 Task: Find connections with filter location Viveiro with filter topic #economicswith filter profile language Spanish with filter current company GlobalLogic with filter school Bhartiya Vidya Bhavans Sardar Patel Institute of Technology Munshi Nagar Andheri Mumbai with filter industry Electric Lighting Equipment Manufacturing with filter service category Market Research with filter keywords title Phone Survey Conductor
Action: Mouse moved to (537, 71)
Screenshot: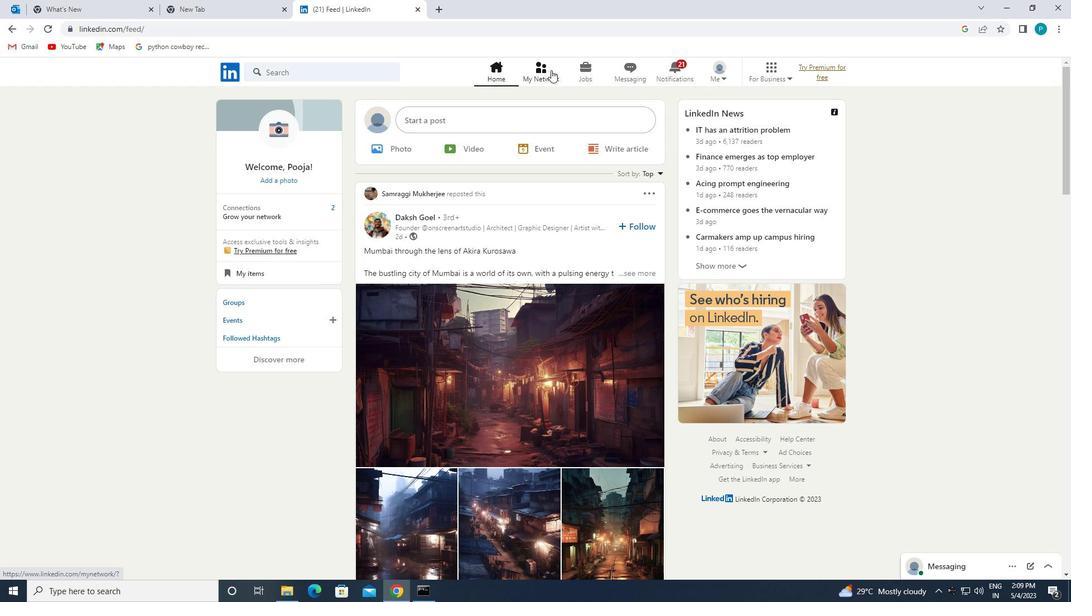 
Action: Mouse pressed left at (537, 71)
Screenshot: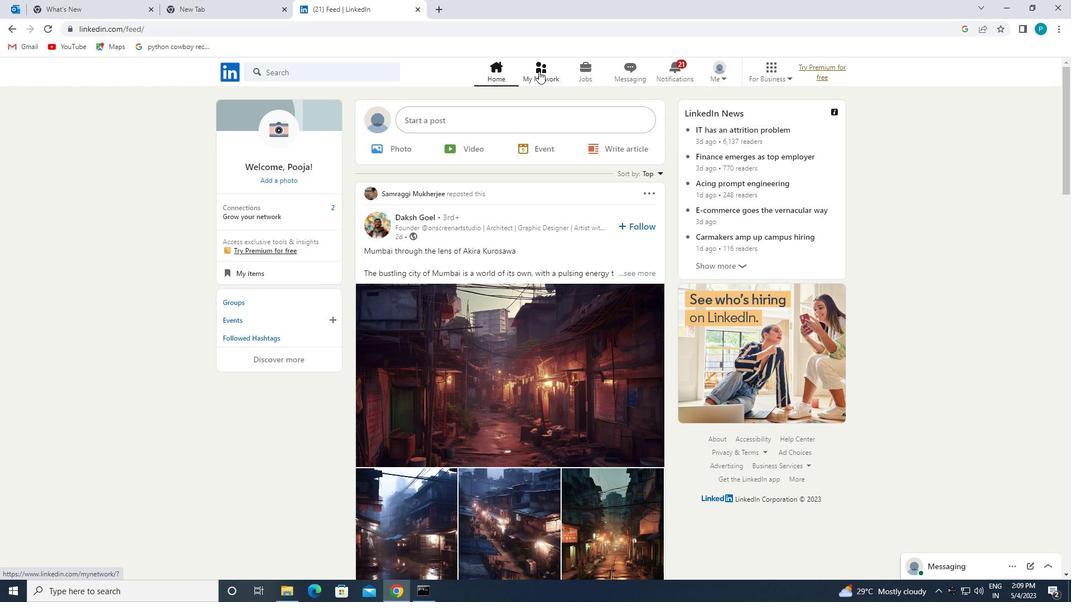 
Action: Mouse moved to (345, 128)
Screenshot: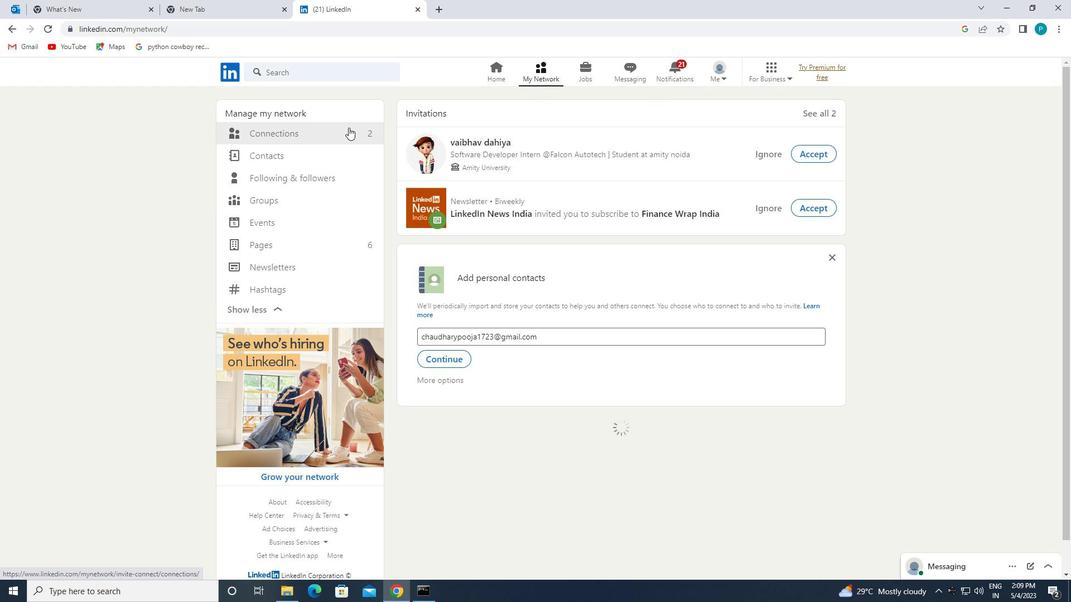 
Action: Mouse pressed left at (345, 128)
Screenshot: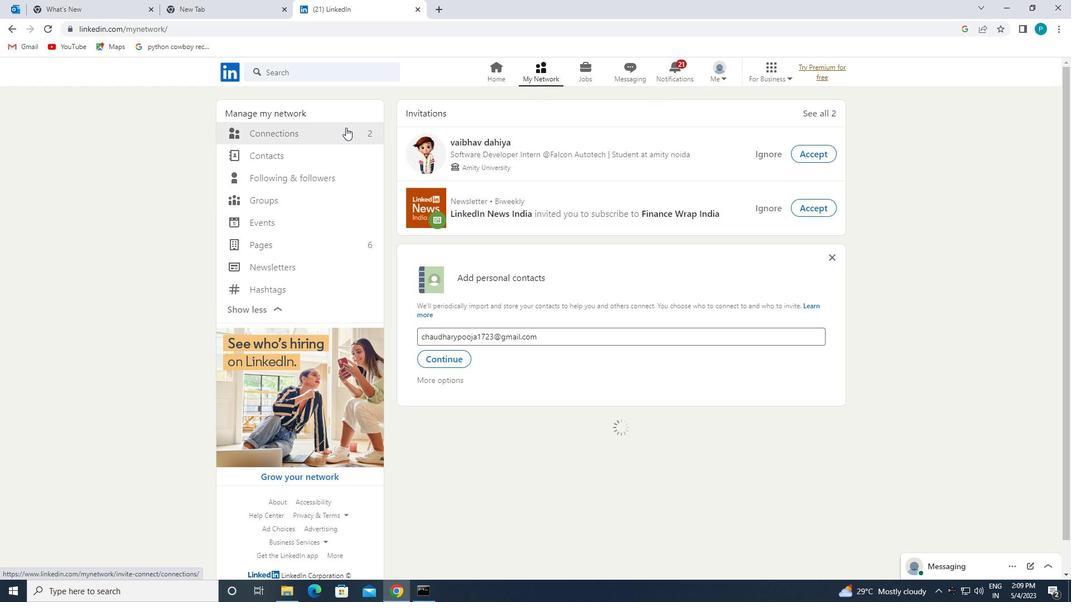 
Action: Mouse moved to (612, 133)
Screenshot: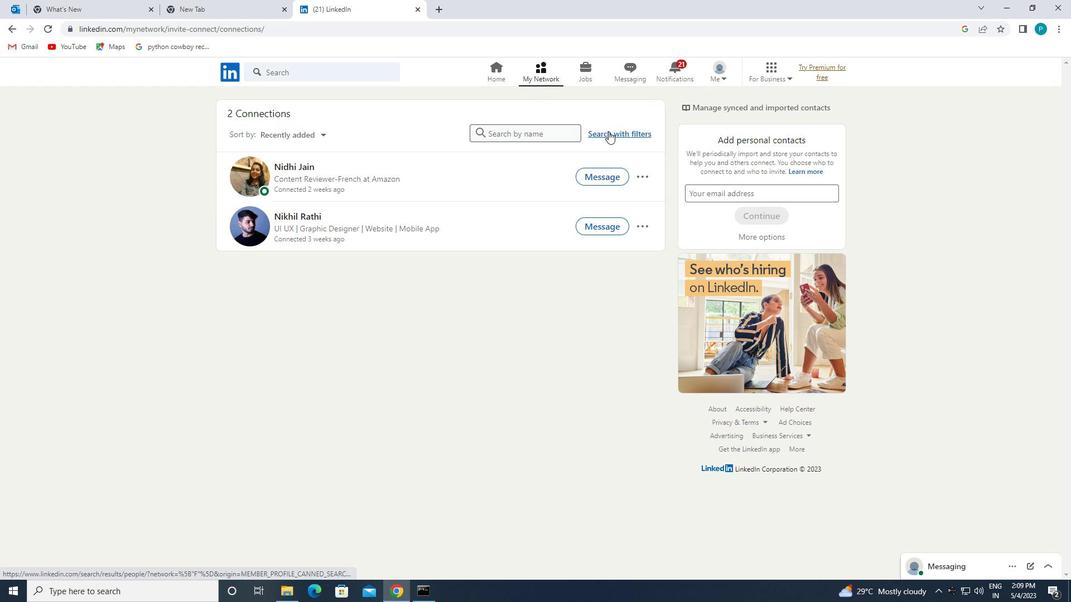 
Action: Mouse pressed left at (612, 133)
Screenshot: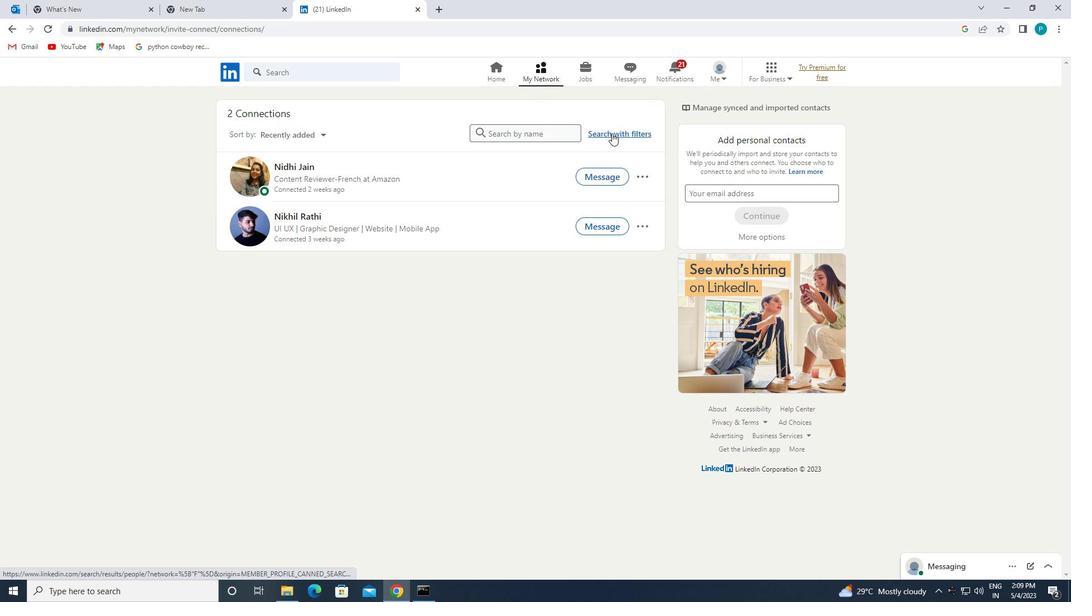 
Action: Mouse moved to (561, 105)
Screenshot: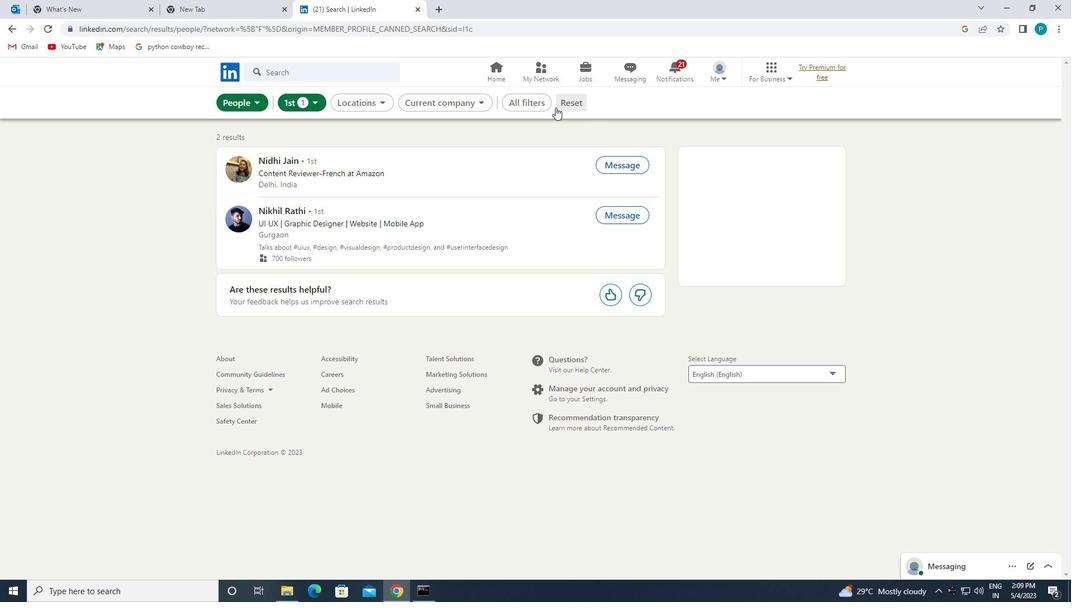 
Action: Mouse pressed left at (561, 105)
Screenshot: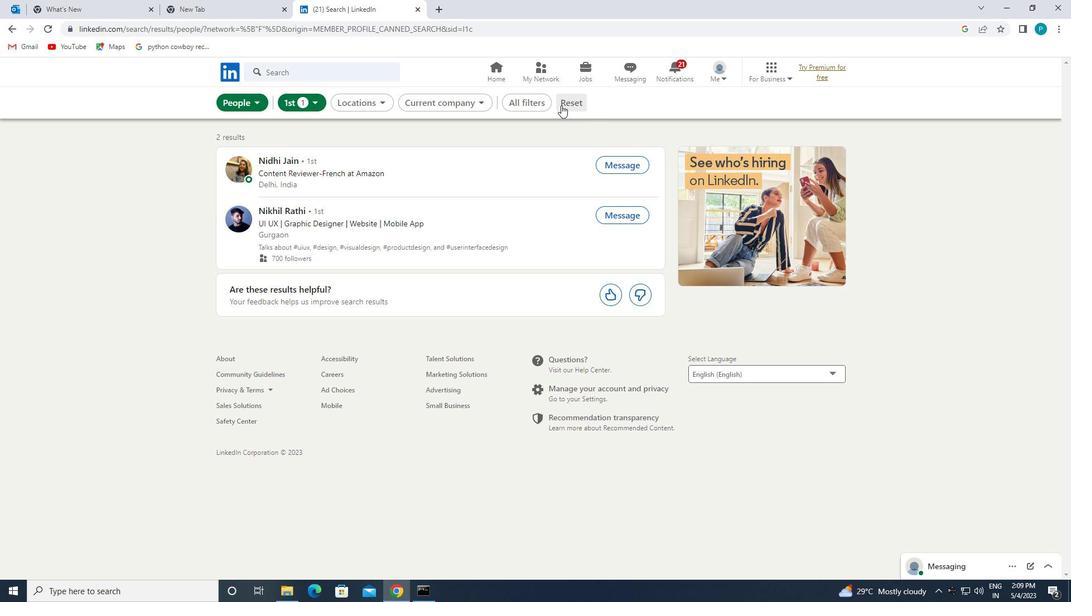 
Action: Mouse moved to (554, 101)
Screenshot: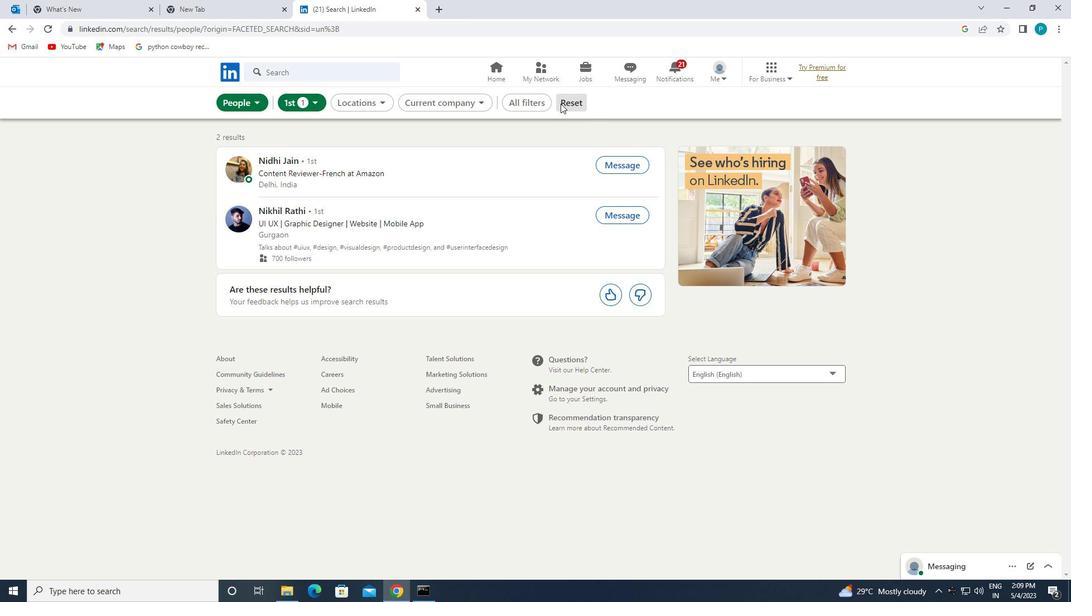 
Action: Mouse pressed left at (554, 101)
Screenshot: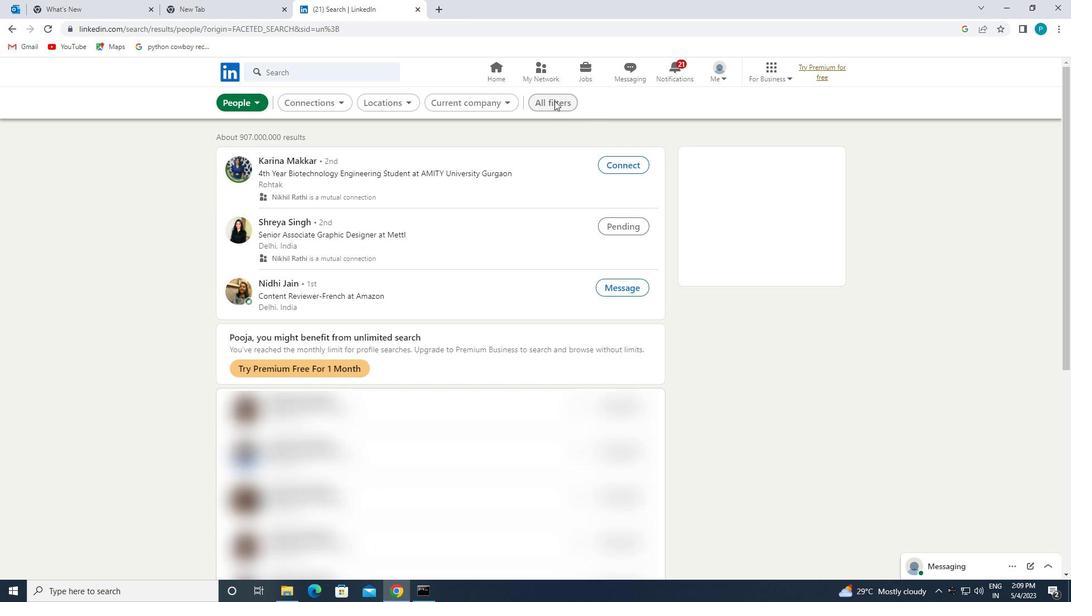 
Action: Mouse moved to (989, 409)
Screenshot: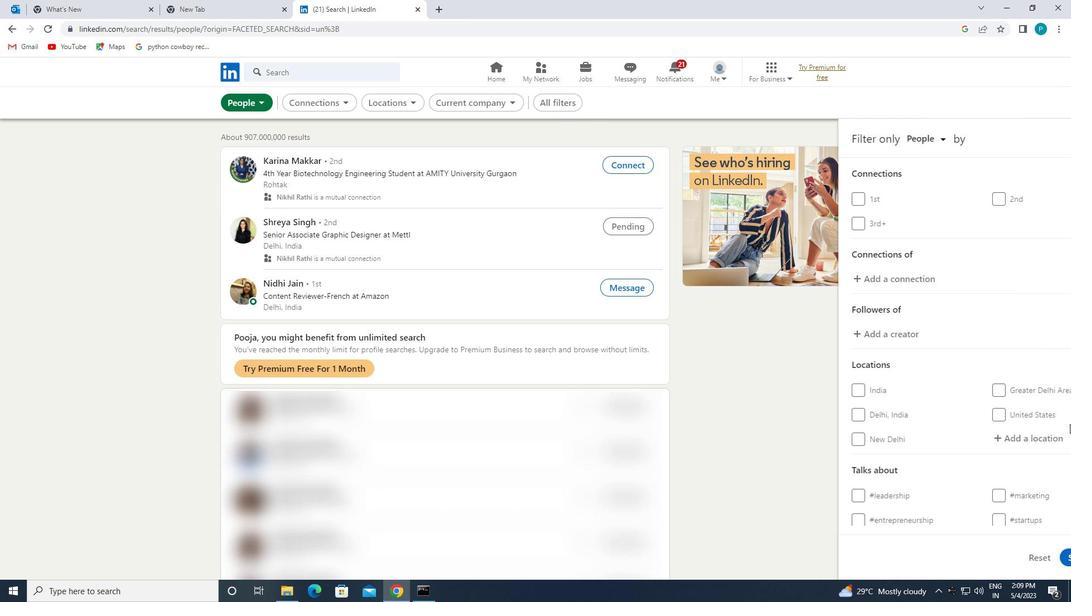
Action: Mouse scrolled (989, 409) with delta (0, 0)
Screenshot: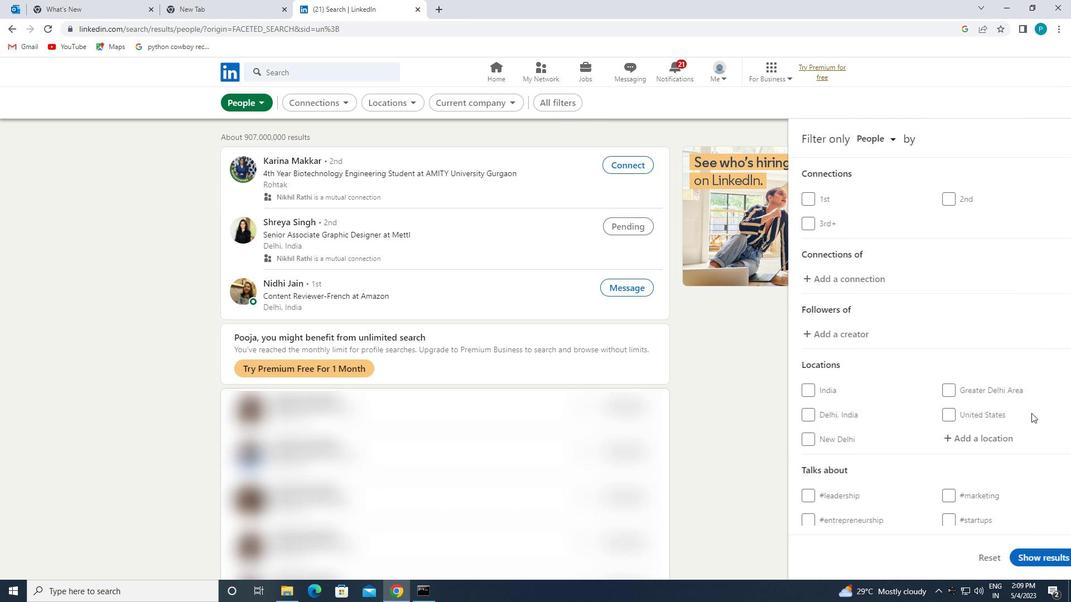 
Action: Mouse moved to (988, 409)
Screenshot: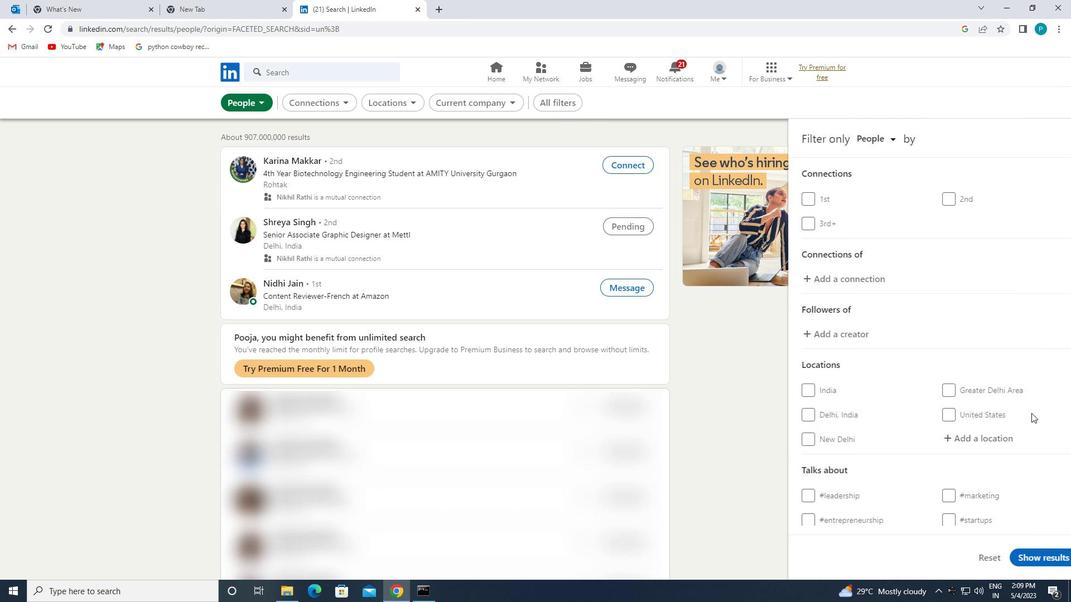 
Action: Mouse scrolled (988, 409) with delta (0, 0)
Screenshot: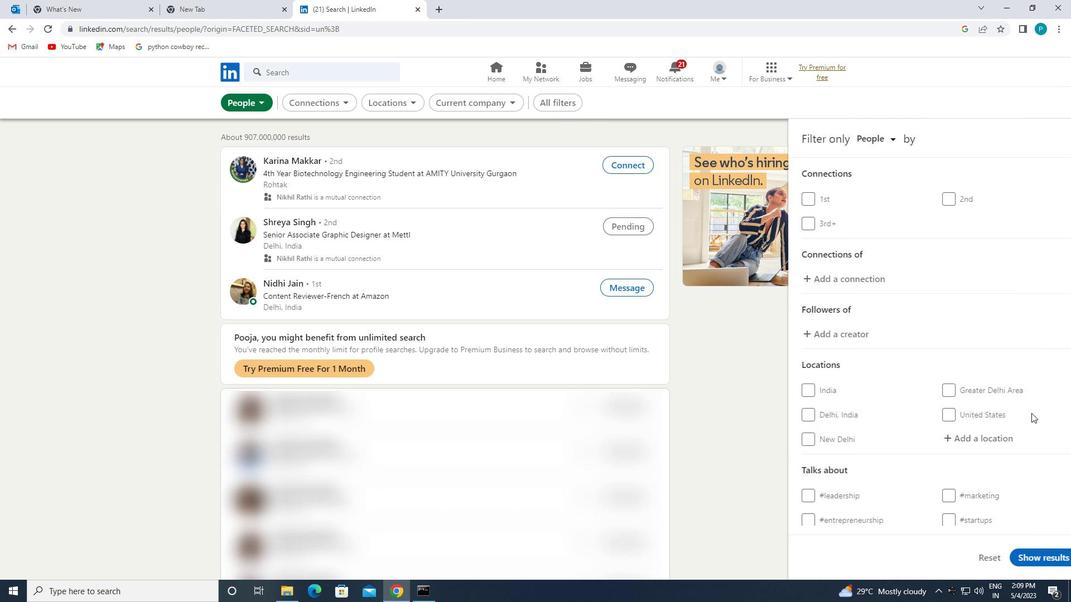 
Action: Mouse moved to (987, 409)
Screenshot: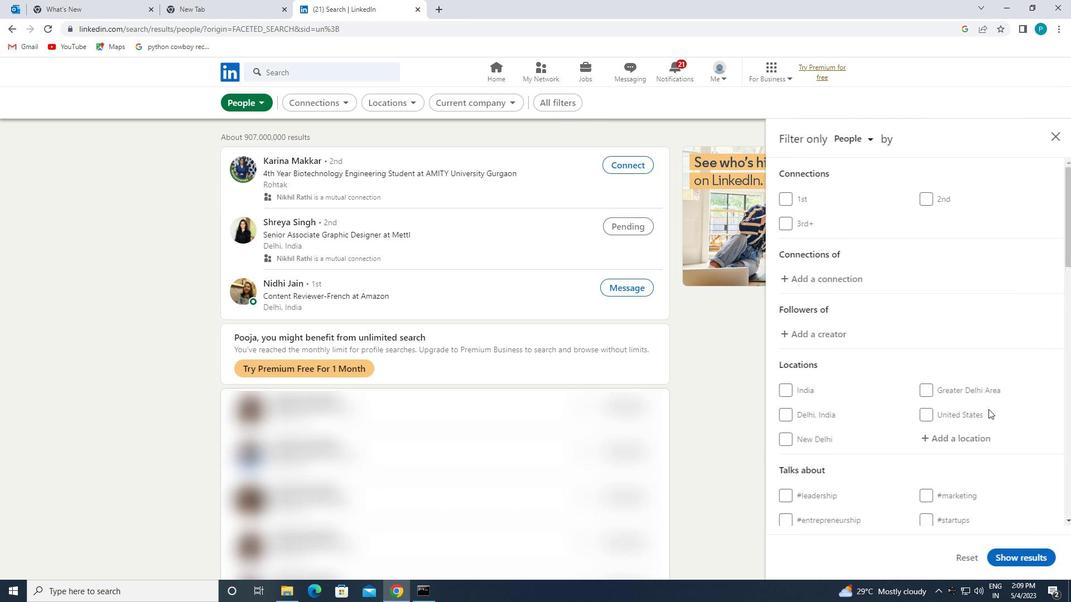 
Action: Mouse scrolled (987, 409) with delta (0, 0)
Screenshot: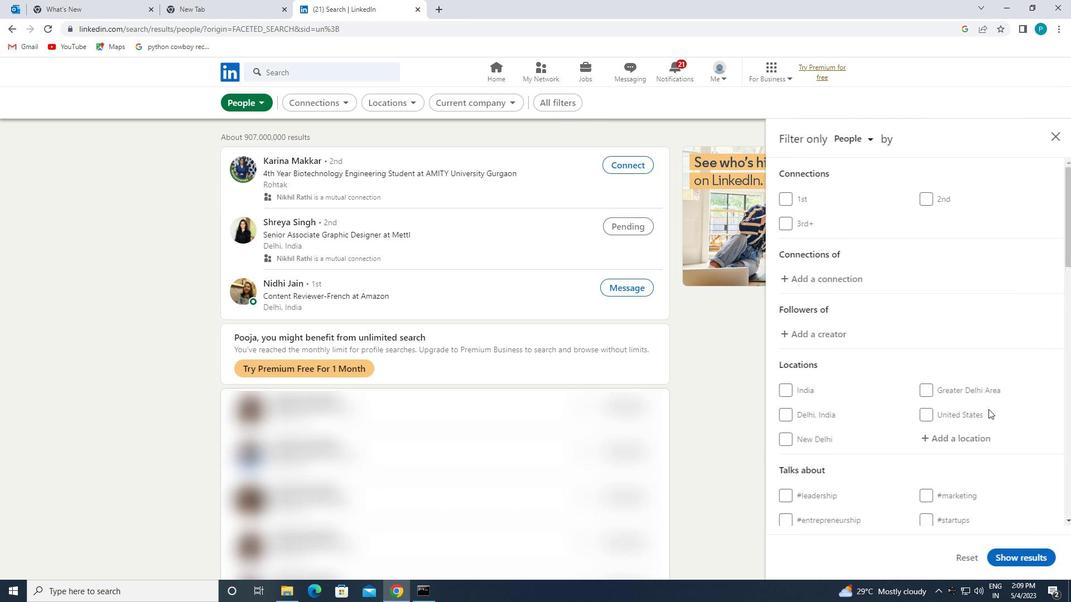 
Action: Mouse moved to (926, 279)
Screenshot: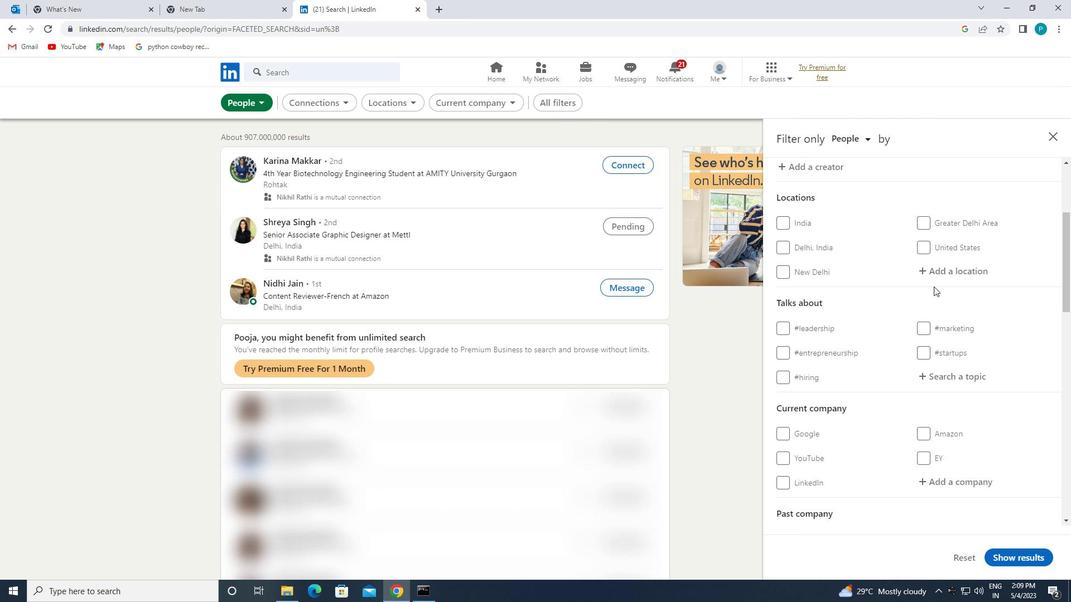 
Action: Mouse pressed left at (926, 279)
Screenshot: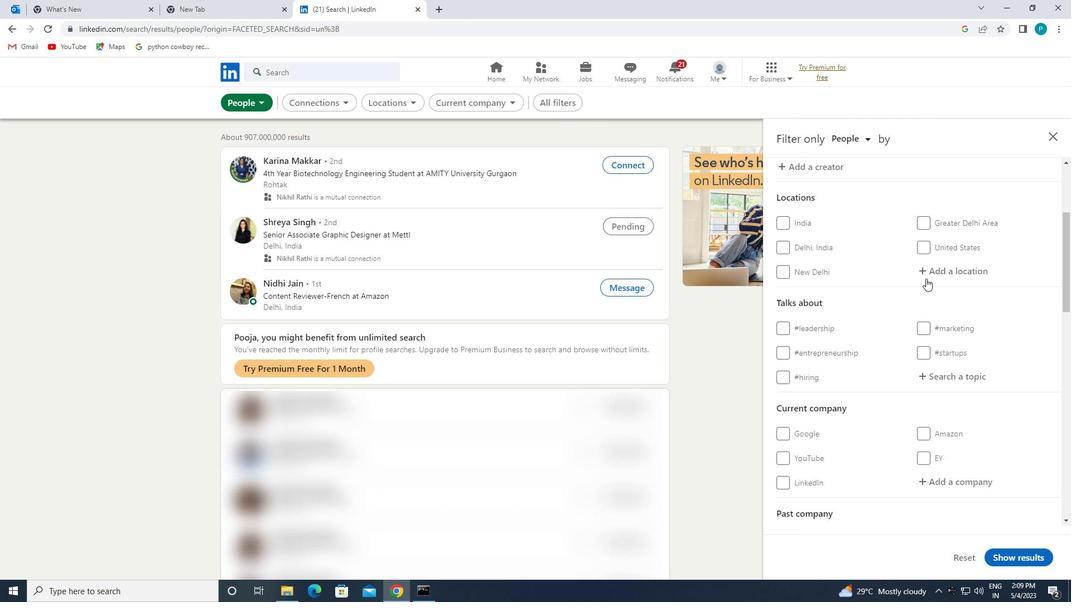 
Action: Mouse moved to (928, 274)
Screenshot: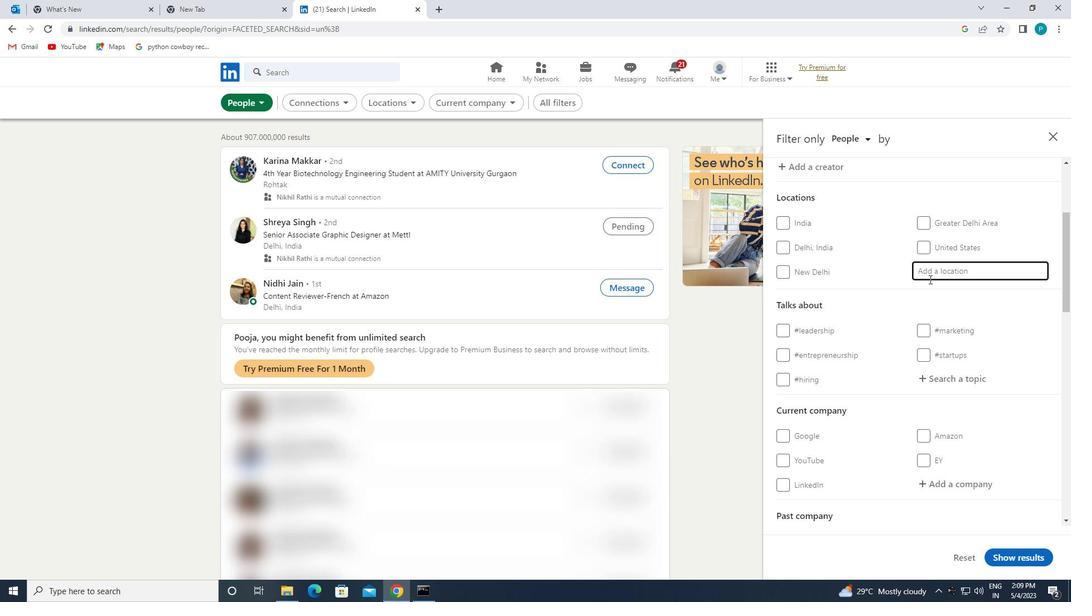 
Action: Key pressed <Key.caps_lock>v<Key.caps_lock>iveiro
Screenshot: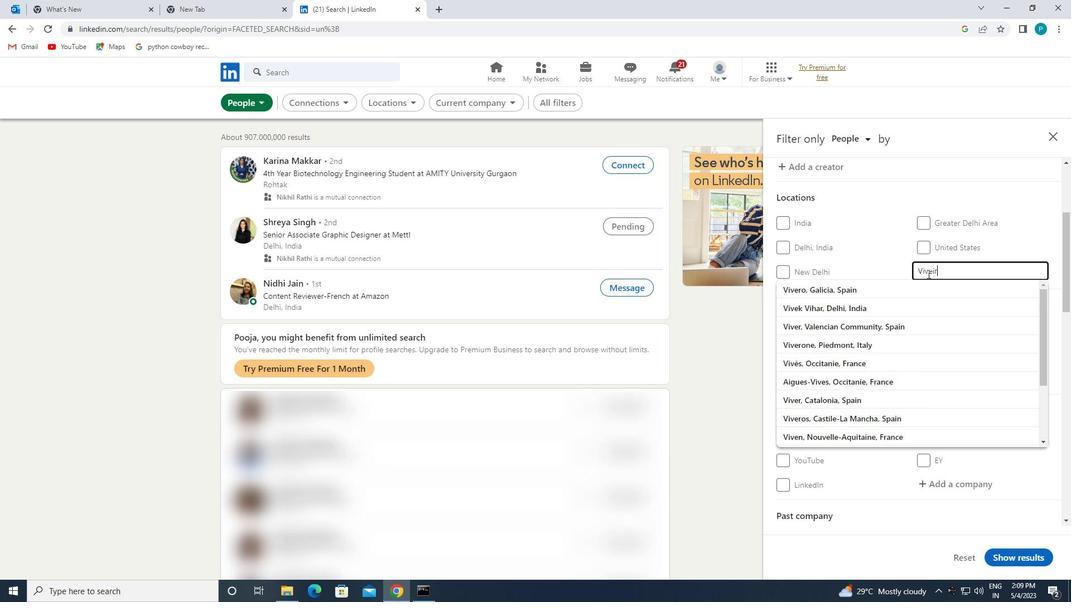 
Action: Mouse moved to (841, 285)
Screenshot: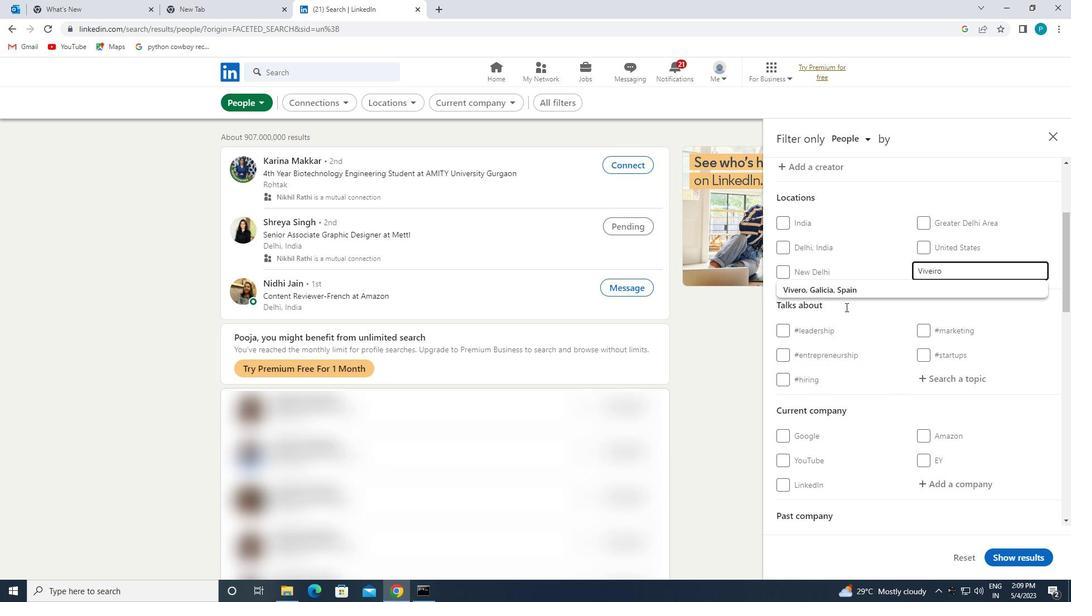 
Action: Mouse pressed left at (841, 285)
Screenshot: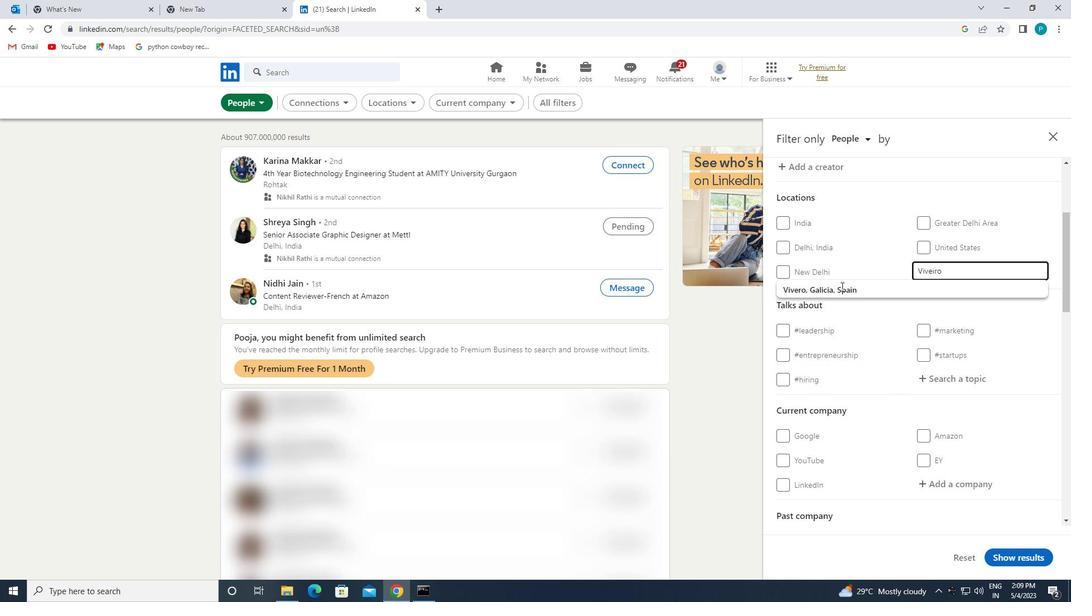 
Action: Mouse moved to (907, 313)
Screenshot: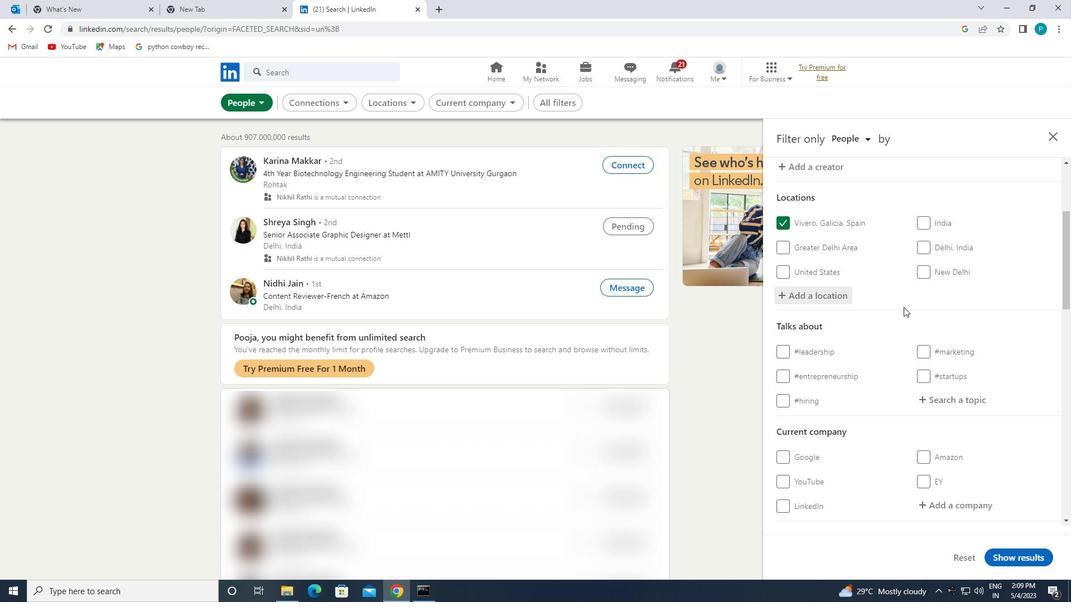 
Action: Mouse scrolled (907, 312) with delta (0, 0)
Screenshot: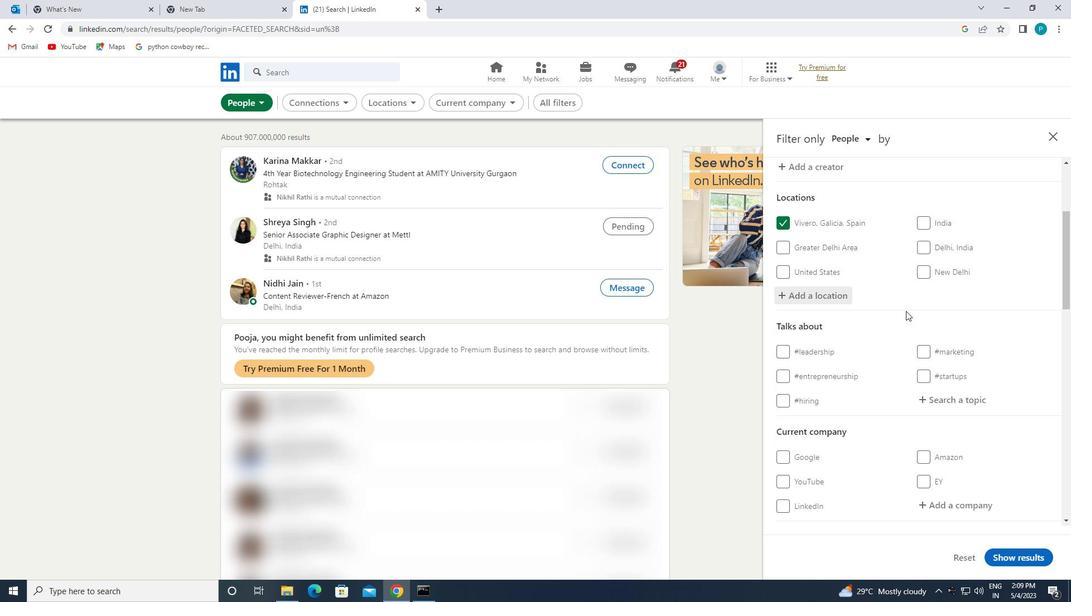 
Action: Mouse scrolled (907, 312) with delta (0, 0)
Screenshot: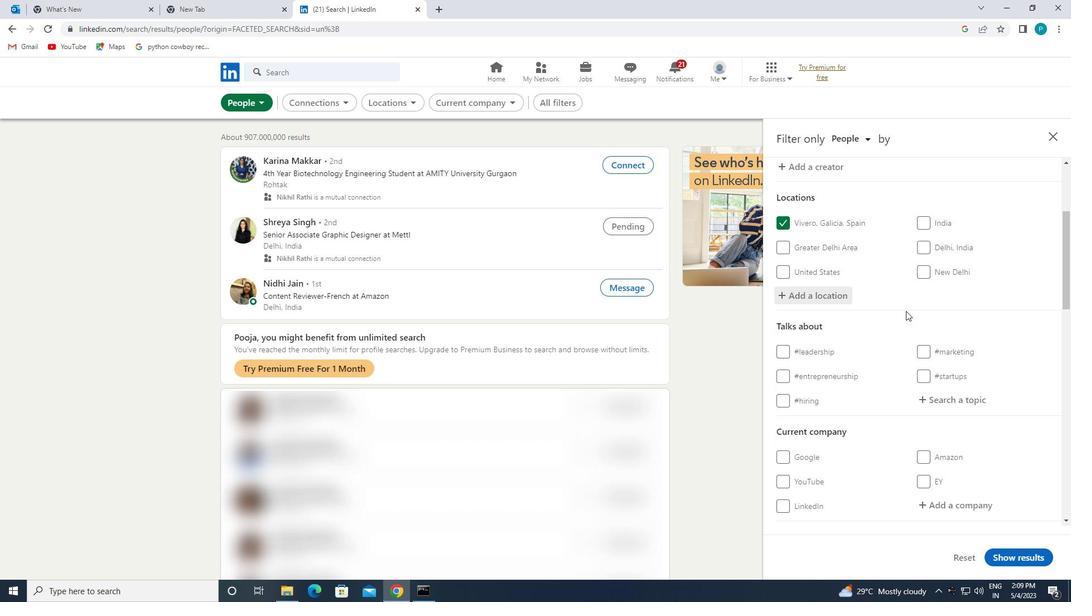 
Action: Mouse moved to (917, 293)
Screenshot: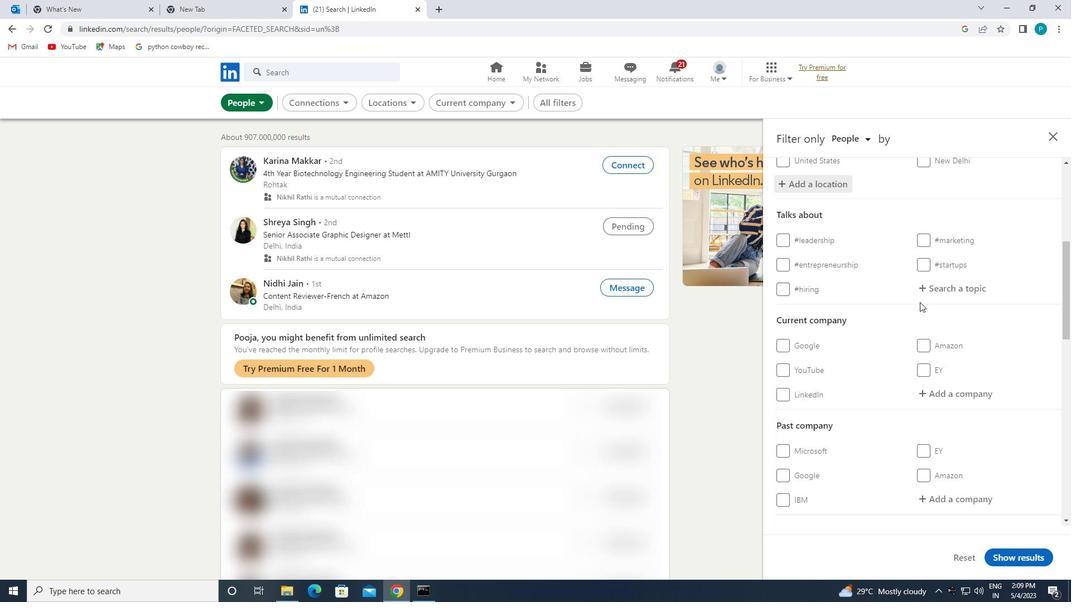 
Action: Mouse pressed left at (917, 293)
Screenshot: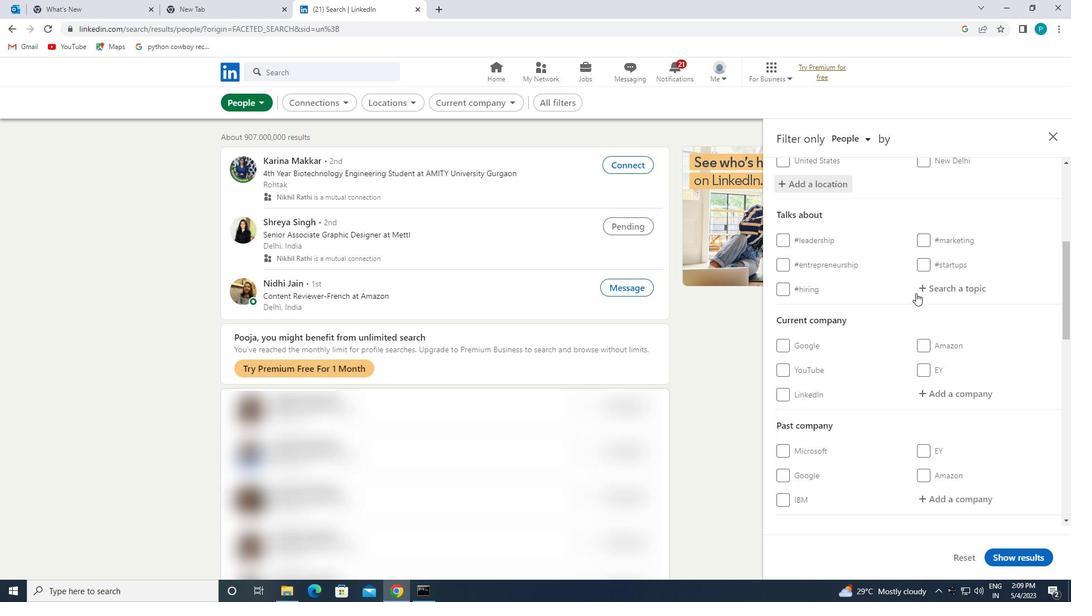 
Action: Mouse moved to (918, 293)
Screenshot: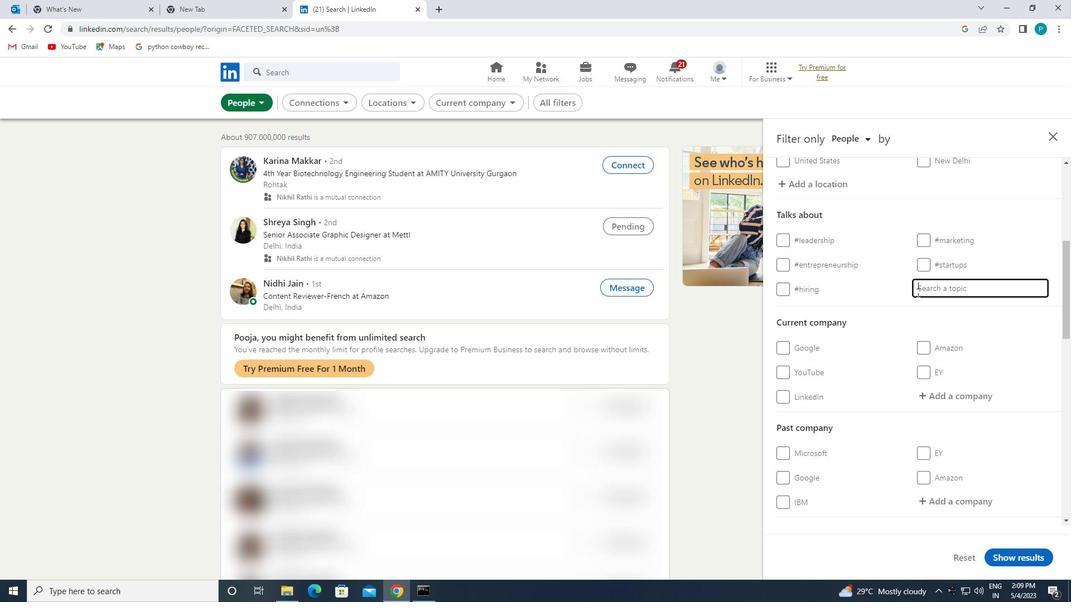 
Action: Key pressed <Key.shift>#
Screenshot: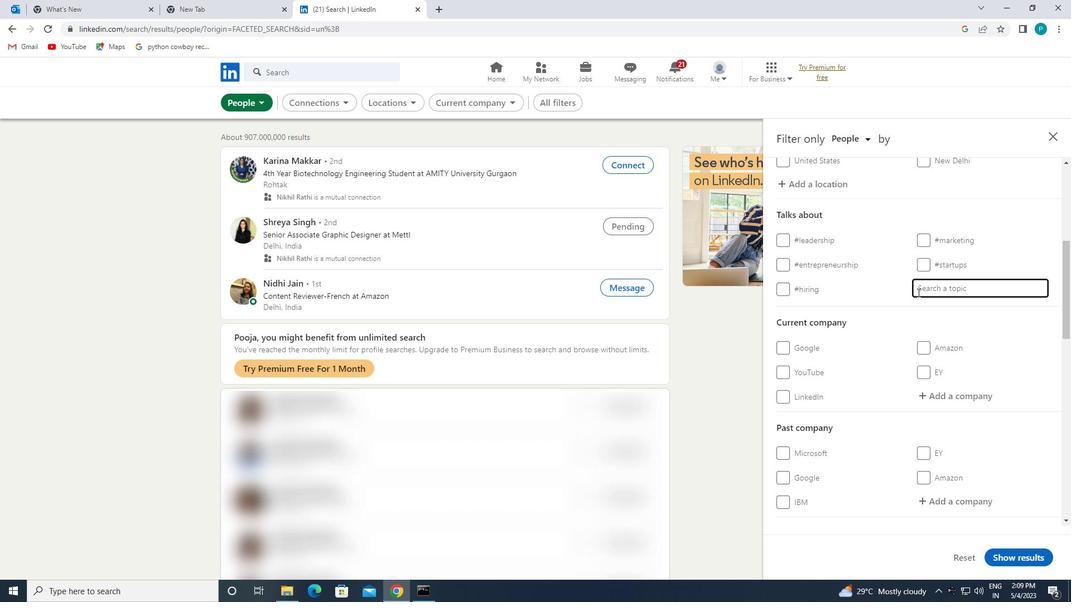 
Action: Mouse moved to (404, 275)
Screenshot: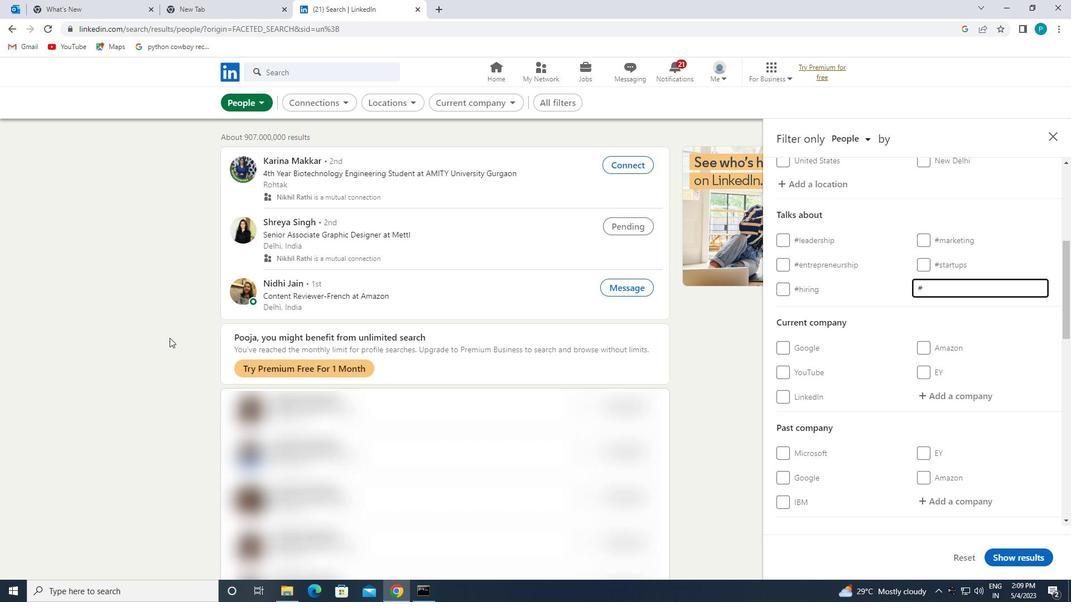 
Action: Key pressed ECONOMICS
Screenshot: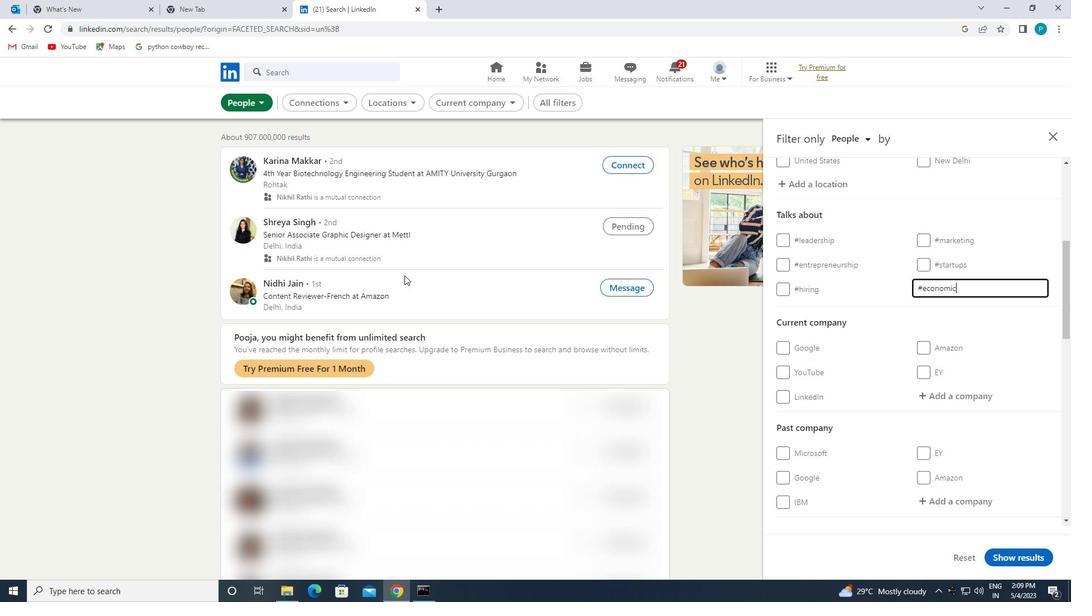 
Action: Mouse moved to (374, 267)
Screenshot: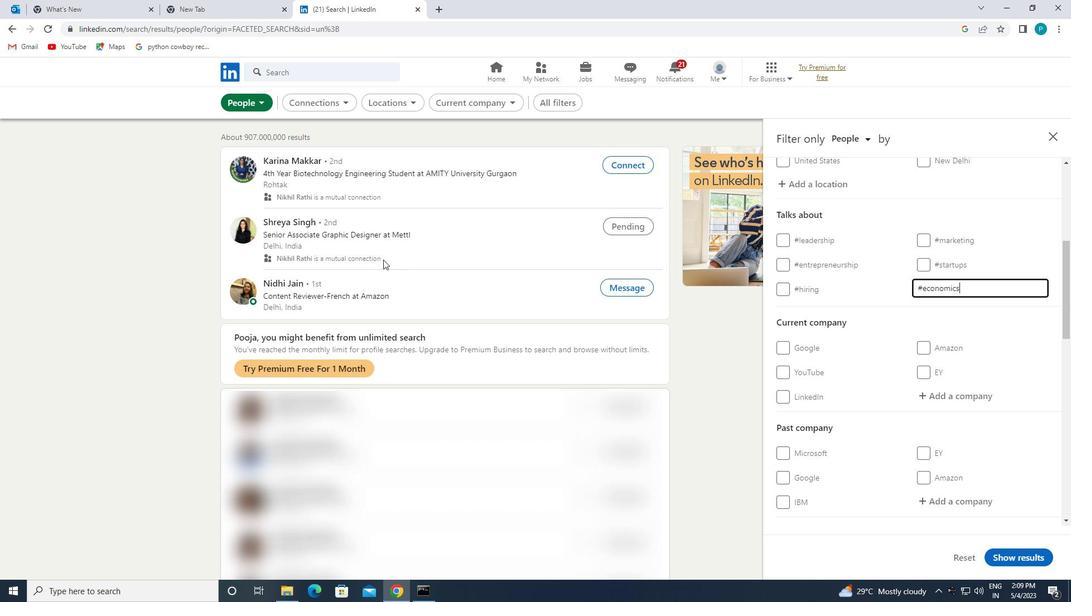 
Action: Mouse scrolled (374, 267) with delta (0, 0)
Screenshot: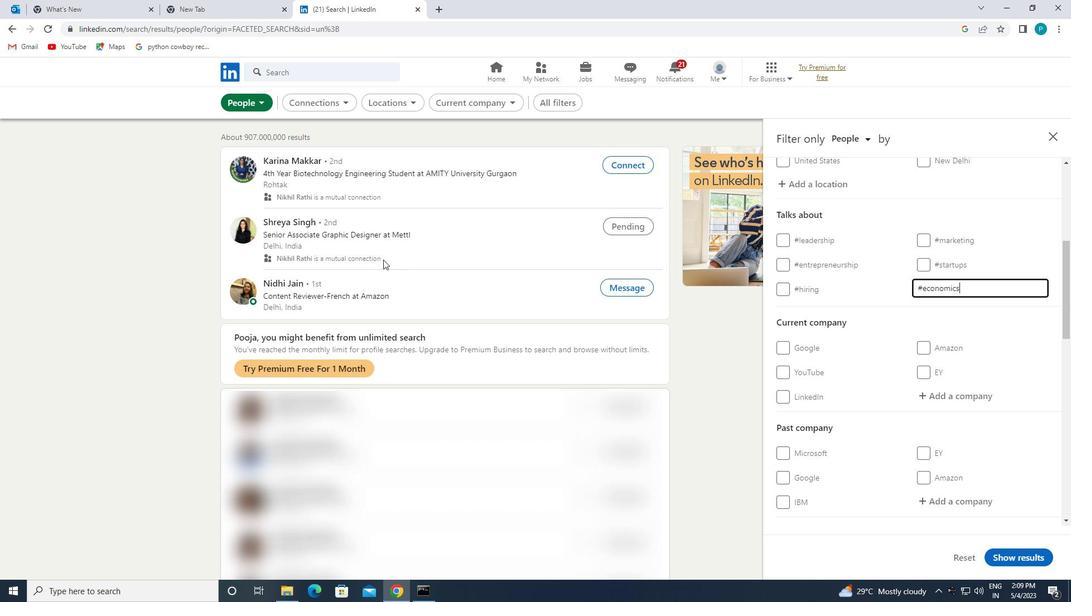 
Action: Mouse moved to (974, 144)
Screenshot: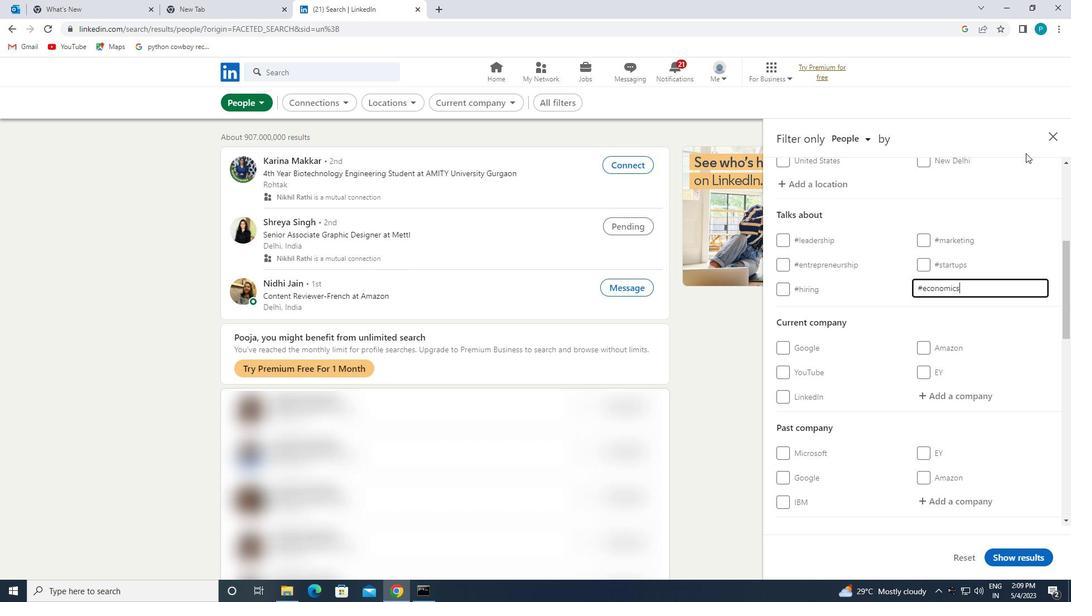 
Action: Mouse scrolled (974, 144) with delta (0, 0)
Screenshot: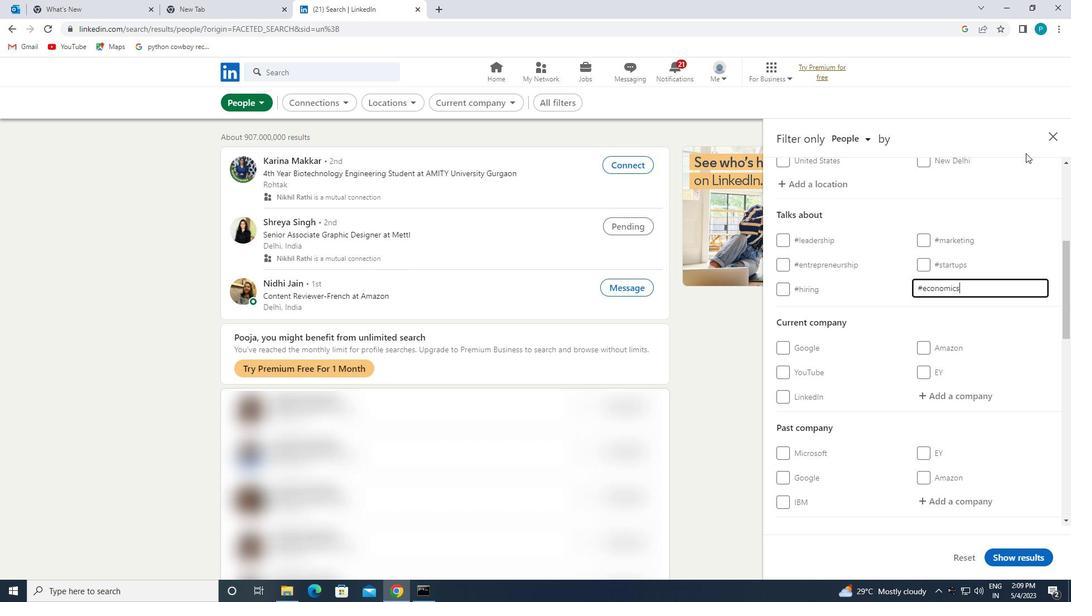 
Action: Mouse moved to (940, 201)
Screenshot: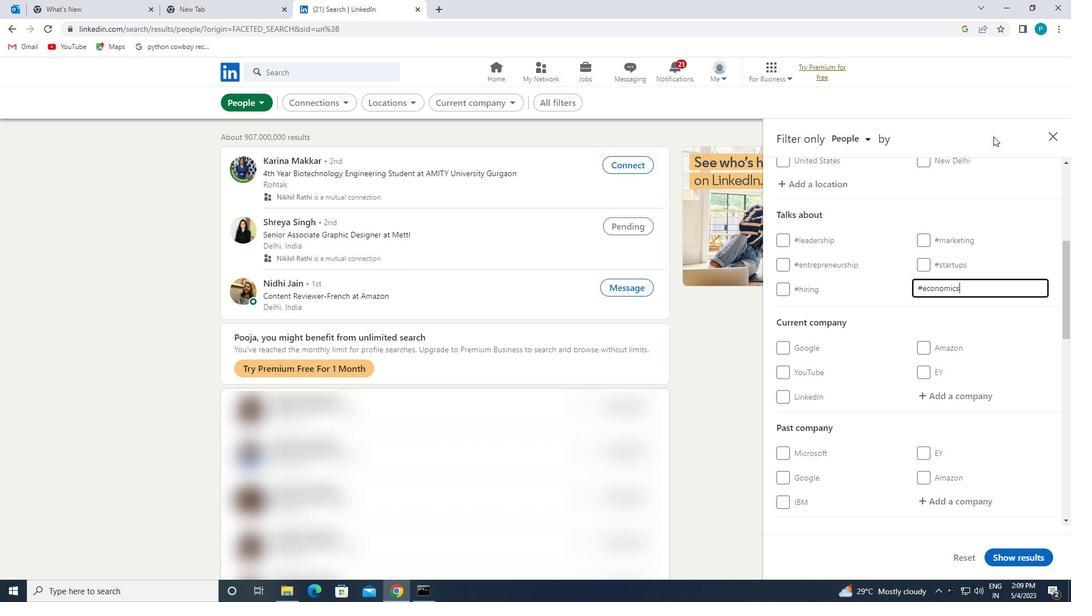 
Action: Mouse scrolled (940, 200) with delta (0, 0)
Screenshot: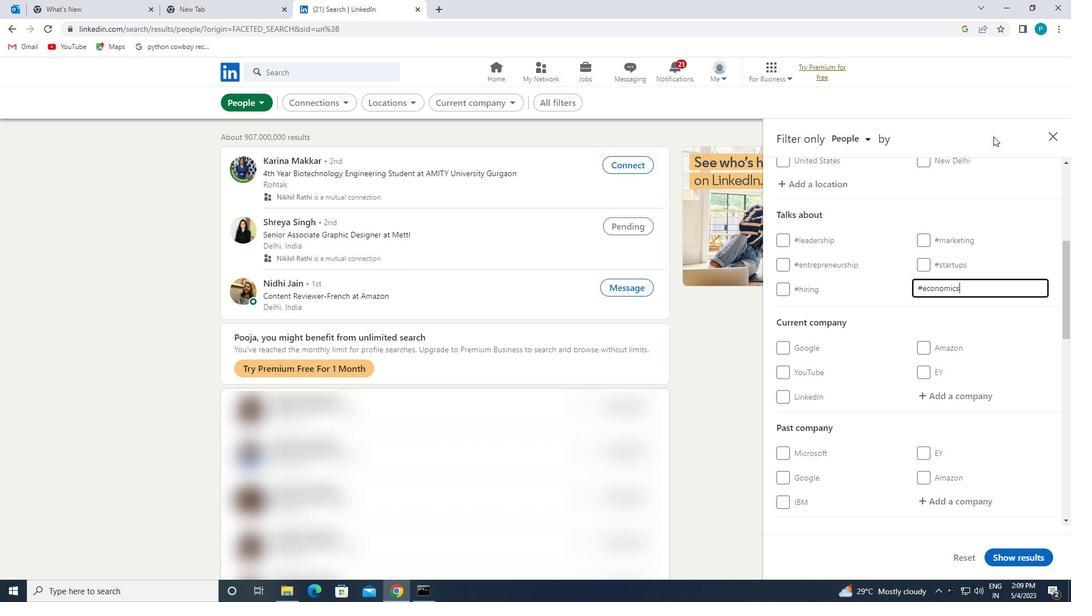
Action: Mouse moved to (930, 222)
Screenshot: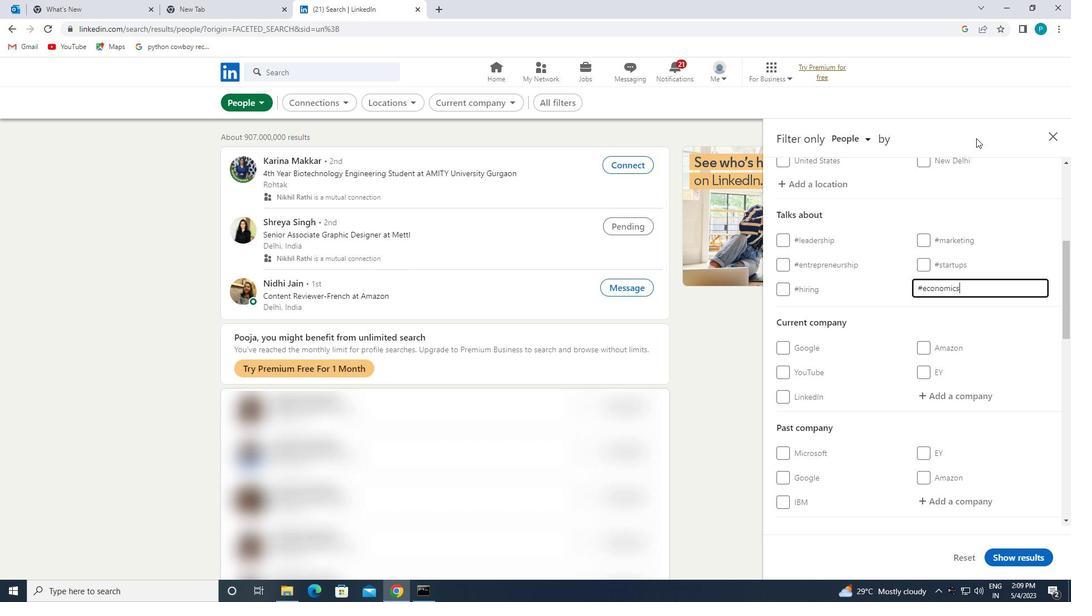 
Action: Mouse scrolled (930, 221) with delta (0, 0)
Screenshot: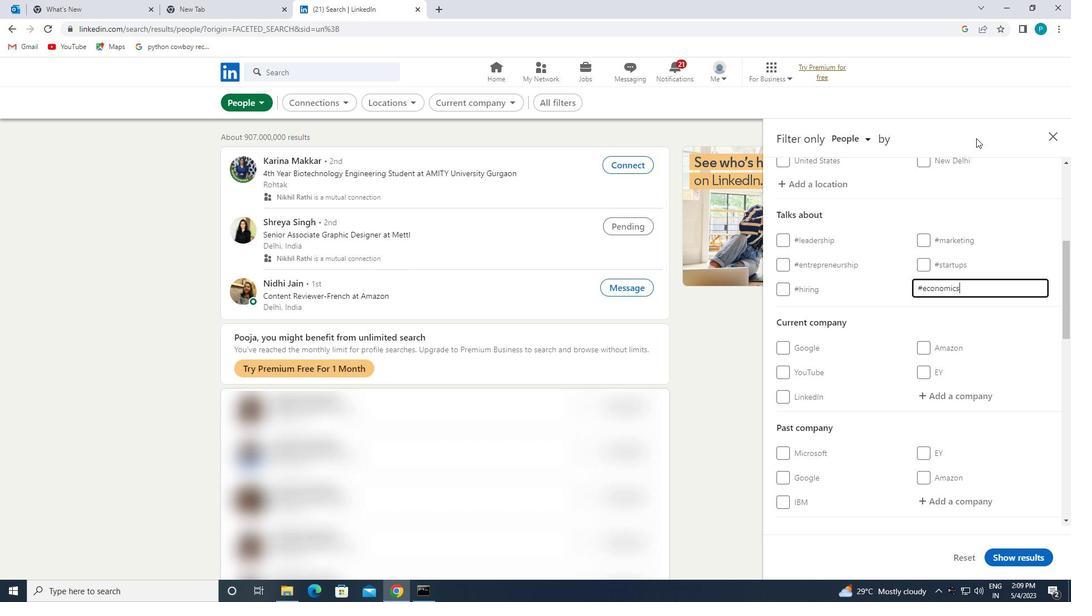 
Action: Mouse moved to (872, 380)
Screenshot: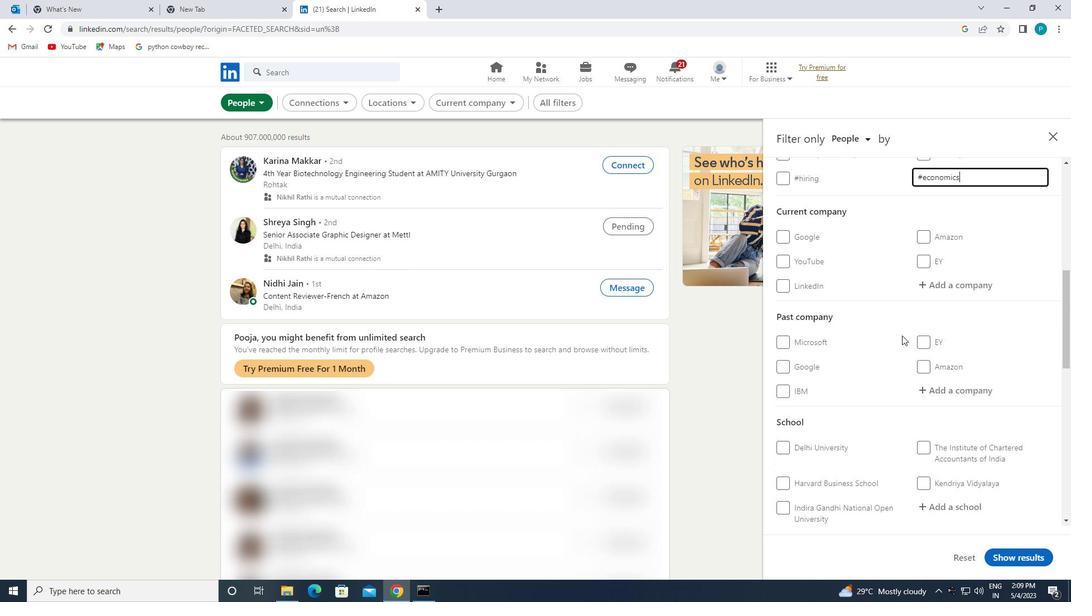 
Action: Mouse scrolled (872, 380) with delta (0, 0)
Screenshot: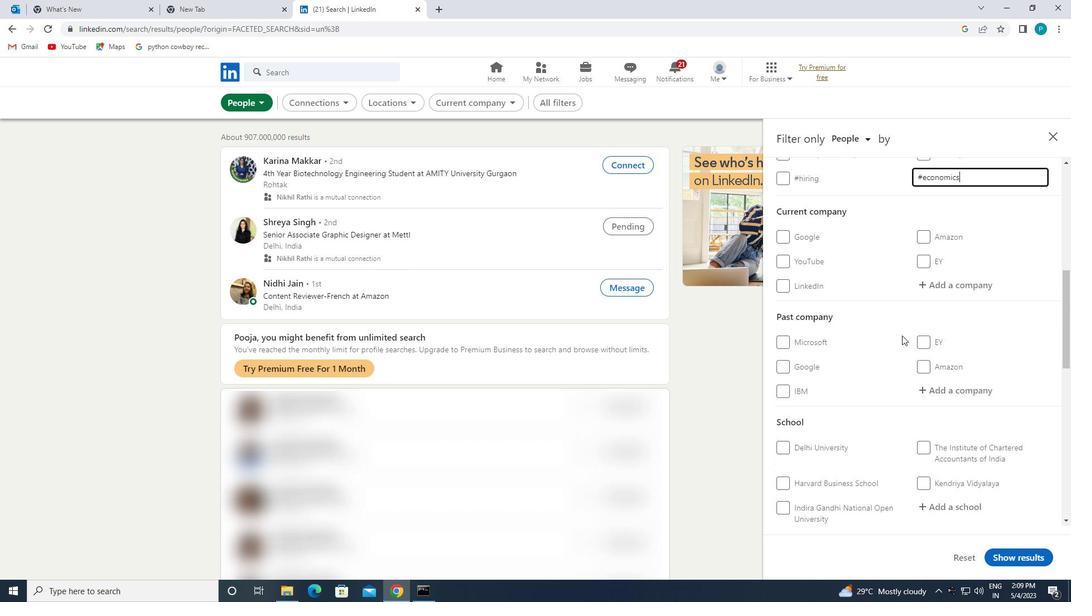 
Action: Mouse moved to (869, 386)
Screenshot: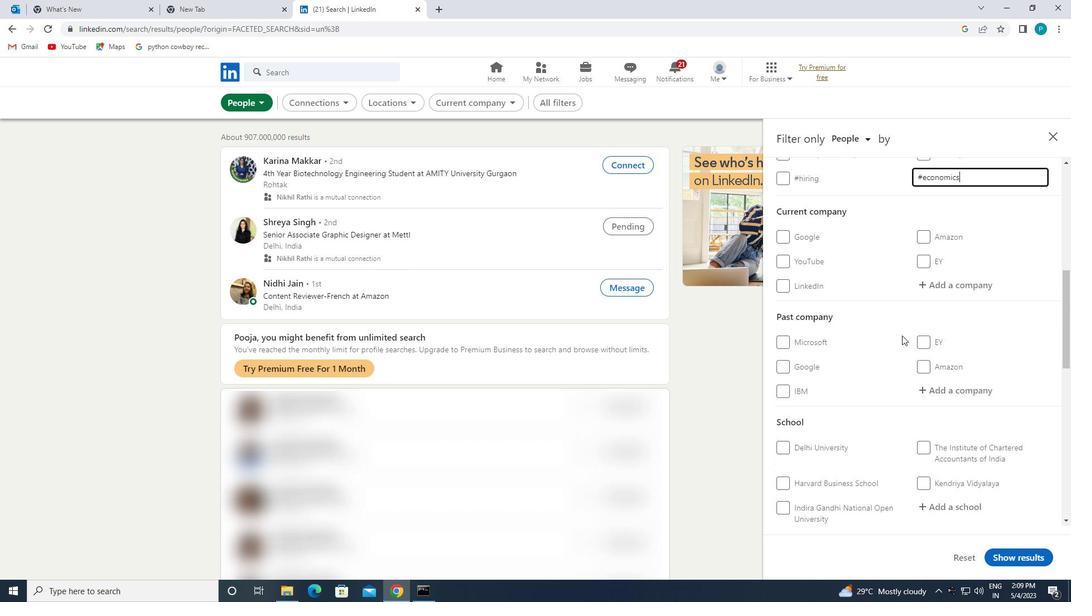 
Action: Mouse scrolled (869, 385) with delta (0, 0)
Screenshot: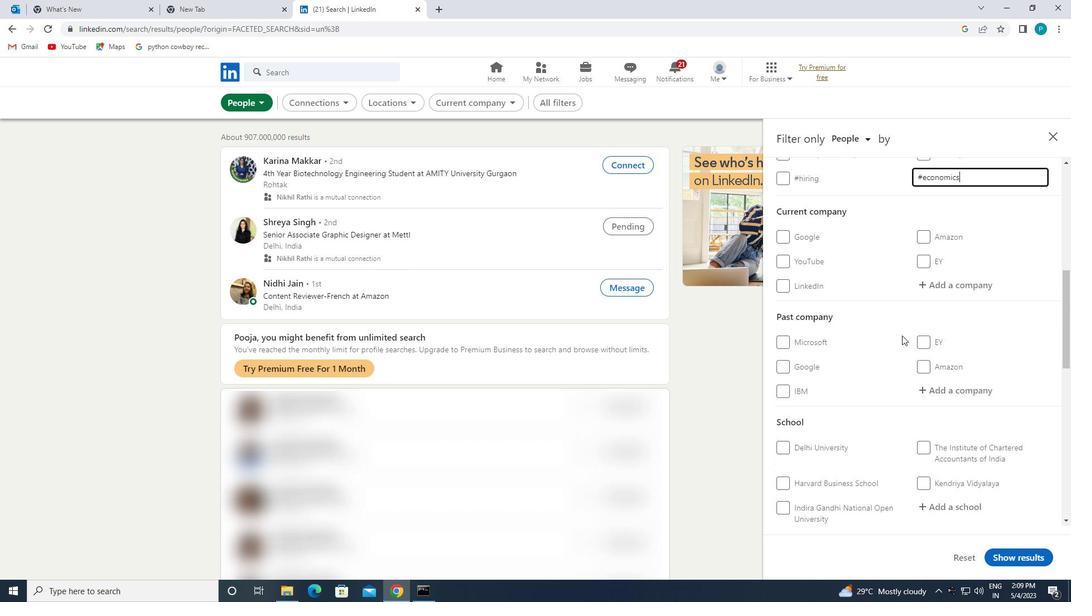 
Action: Mouse moved to (868, 386)
Screenshot: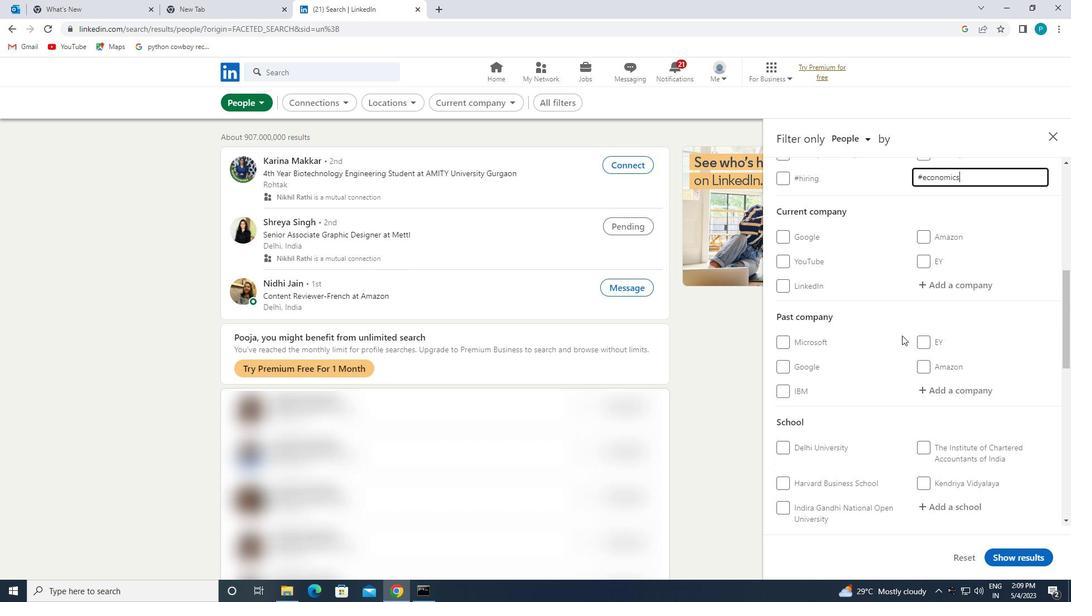 
Action: Mouse scrolled (868, 386) with delta (0, 0)
Screenshot: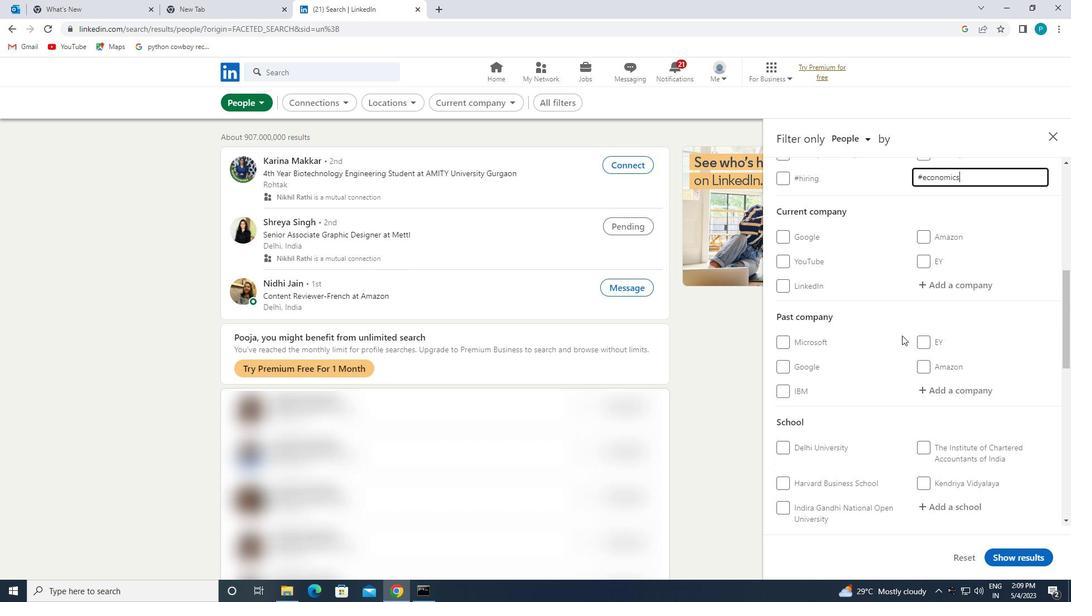 
Action: Mouse moved to (862, 379)
Screenshot: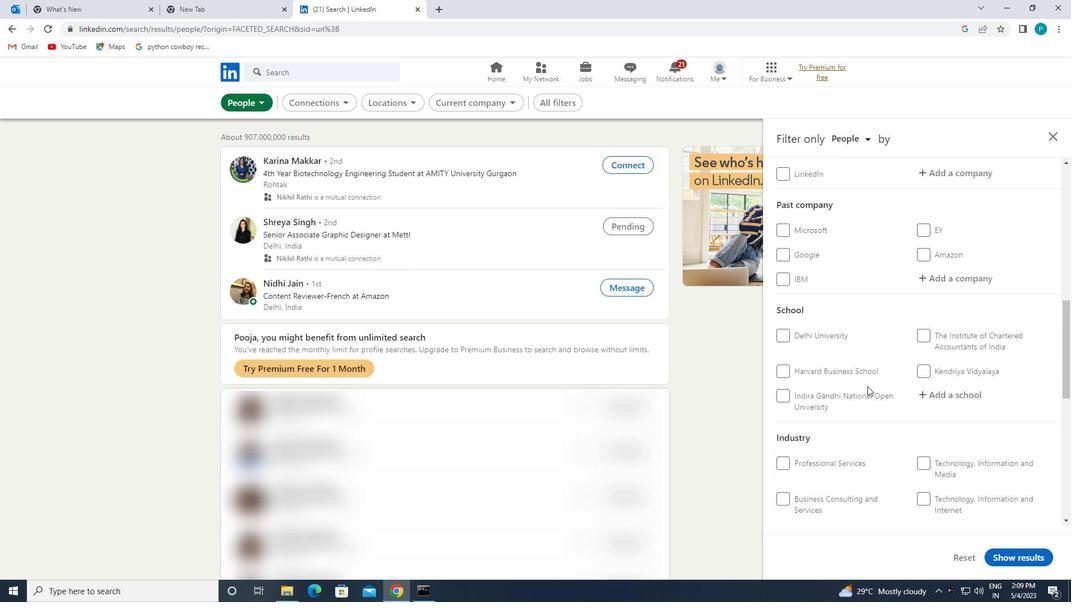
Action: Mouse scrolled (862, 379) with delta (0, 0)
Screenshot: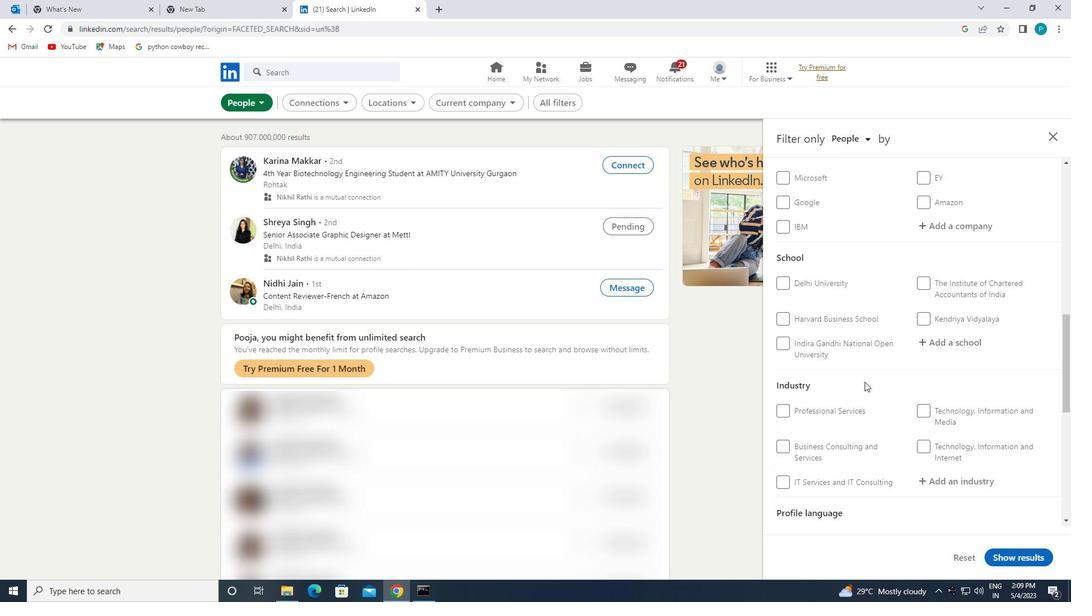
Action: Mouse scrolled (862, 379) with delta (0, 0)
Screenshot: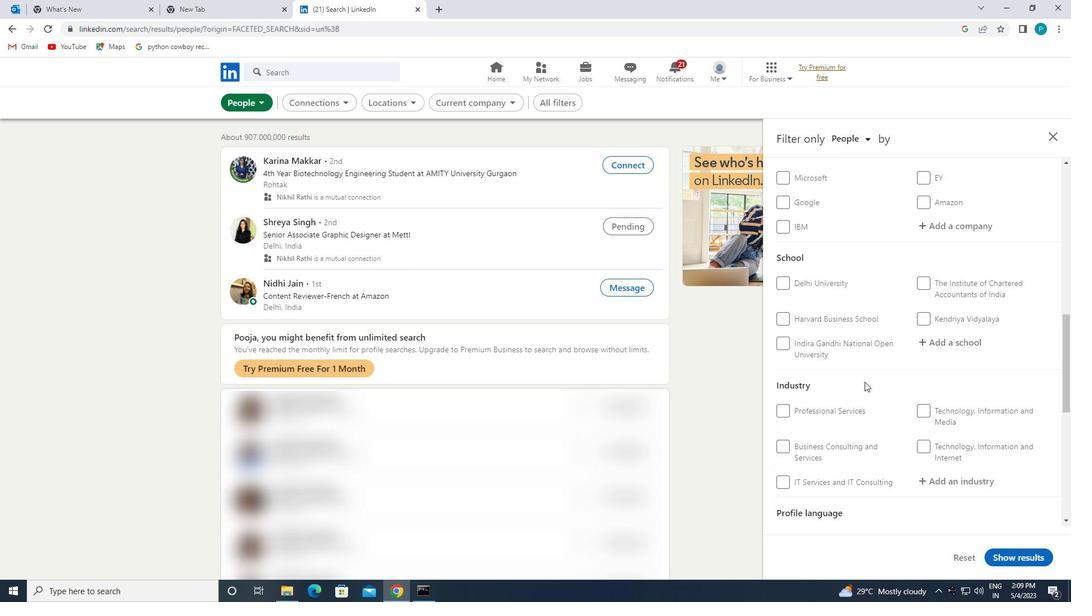 
Action: Mouse scrolled (862, 379) with delta (0, 0)
Screenshot: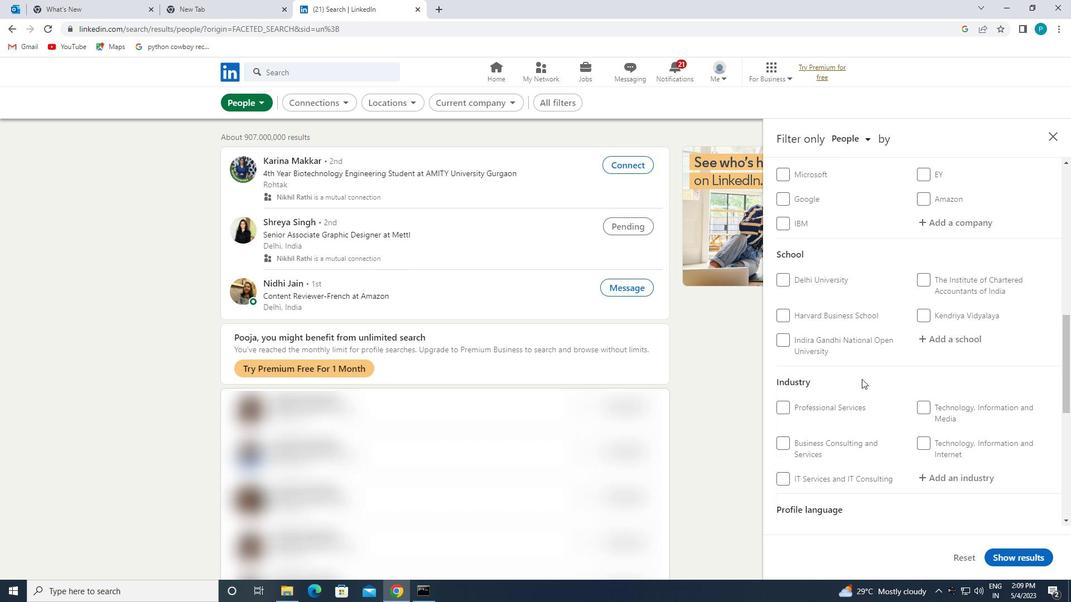 
Action: Mouse moved to (792, 393)
Screenshot: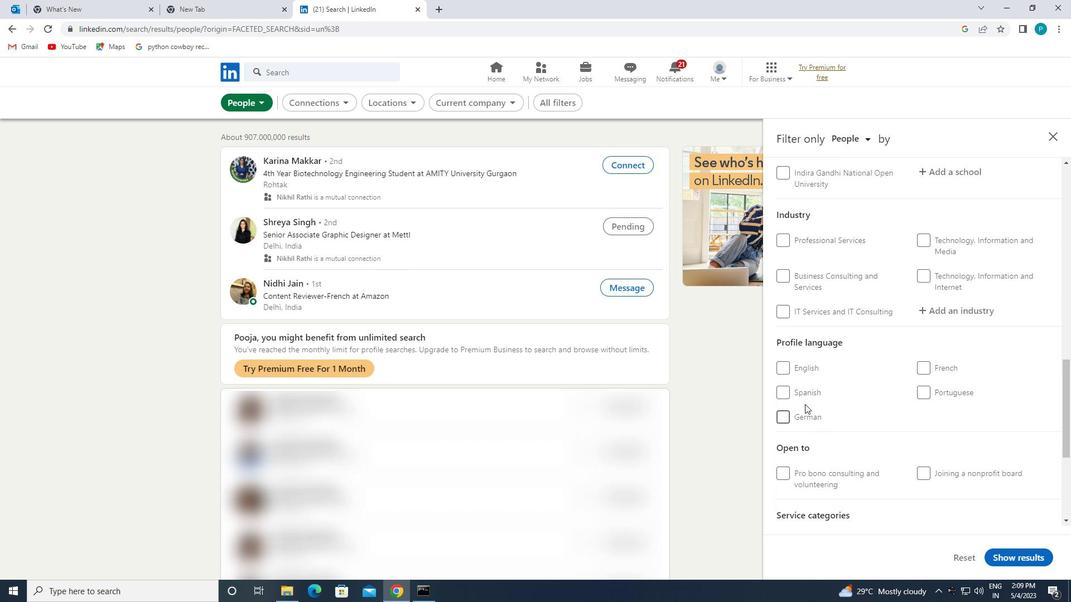 
Action: Mouse pressed left at (792, 393)
Screenshot: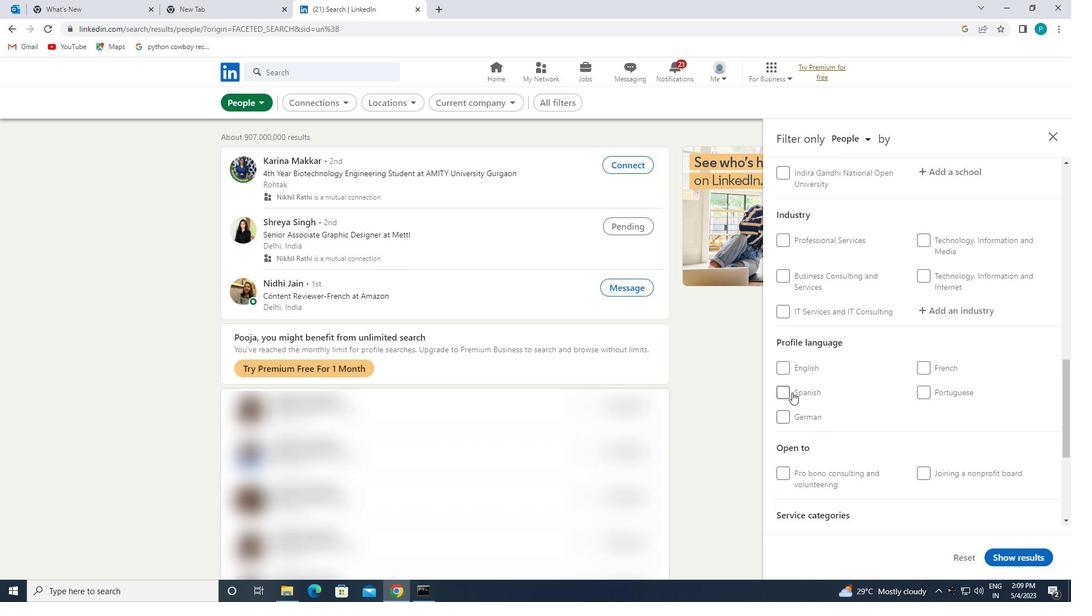 
Action: Mouse moved to (883, 365)
Screenshot: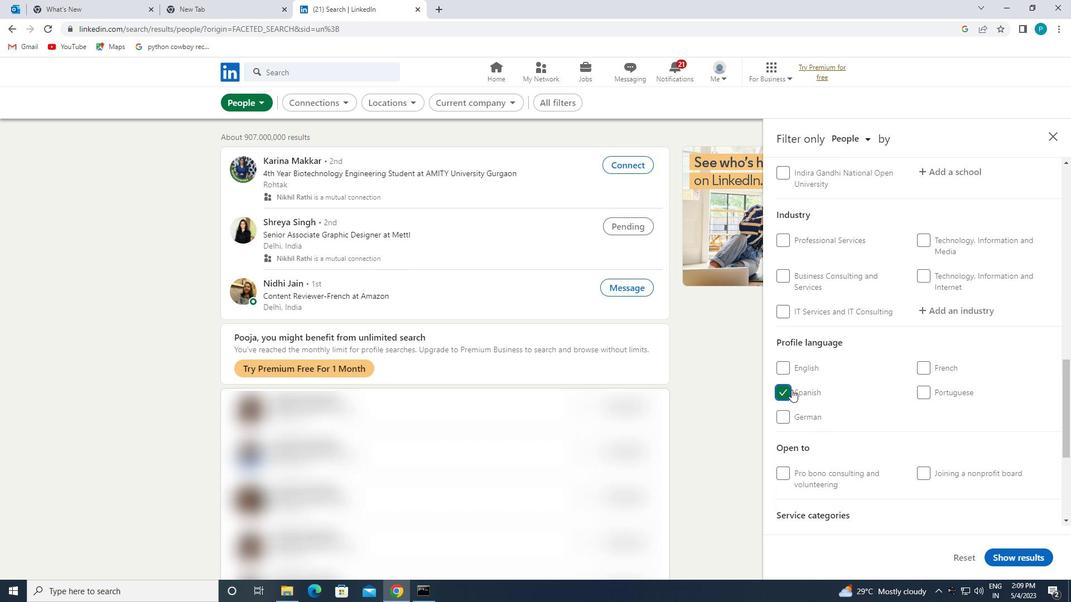 
Action: Mouse scrolled (883, 365) with delta (0, 0)
Screenshot: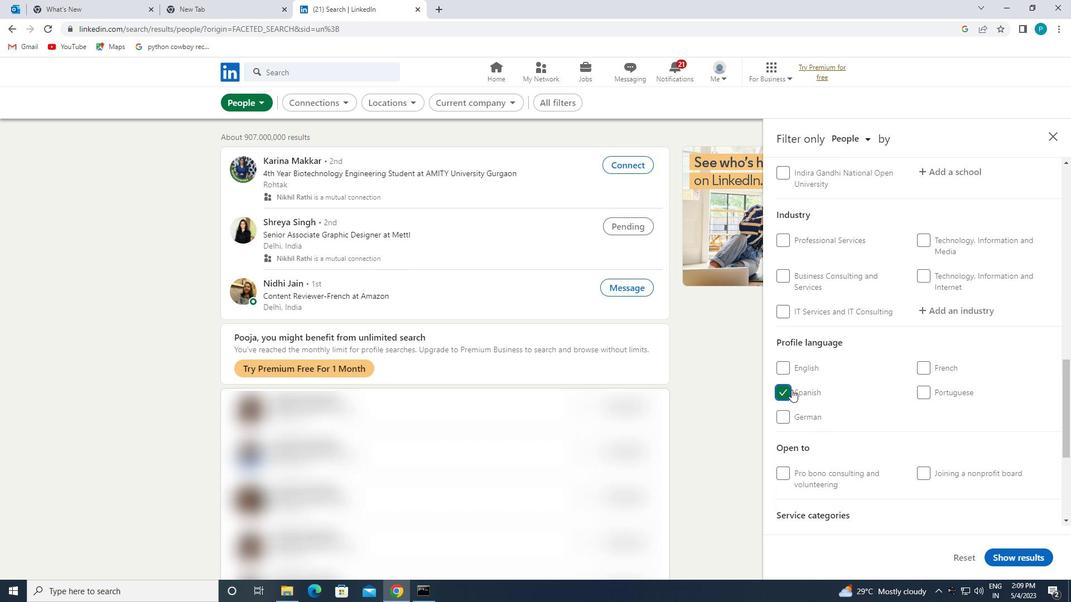 
Action: Mouse moved to (883, 363)
Screenshot: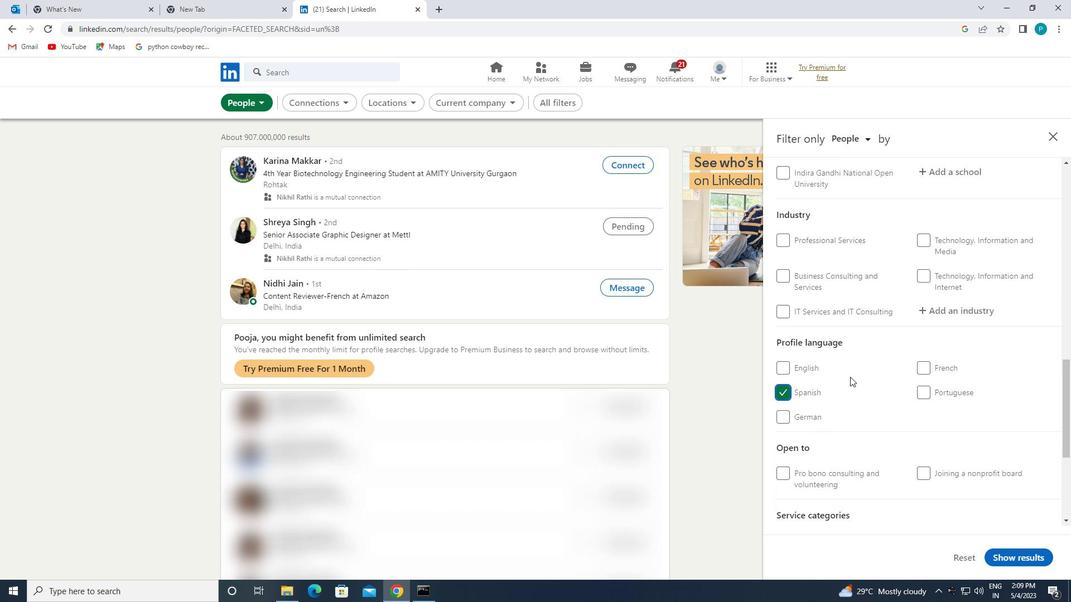 
Action: Mouse scrolled (883, 363) with delta (0, 0)
Screenshot: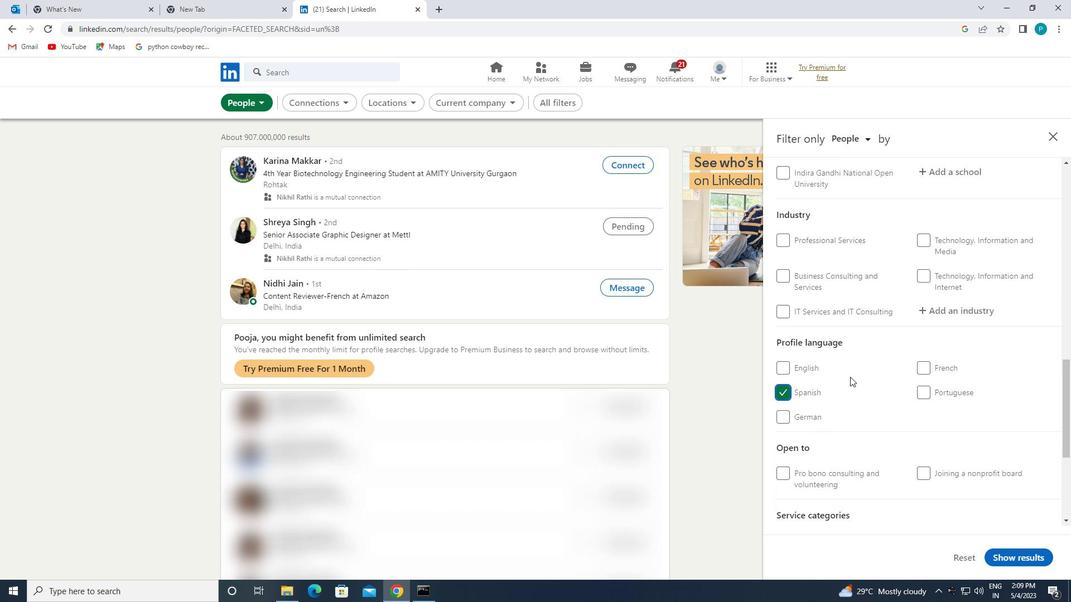 
Action: Mouse moved to (883, 362)
Screenshot: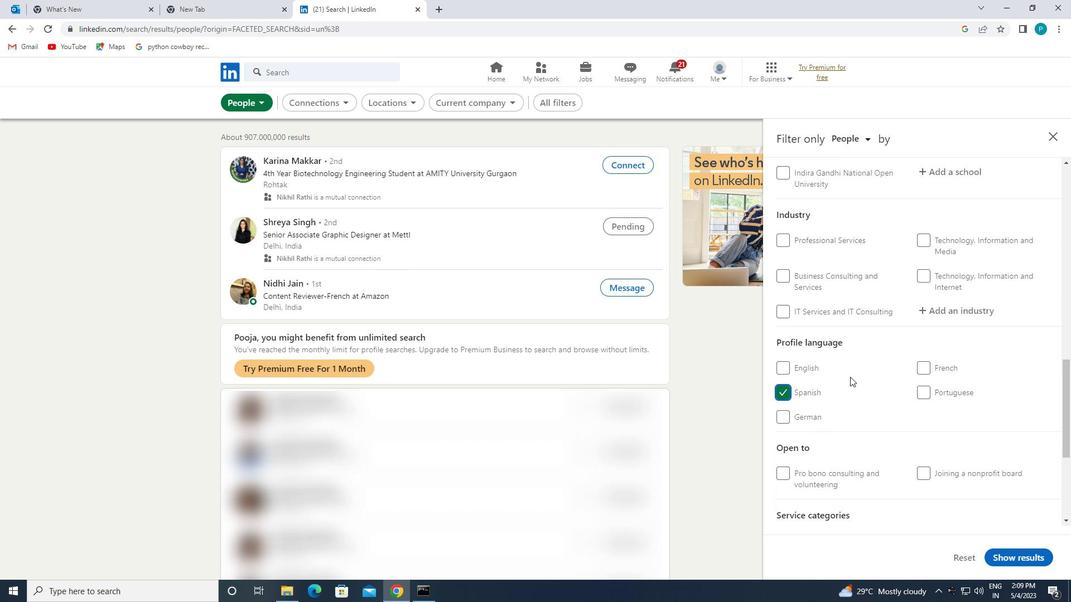 
Action: Mouse scrolled (883, 363) with delta (0, 0)
Screenshot: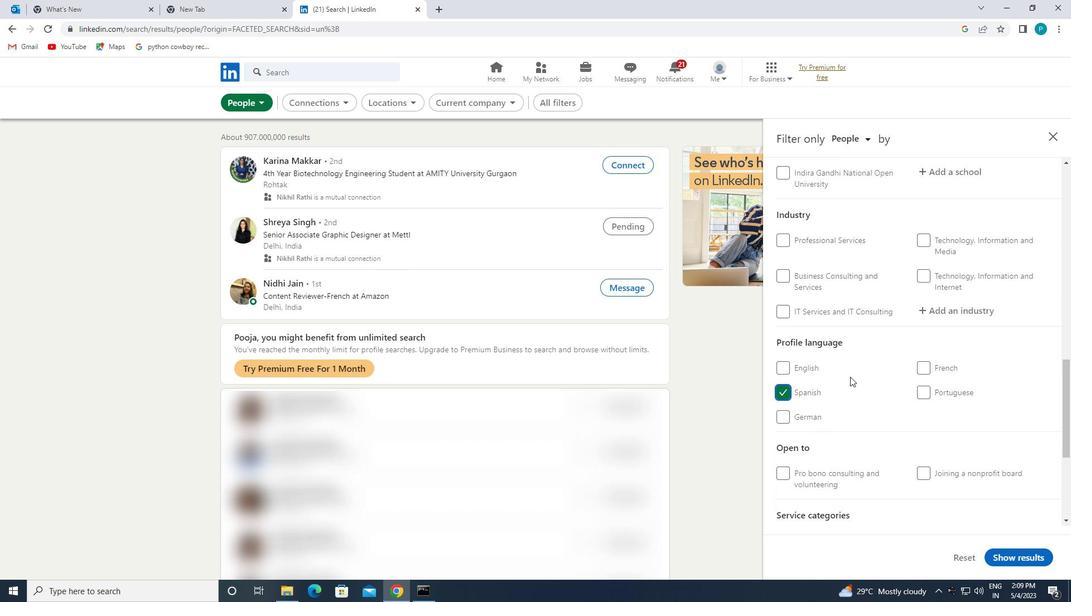 
Action: Mouse moved to (883, 361)
Screenshot: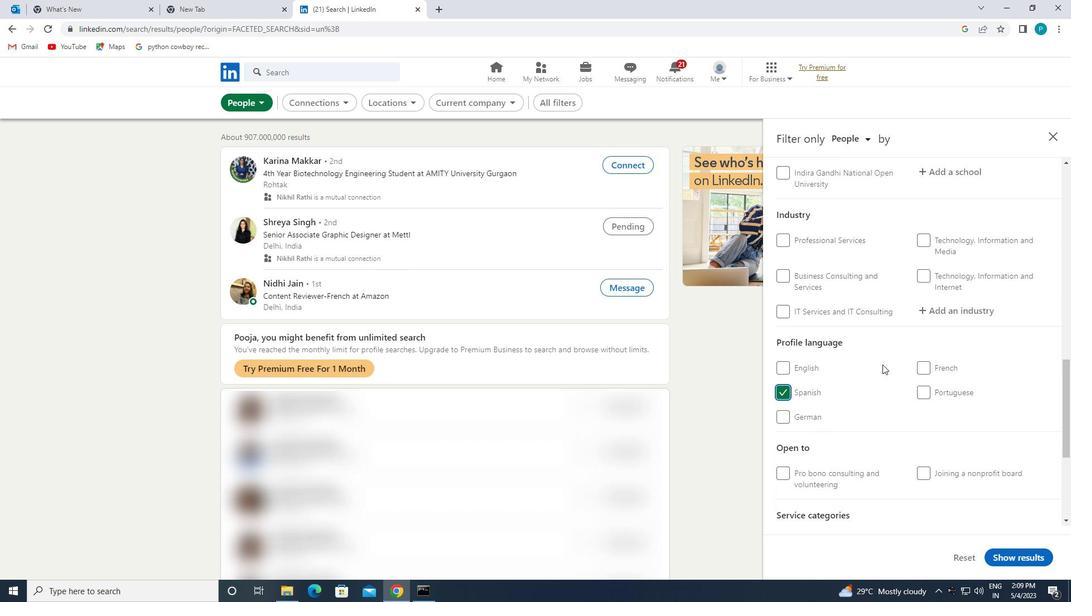 
Action: Mouse scrolled (883, 362) with delta (0, 0)
Screenshot: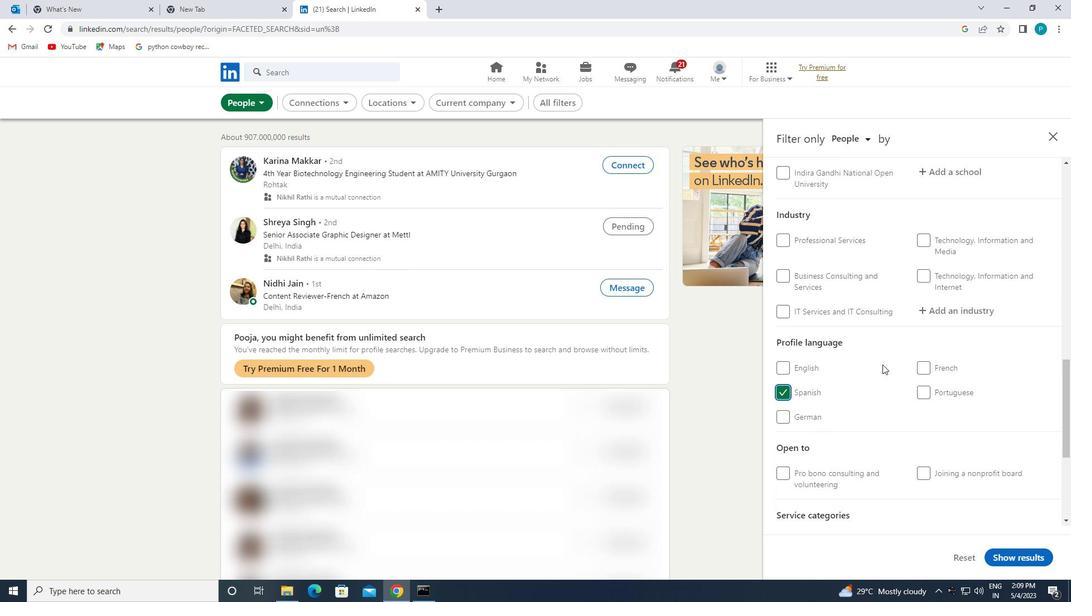 
Action: Mouse moved to (906, 337)
Screenshot: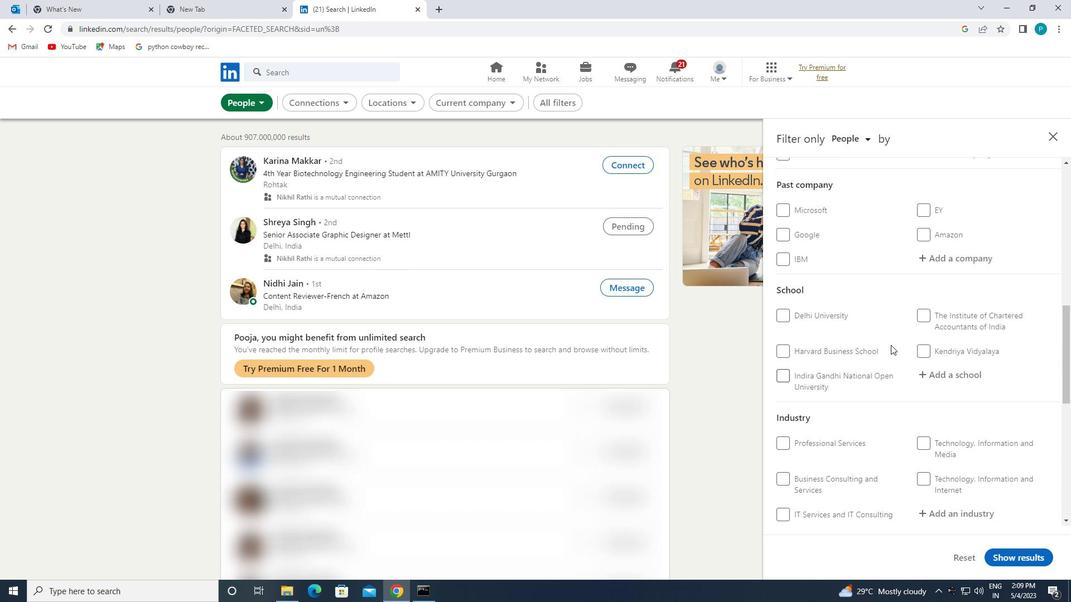 
Action: Mouse scrolled (906, 337) with delta (0, 0)
Screenshot: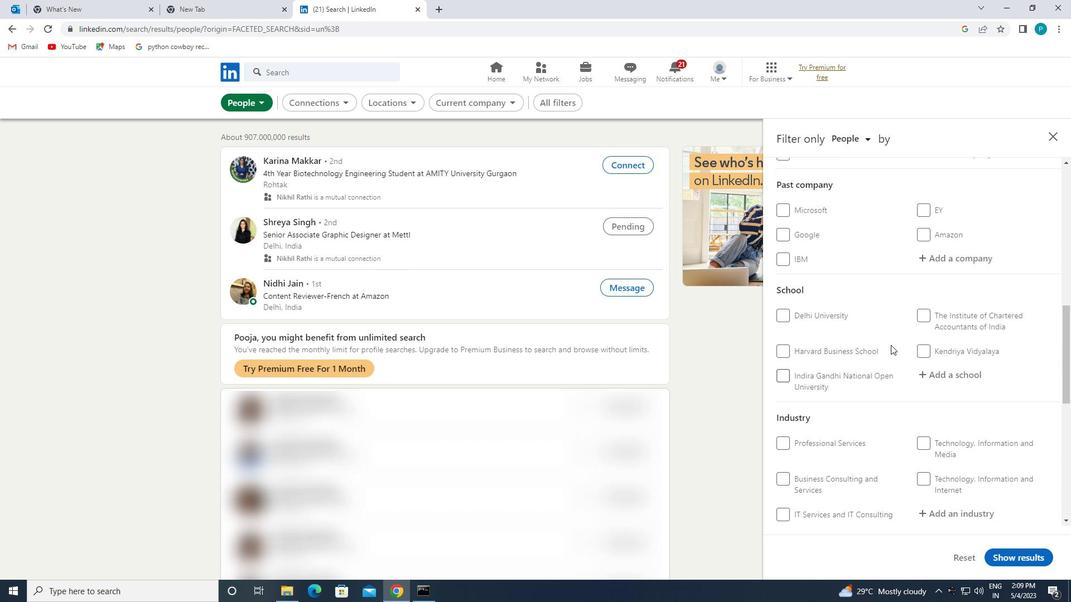 
Action: Mouse moved to (906, 336)
Screenshot: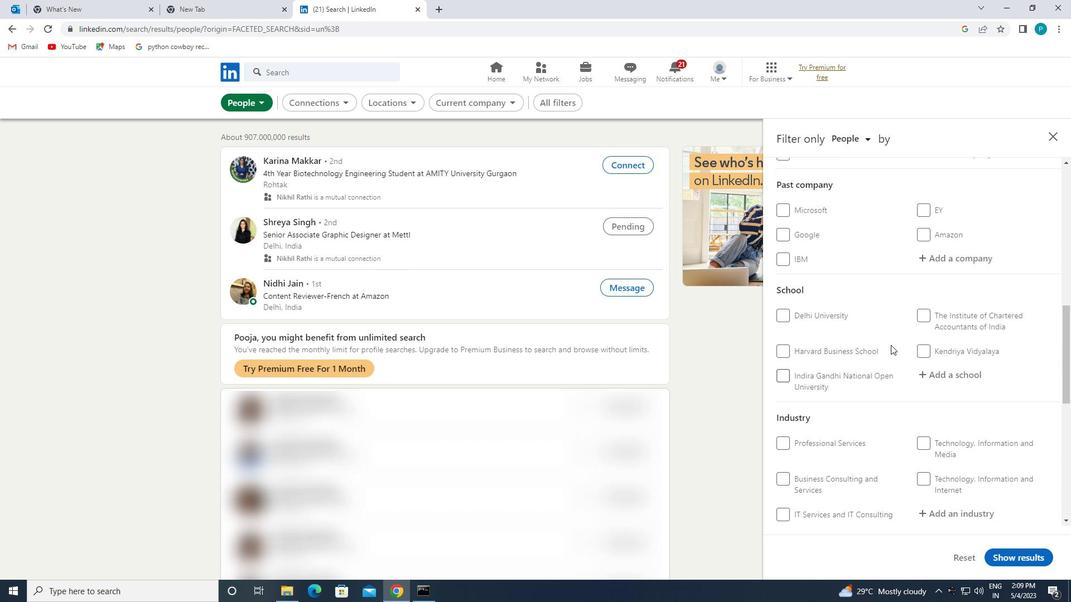 
Action: Mouse scrolled (906, 336) with delta (0, 0)
Screenshot: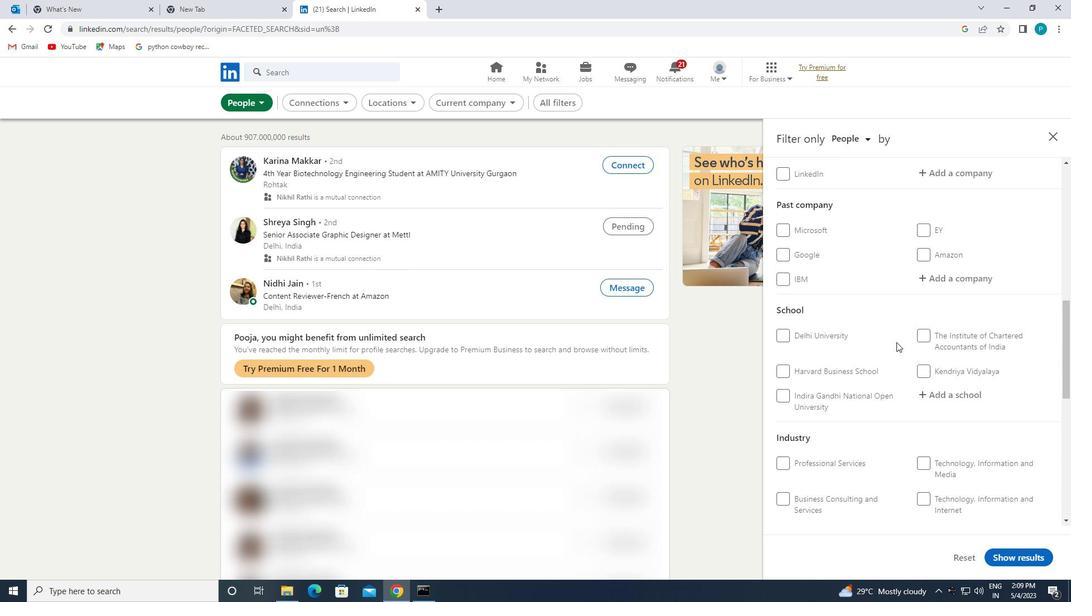 
Action: Mouse moved to (935, 318)
Screenshot: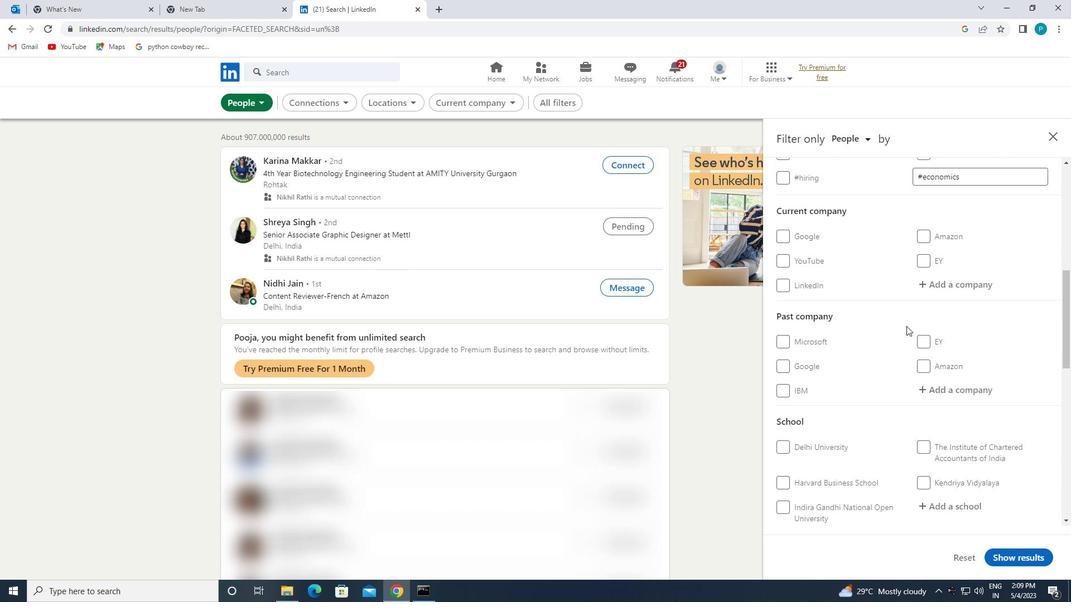 
Action: Mouse scrolled (935, 318) with delta (0, 0)
Screenshot: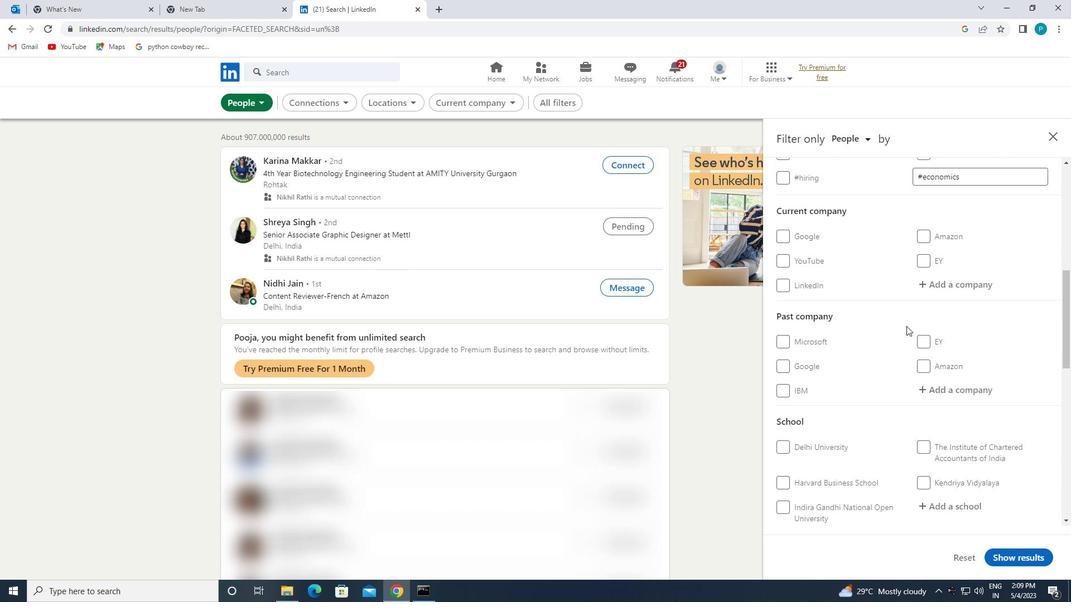 
Action: Mouse moved to (940, 317)
Screenshot: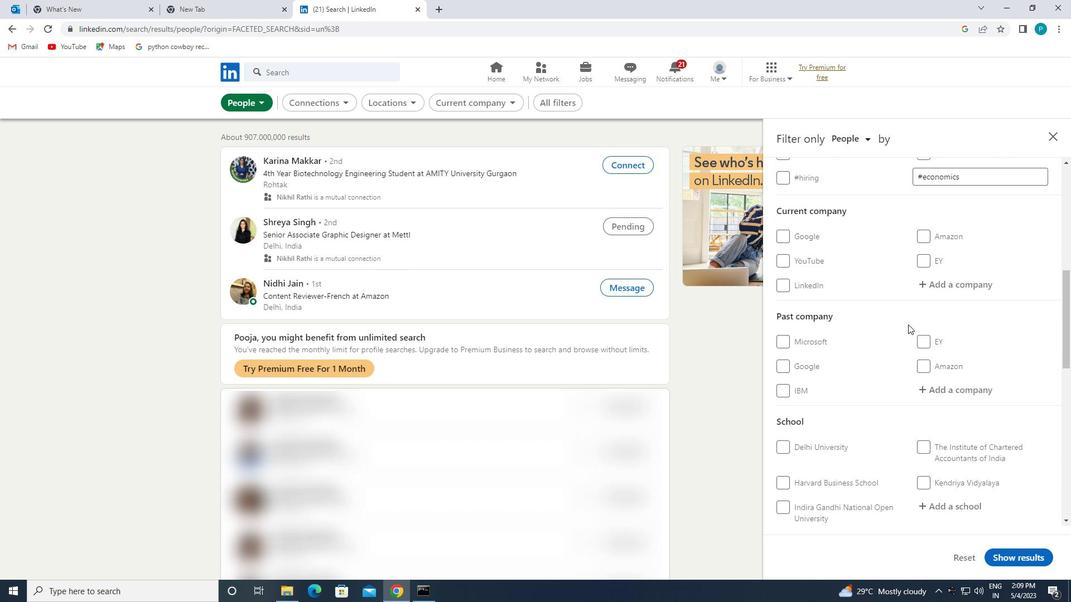
Action: Mouse scrolled (940, 317) with delta (0, 0)
Screenshot: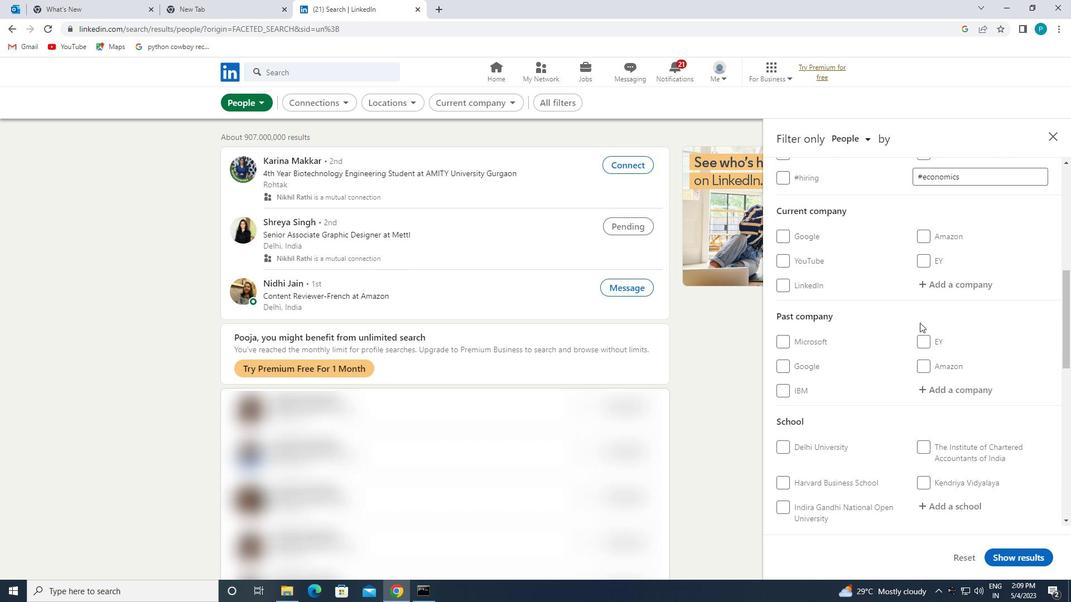 
Action: Mouse scrolled (940, 317) with delta (0, 0)
Screenshot: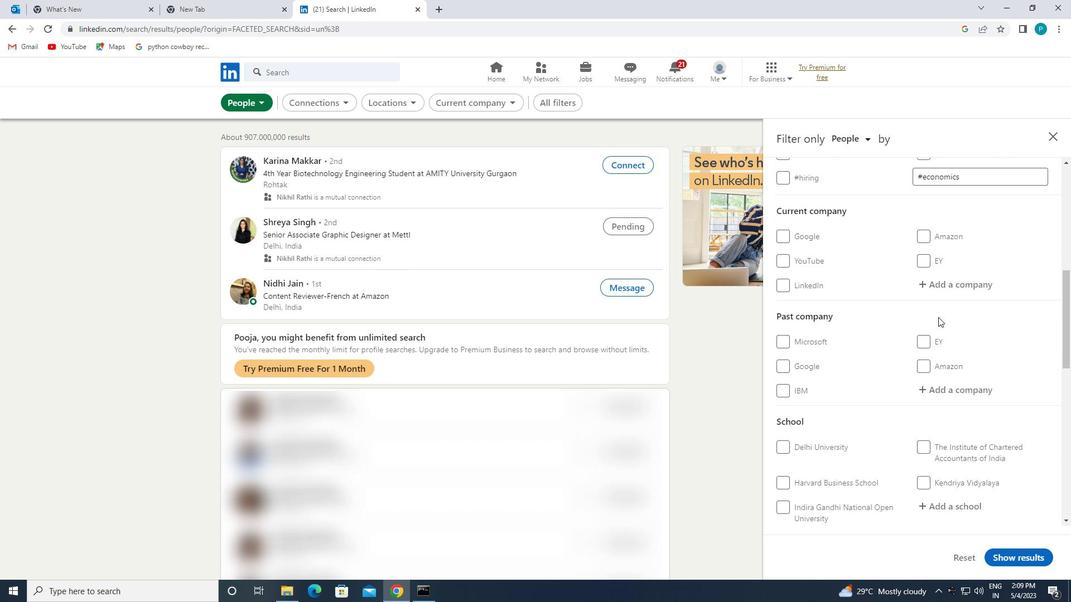 
Action: Mouse moved to (935, 404)
Screenshot: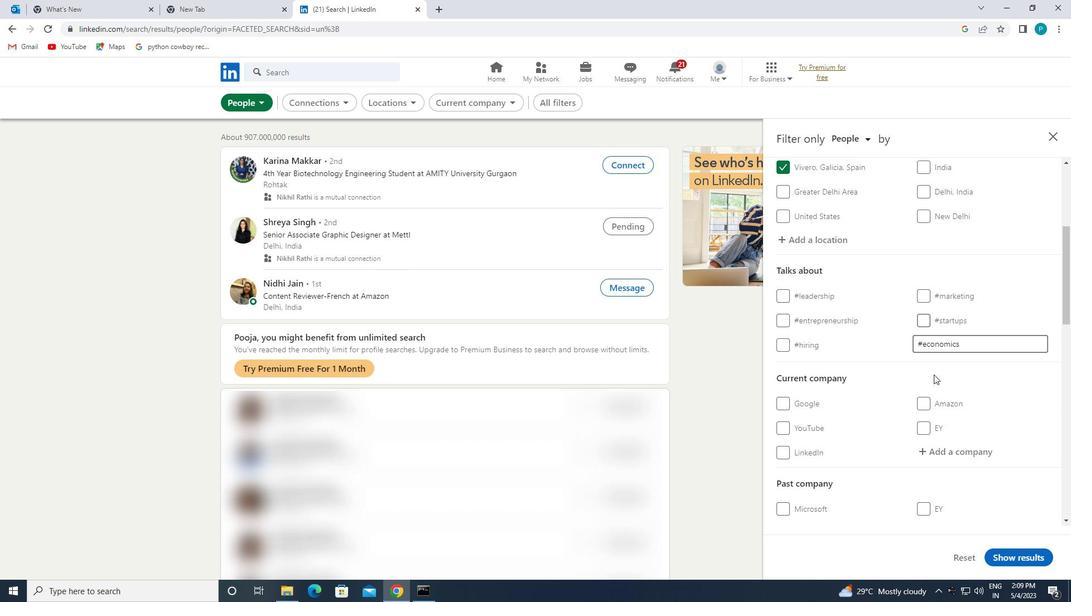 
Action: Mouse scrolled (935, 404) with delta (0, 0)
Screenshot: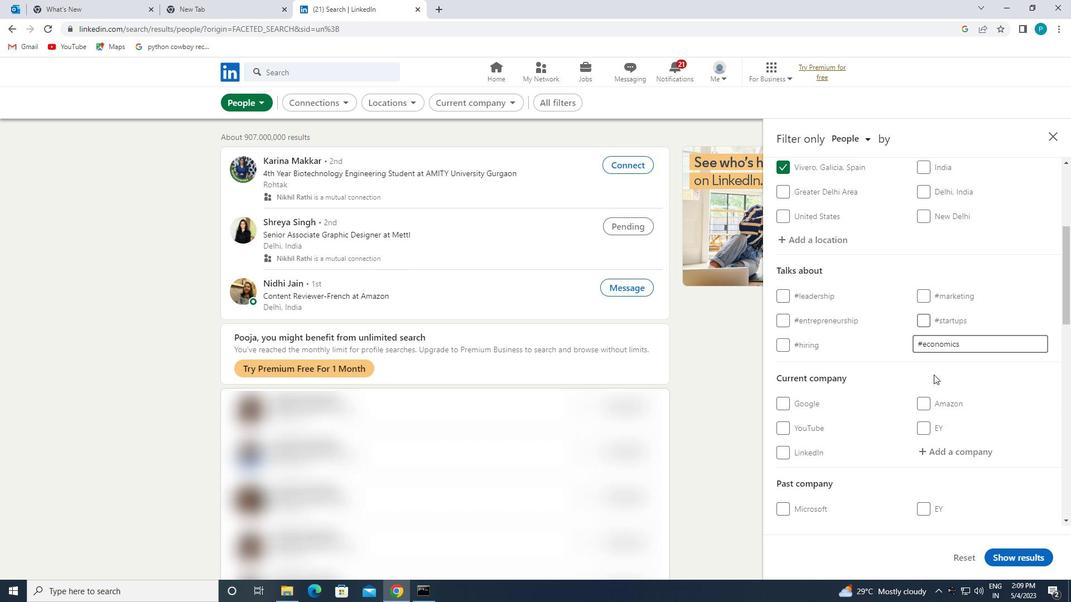 
Action: Mouse scrolled (935, 404) with delta (0, 0)
Screenshot: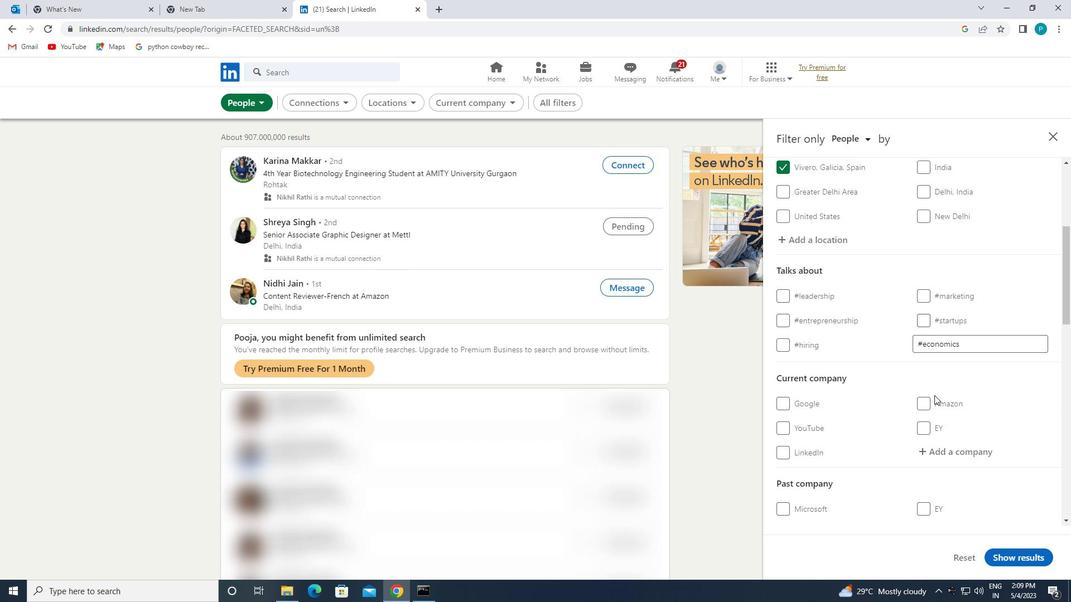 
Action: Mouse moved to (944, 338)
Screenshot: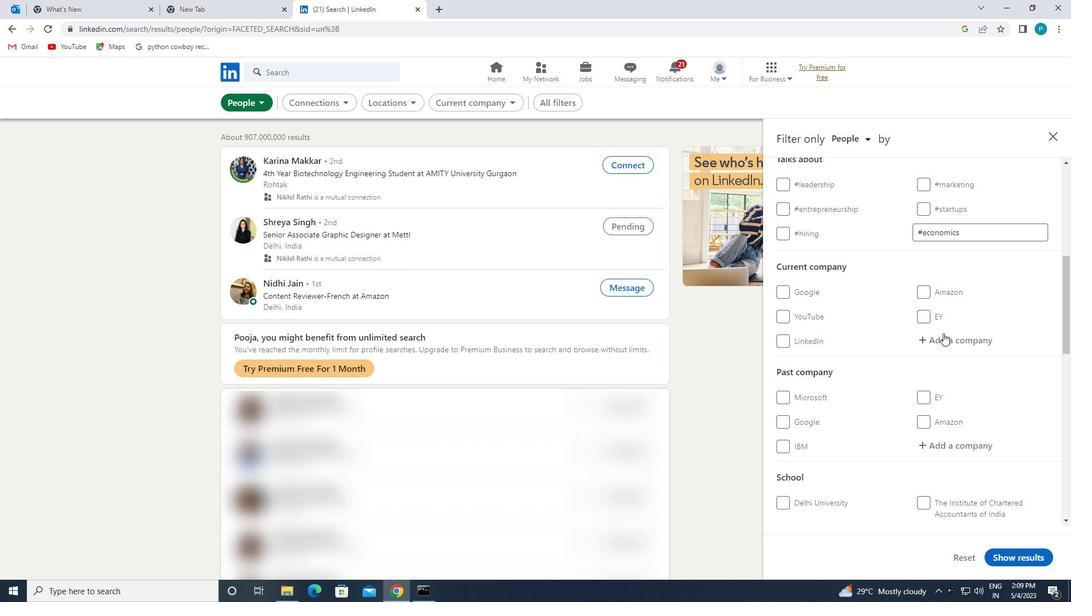 
Action: Mouse pressed left at (944, 338)
Screenshot: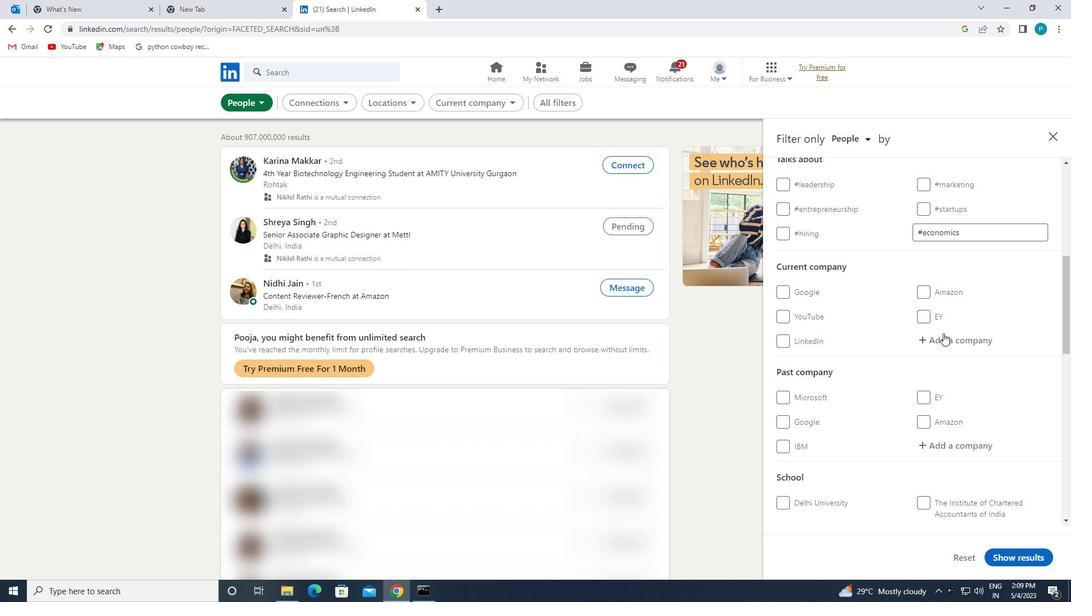 
Action: Mouse moved to (951, 319)
Screenshot: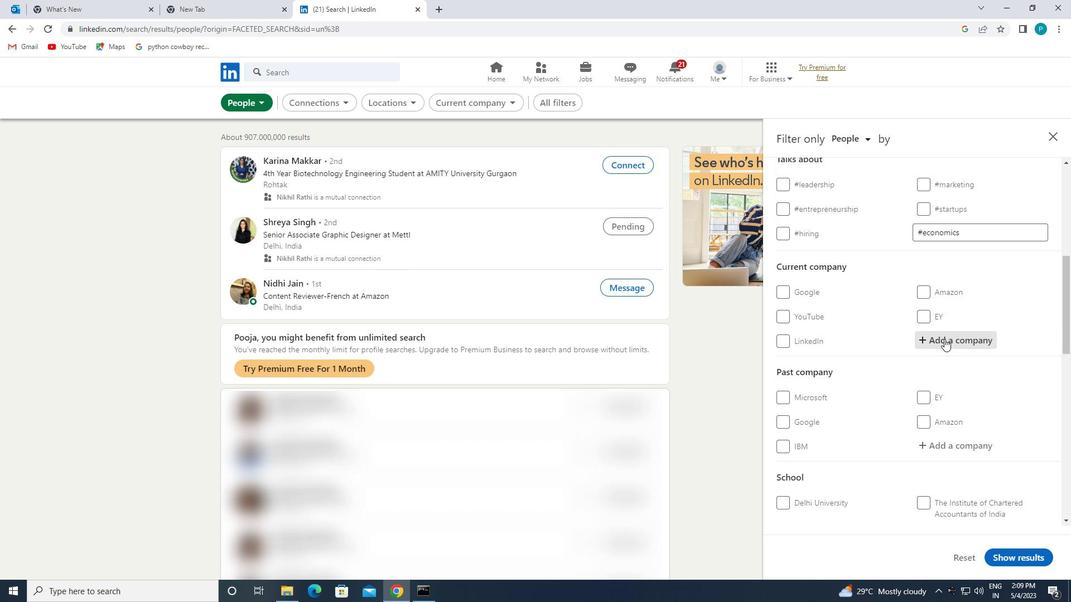 
Action: Key pressed <Key.caps_lock>G<Key.caps_lock>LOBAL<Key.caps_lock>L<Key.caps_lock>OGIC
Screenshot: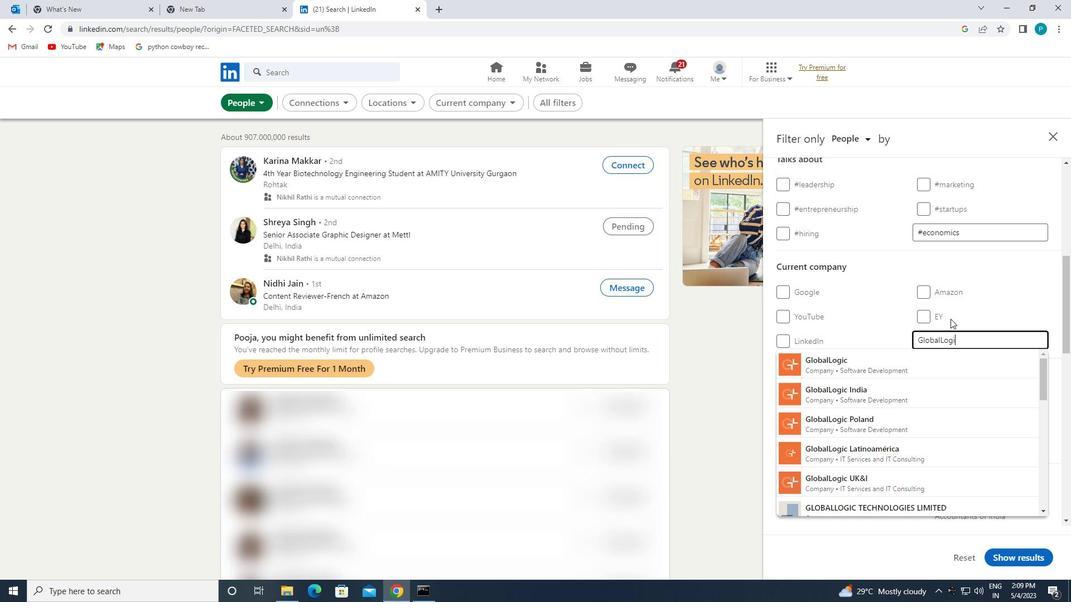 
Action: Mouse moved to (826, 363)
Screenshot: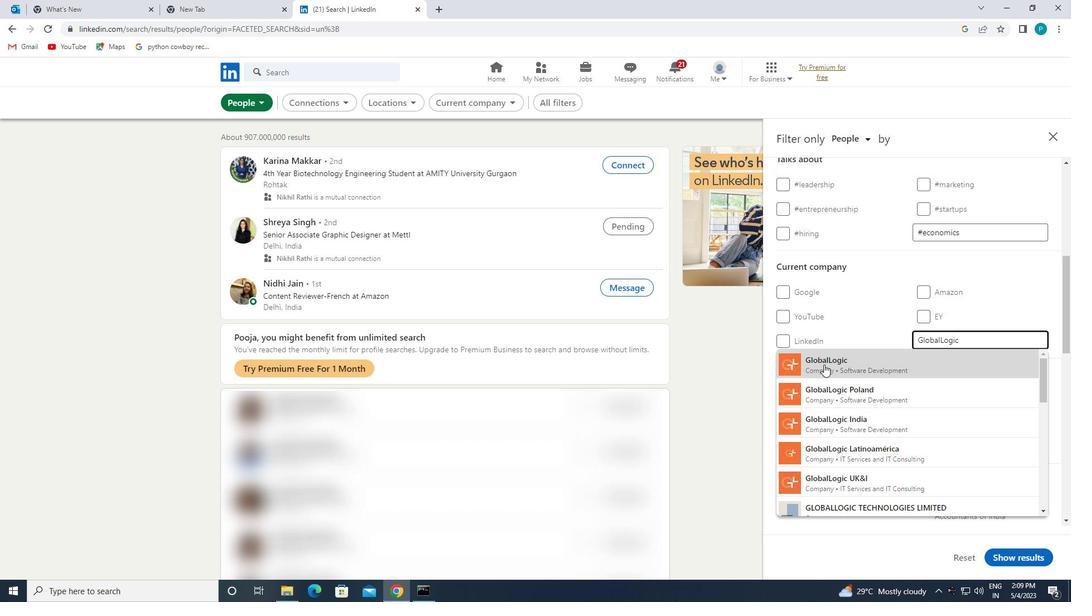 
Action: Mouse pressed left at (826, 363)
Screenshot: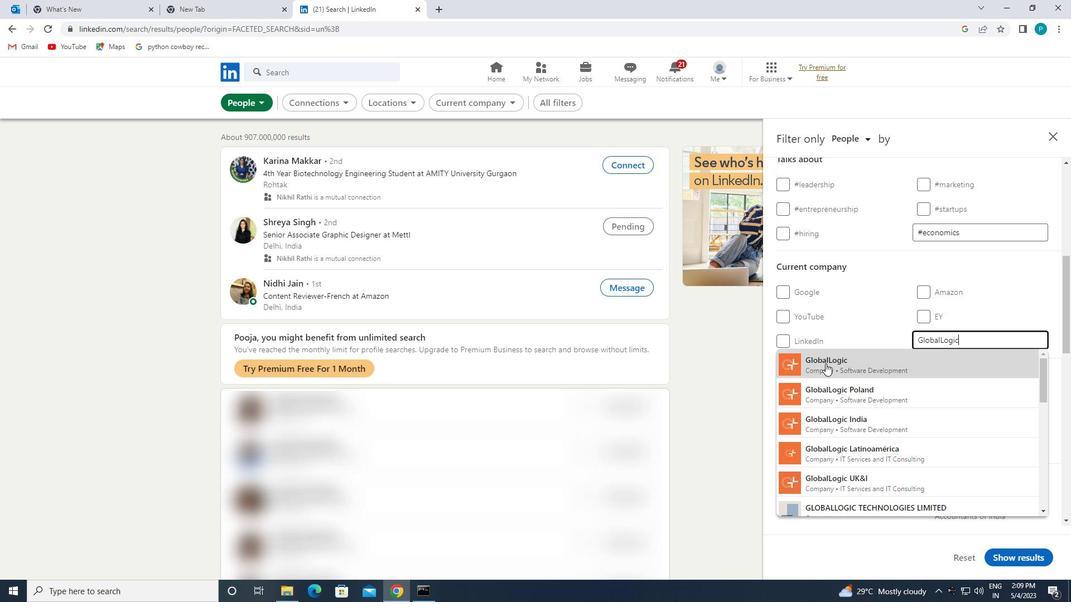 
Action: Mouse moved to (917, 395)
Screenshot: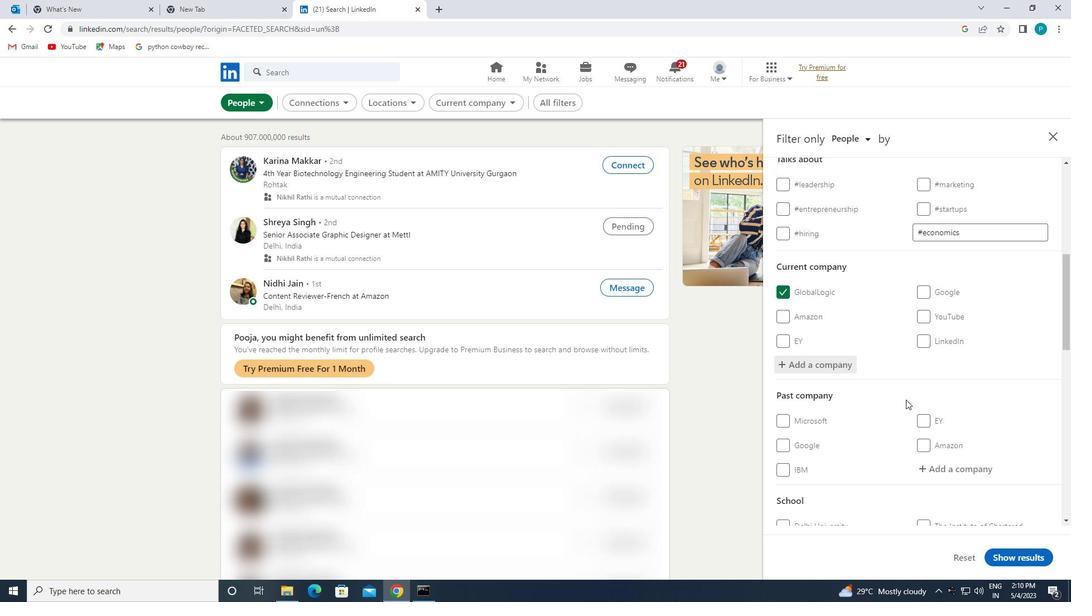 
Action: Mouse scrolled (917, 394) with delta (0, 0)
Screenshot: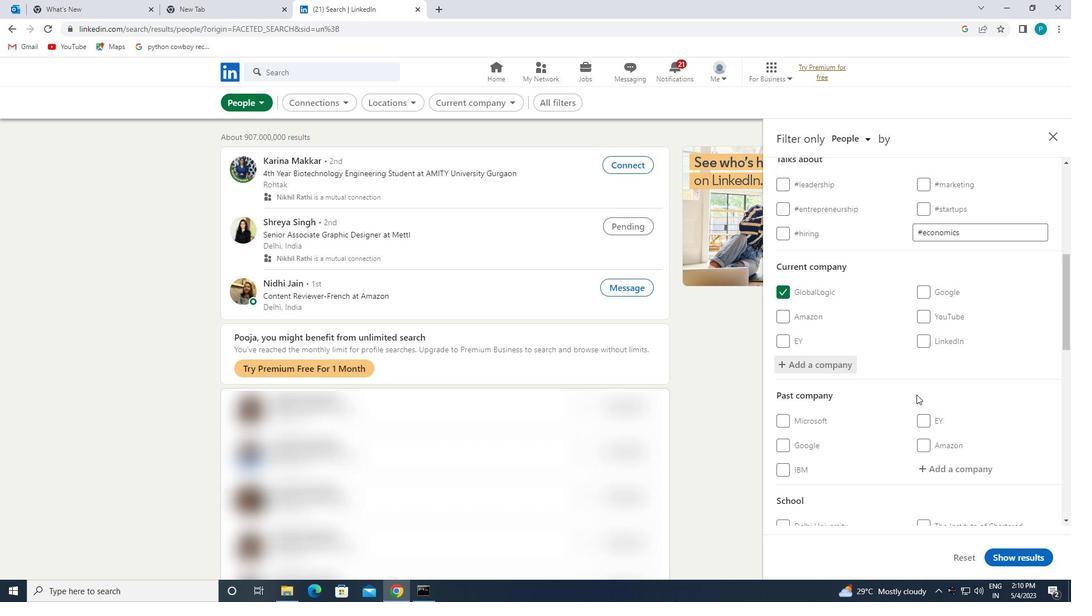
Action: Mouse scrolled (917, 394) with delta (0, 0)
Screenshot: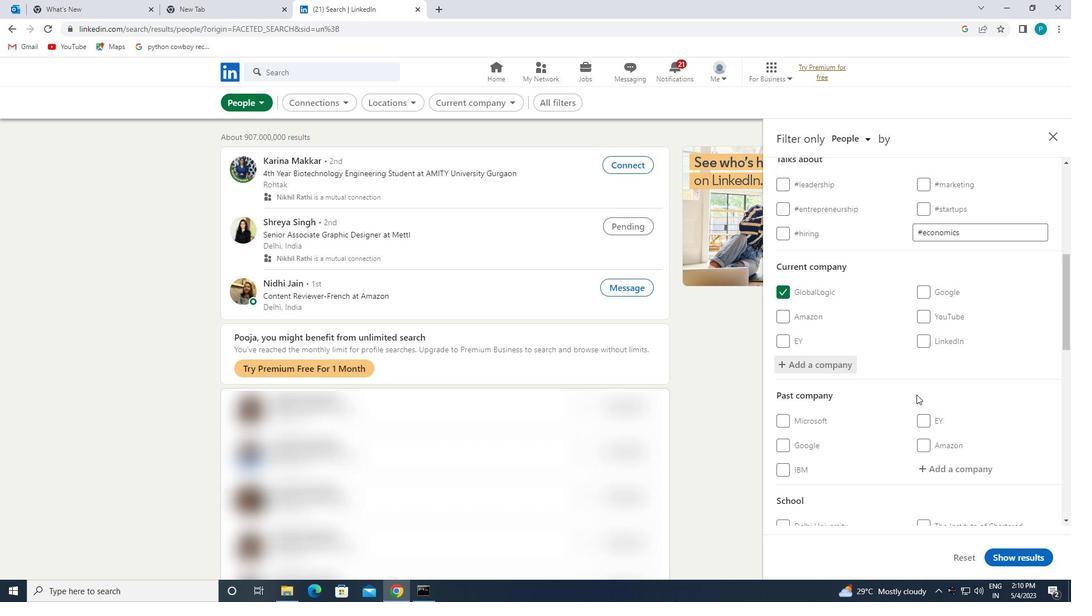 
Action: Mouse moved to (916, 387)
Screenshot: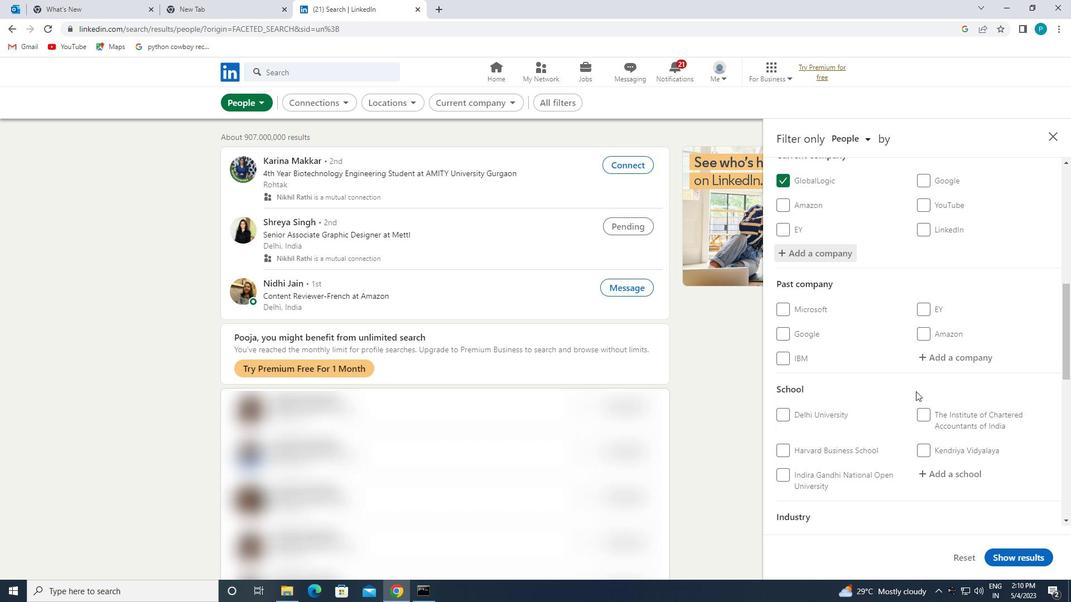 
Action: Mouse scrolled (916, 386) with delta (0, 0)
Screenshot: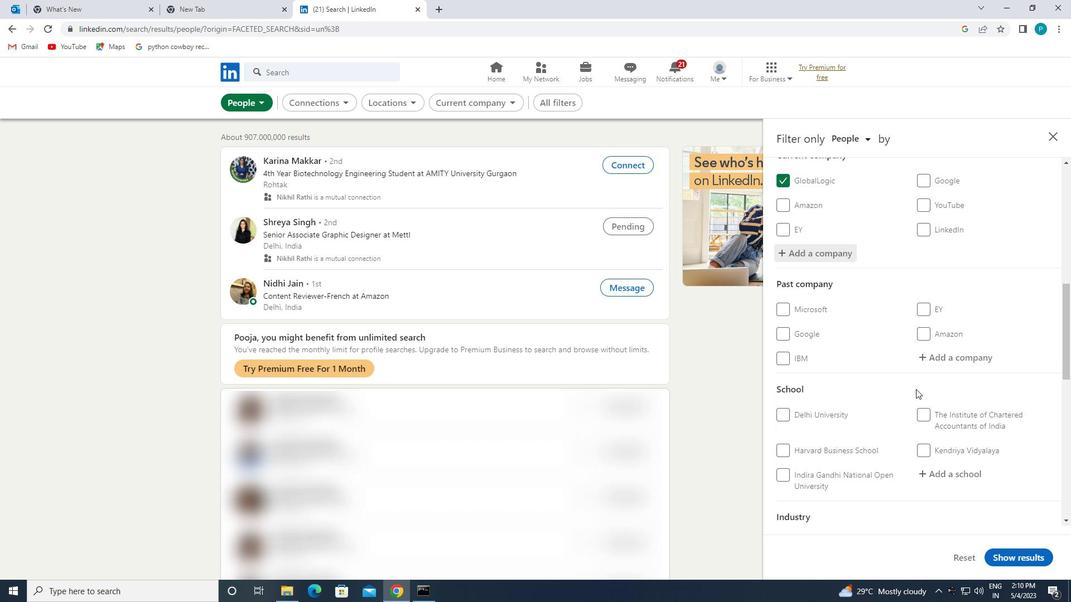 
Action: Mouse moved to (941, 418)
Screenshot: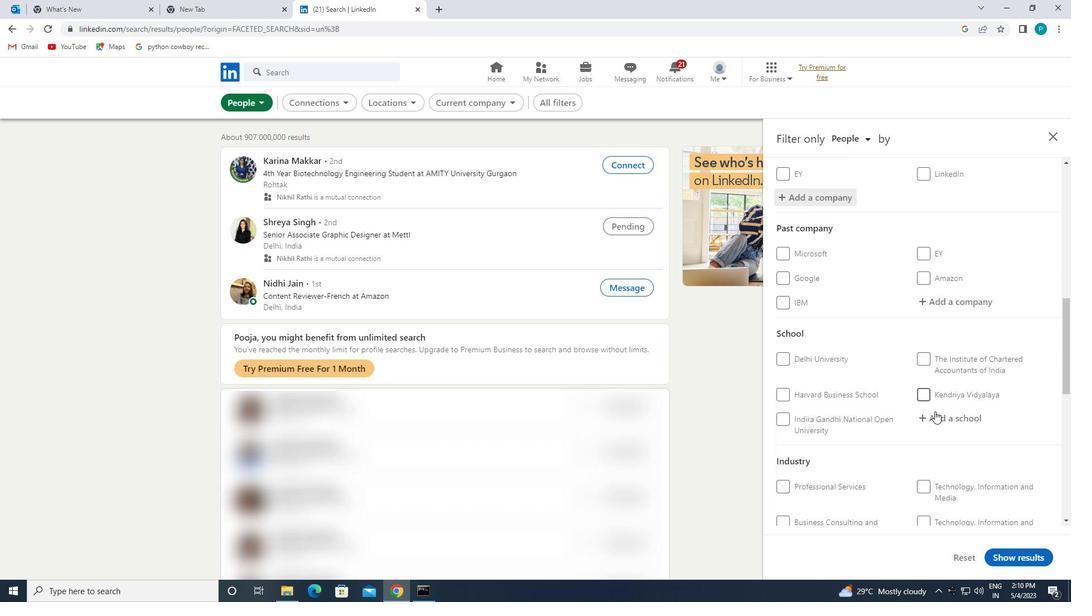 
Action: Mouse pressed left at (941, 418)
Screenshot: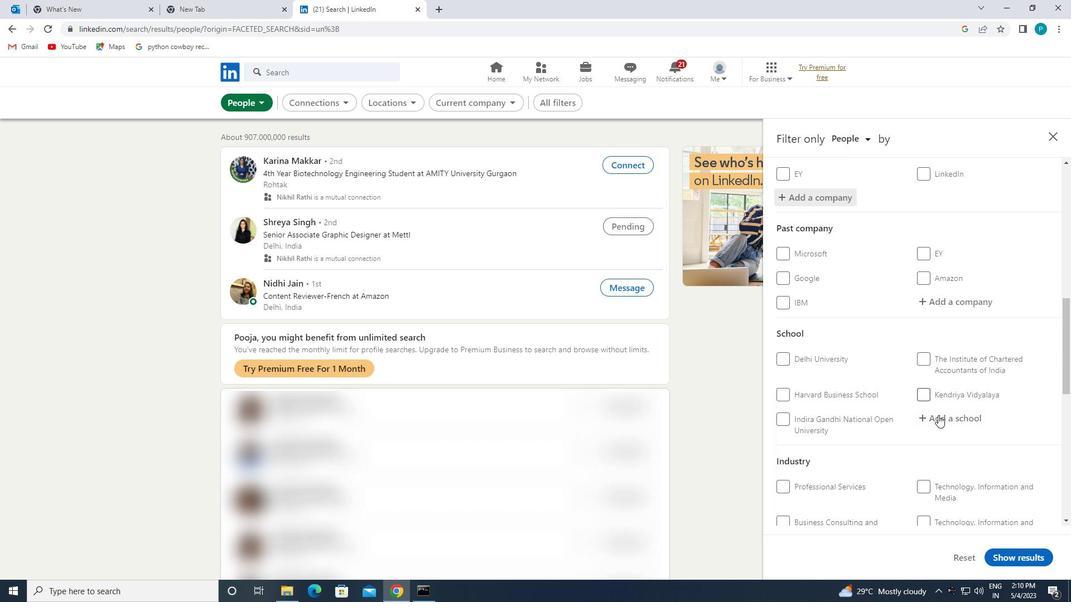 
Action: Mouse moved to (943, 419)
Screenshot: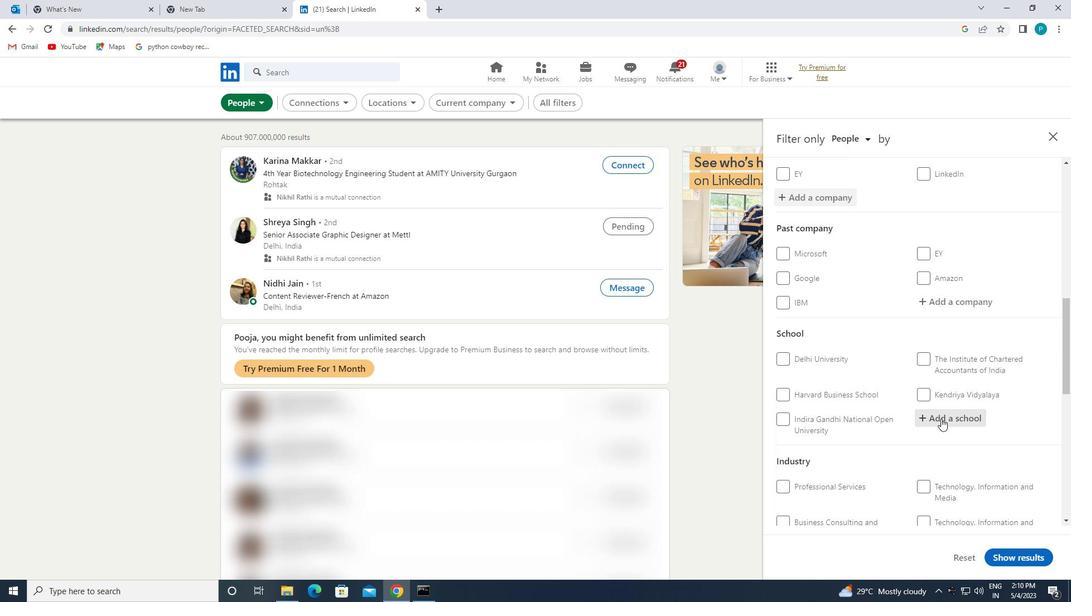 
Action: Key pressed <Key.caps_lock>B<Key.caps_lock>HARTIYA
Screenshot: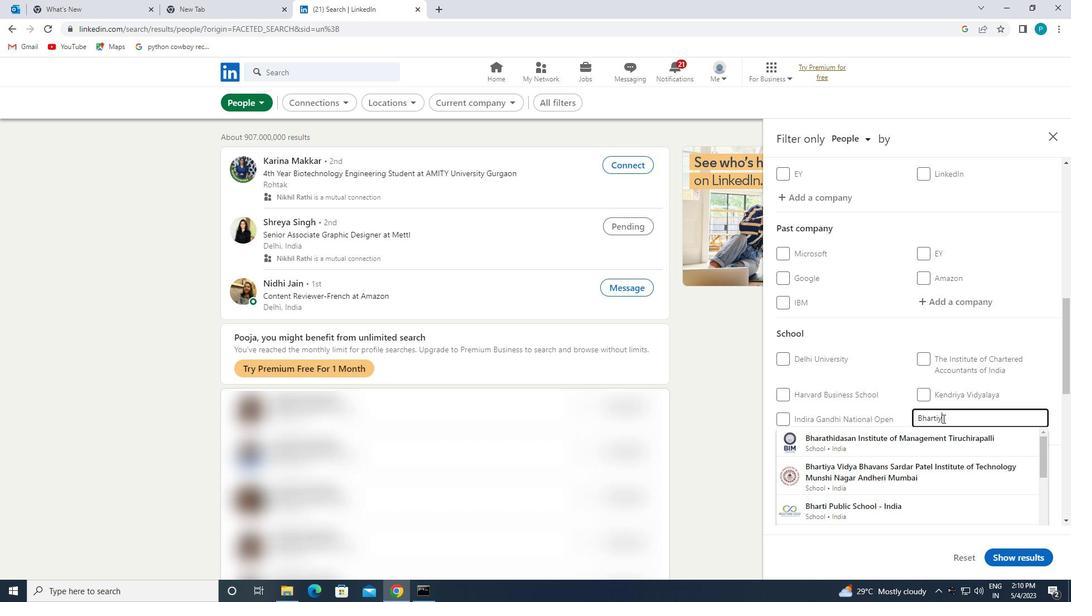 
Action: Mouse moved to (911, 477)
Screenshot: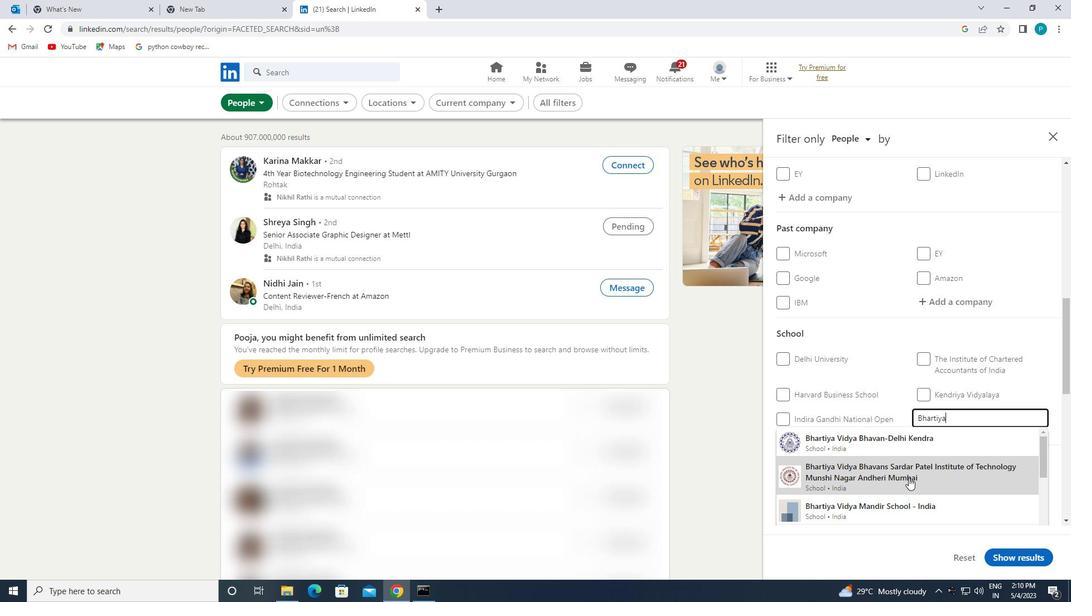 
Action: Mouse pressed left at (911, 477)
Screenshot: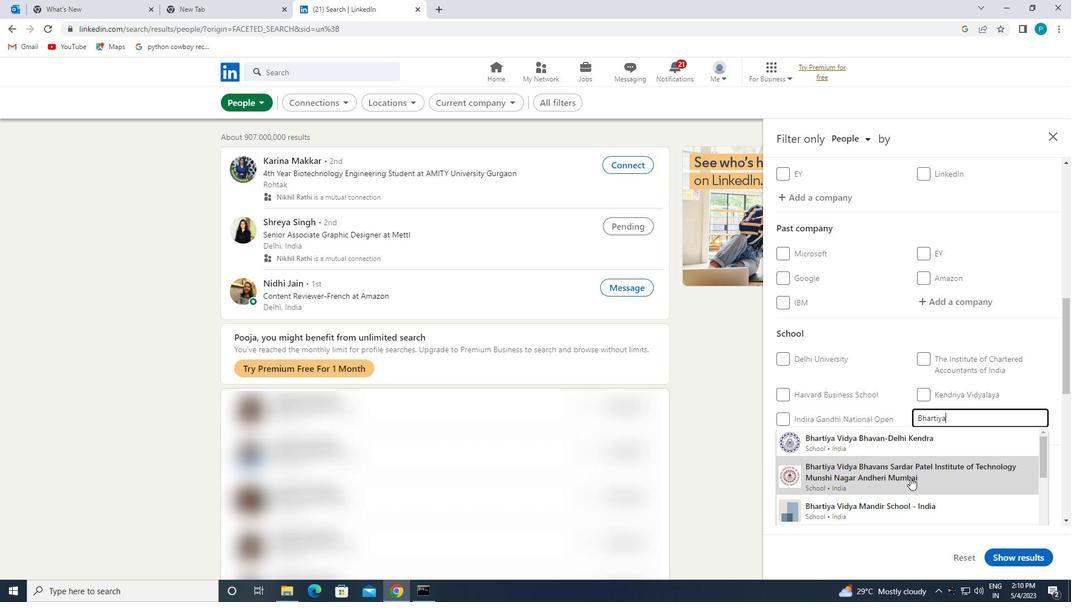 
Action: Mouse moved to (962, 466)
Screenshot: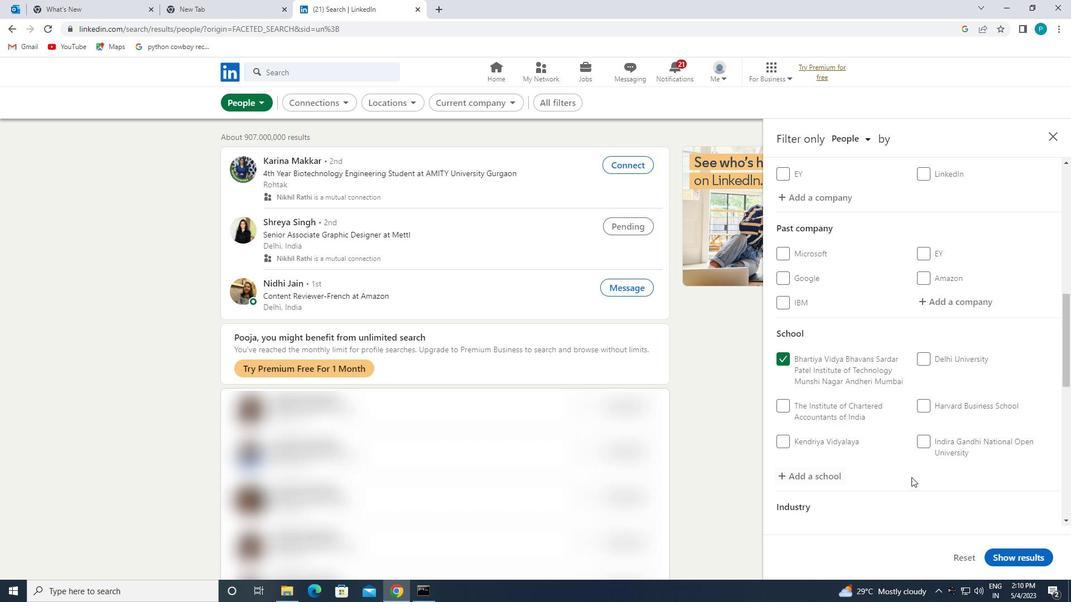 
Action: Mouse scrolled (962, 466) with delta (0, 0)
Screenshot: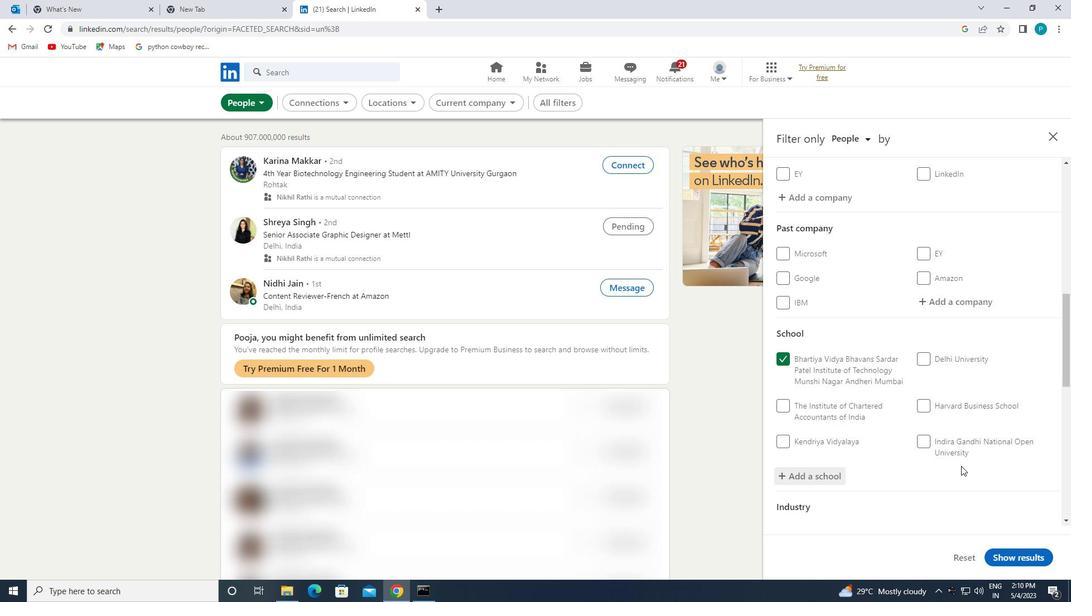 
Action: Mouse scrolled (962, 466) with delta (0, 0)
Screenshot: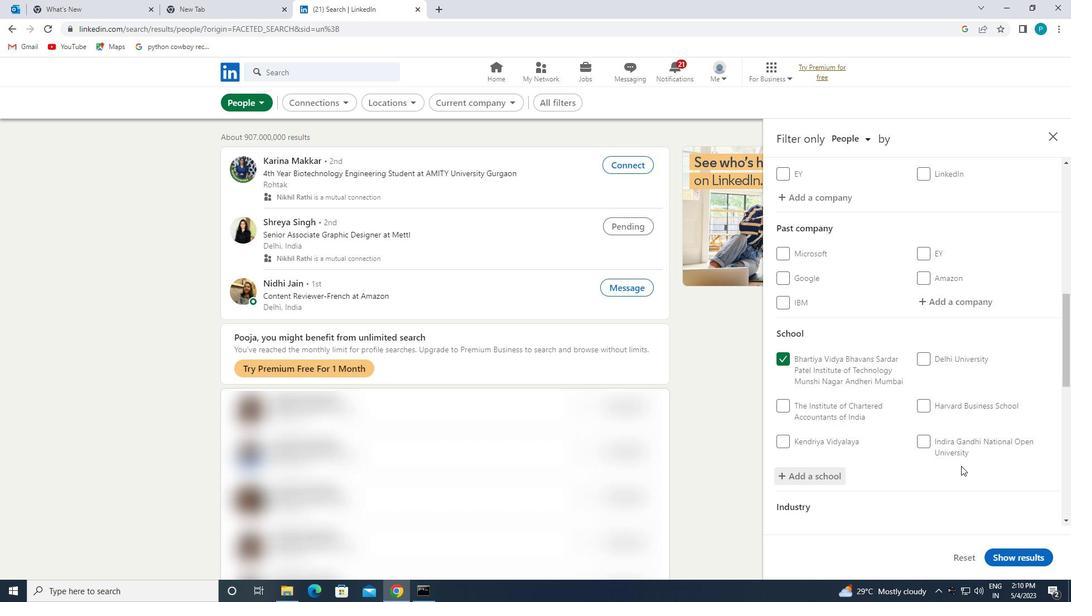 
Action: Mouse scrolled (962, 466) with delta (0, 0)
Screenshot: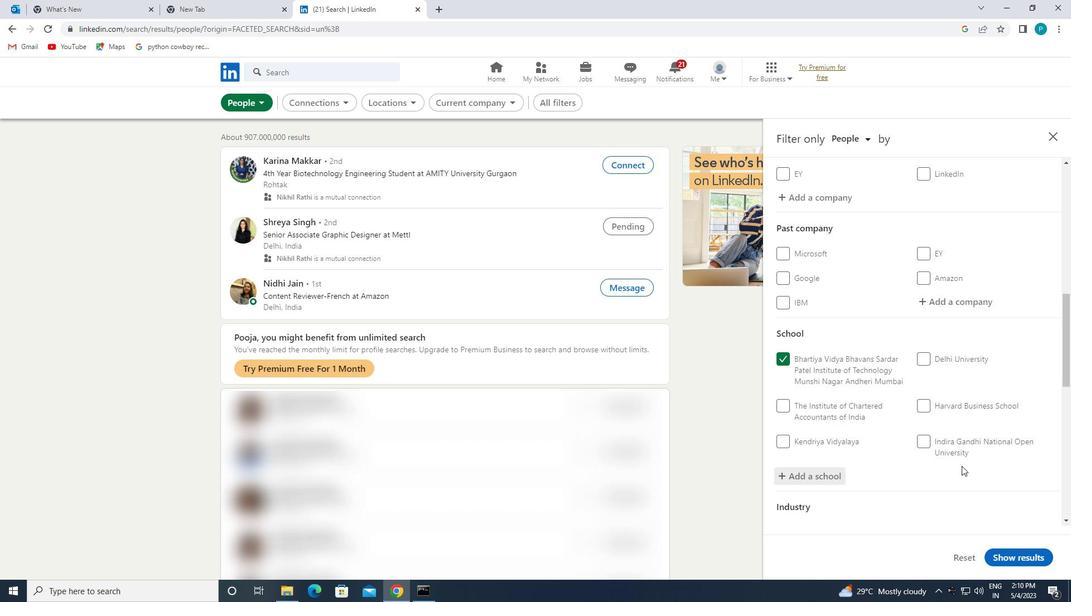 
Action: Mouse moved to (937, 438)
Screenshot: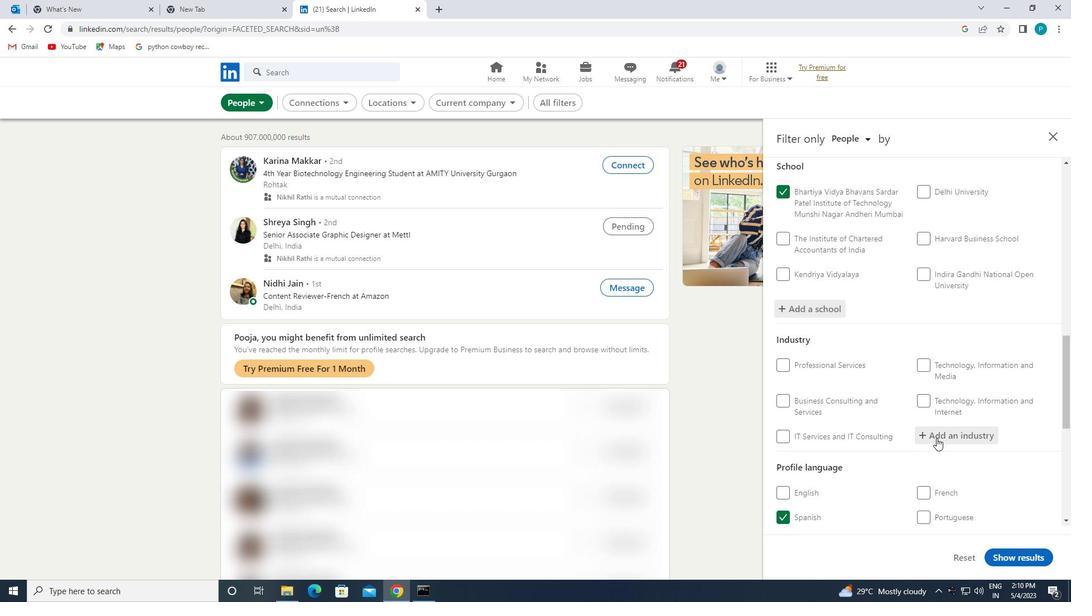 
Action: Mouse pressed left at (937, 438)
Screenshot: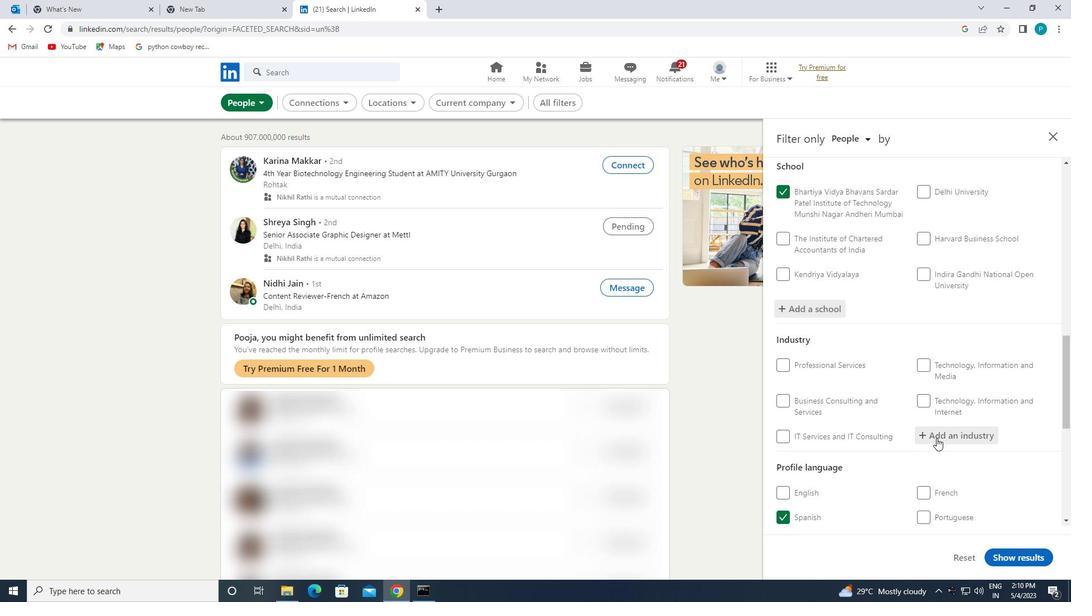 
Action: Mouse moved to (953, 412)
Screenshot: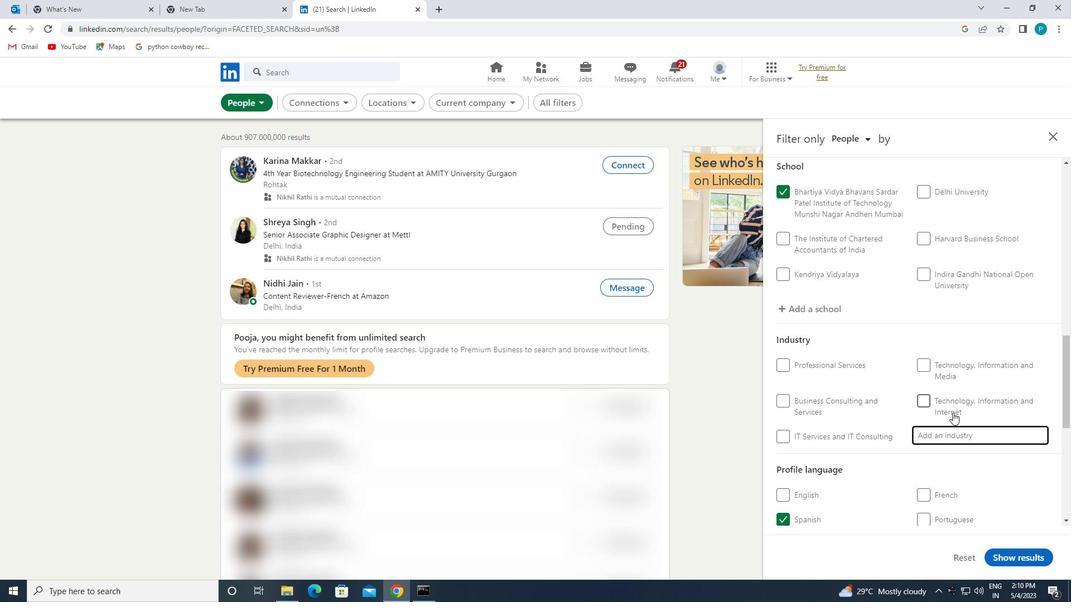 
Action: Key pressed <Key.caps_lock>E<Key.caps_lock>LECTRIC
Screenshot: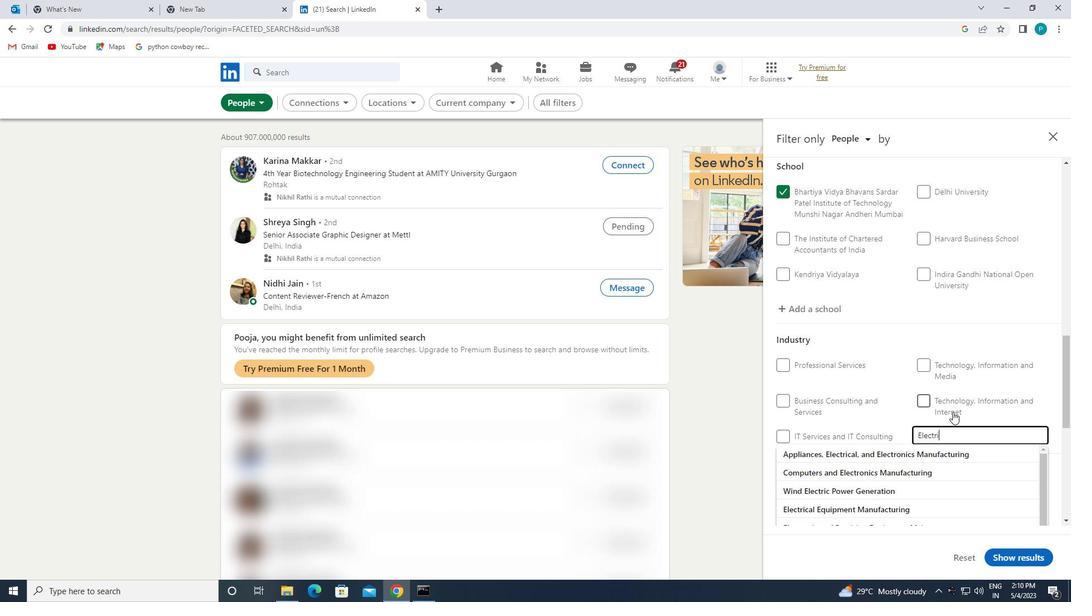 
Action: Mouse moved to (865, 492)
Screenshot: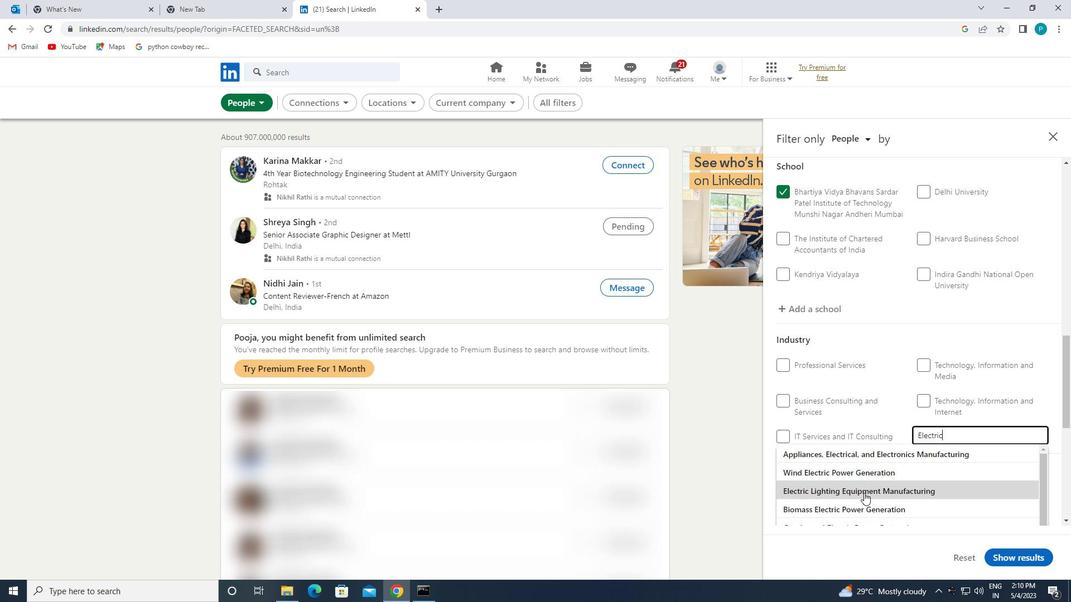 
Action: Mouse pressed left at (865, 492)
Screenshot: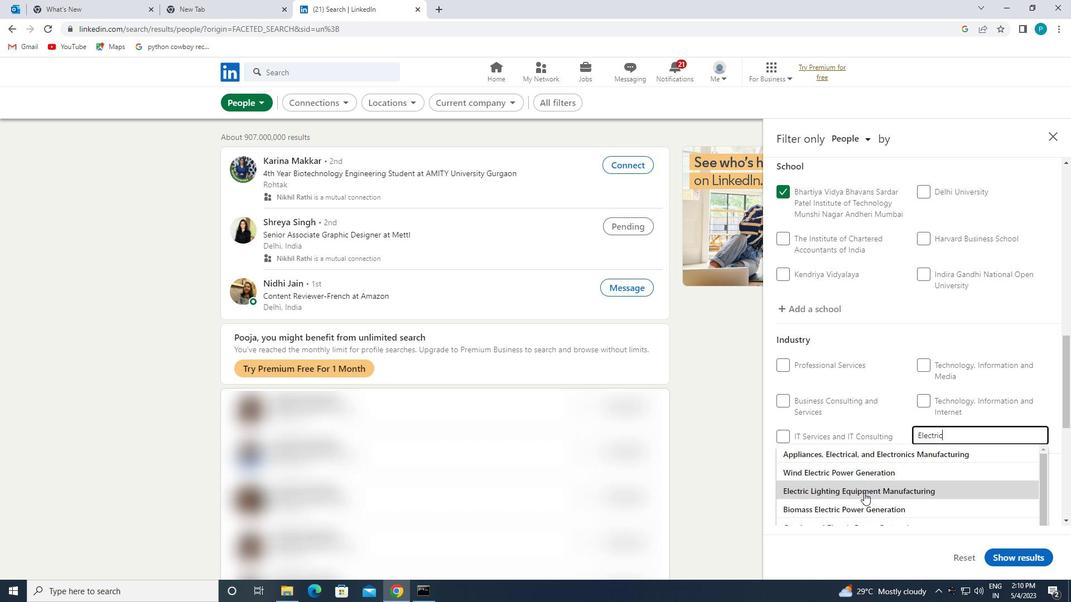 
Action: Mouse moved to (908, 461)
Screenshot: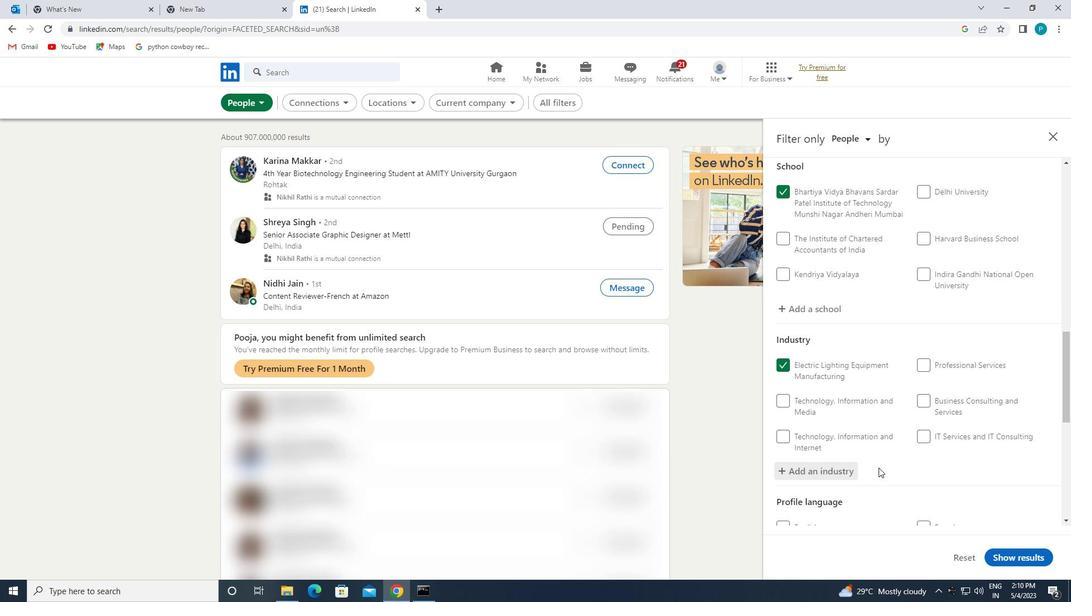 
Action: Mouse scrolled (908, 461) with delta (0, 0)
Screenshot: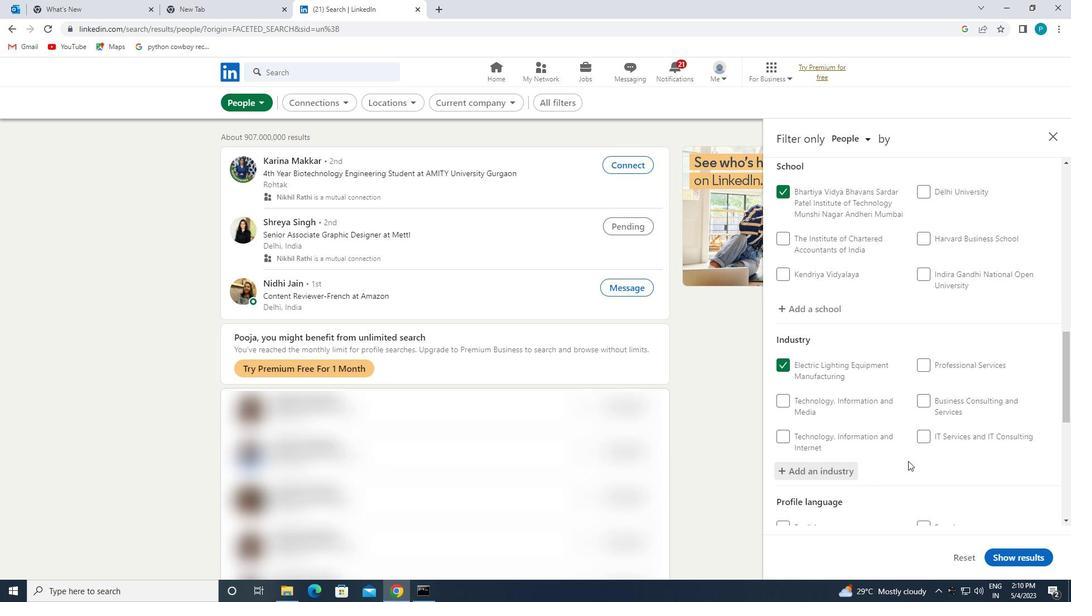
Action: Mouse scrolled (908, 461) with delta (0, 0)
Screenshot: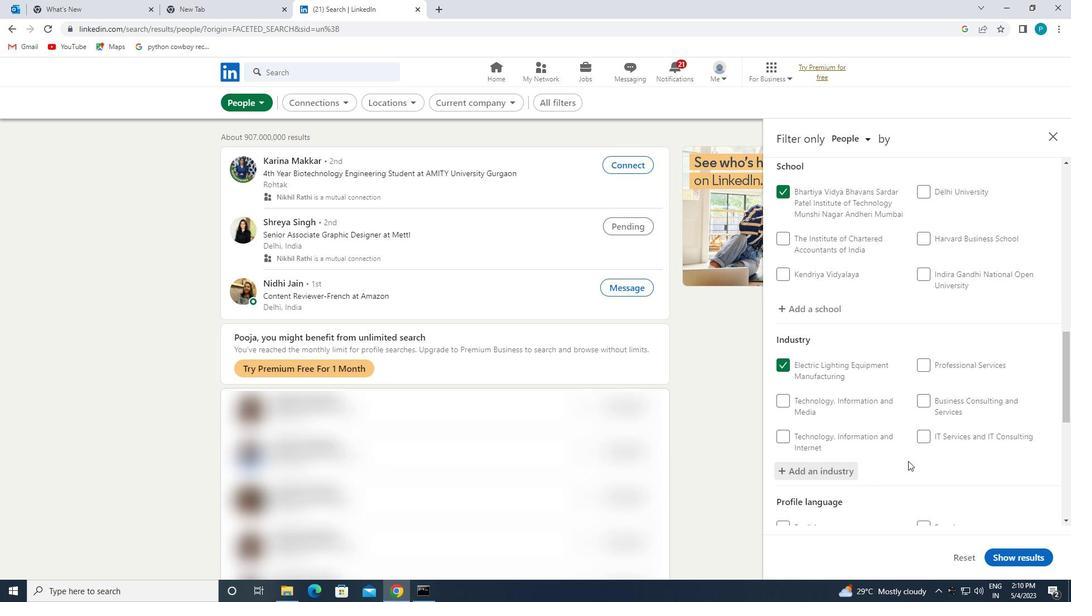 
Action: Mouse scrolled (908, 461) with delta (0, 0)
Screenshot: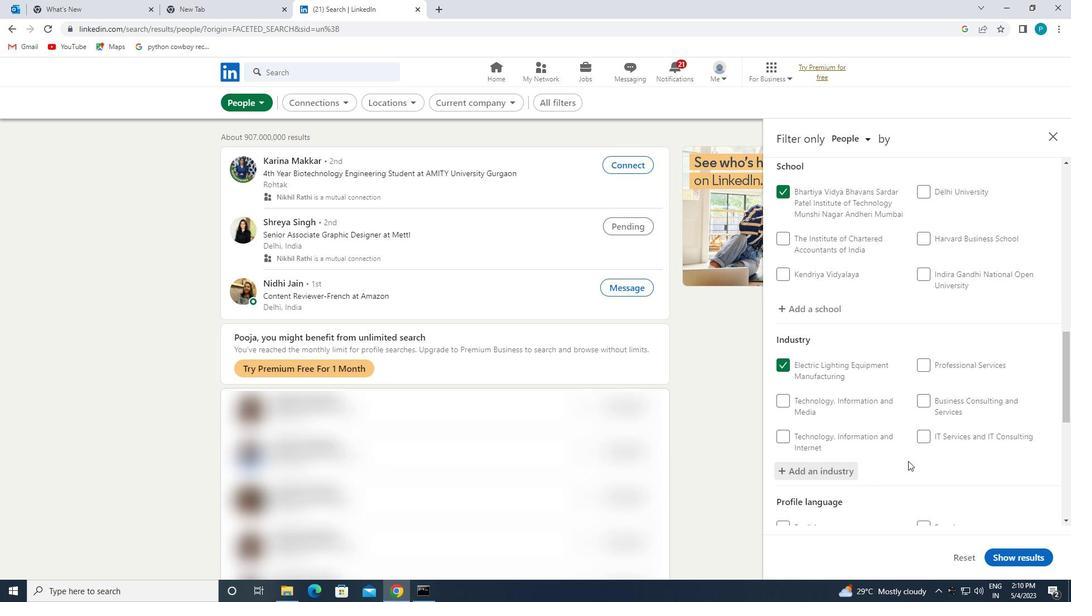 
Action: Mouse scrolled (908, 461) with delta (0, 0)
Screenshot: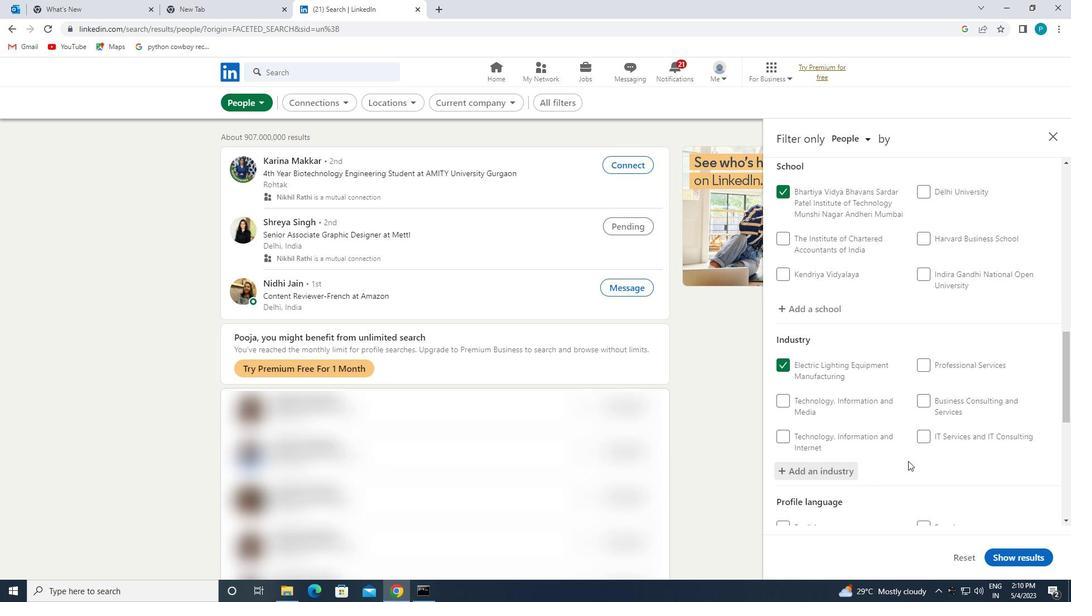 
Action: Mouse moved to (936, 457)
Screenshot: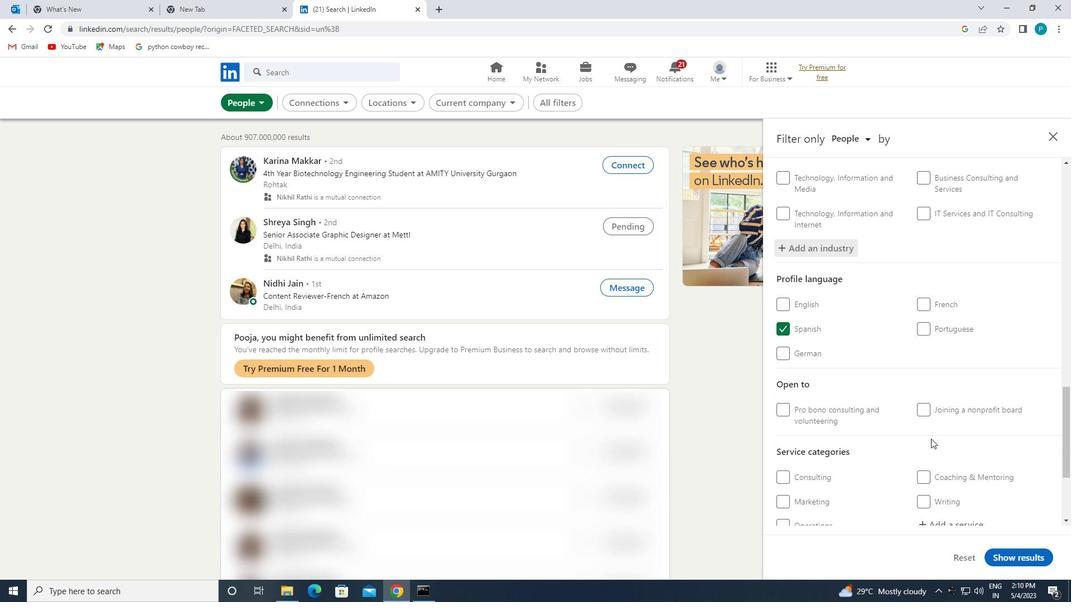 
Action: Mouse scrolled (936, 457) with delta (0, 0)
Screenshot: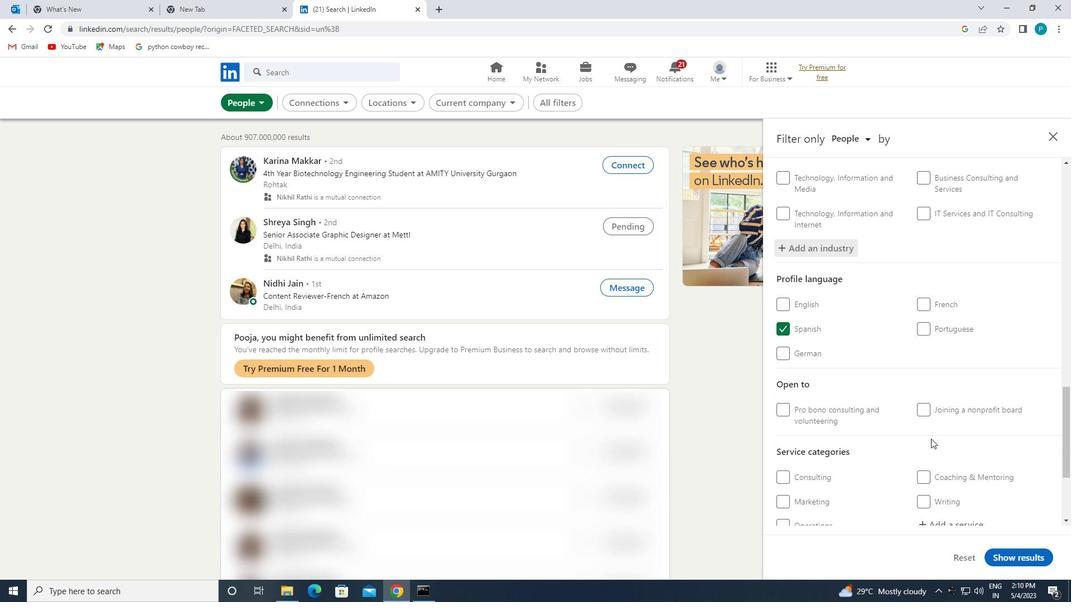 
Action: Mouse moved to (946, 472)
Screenshot: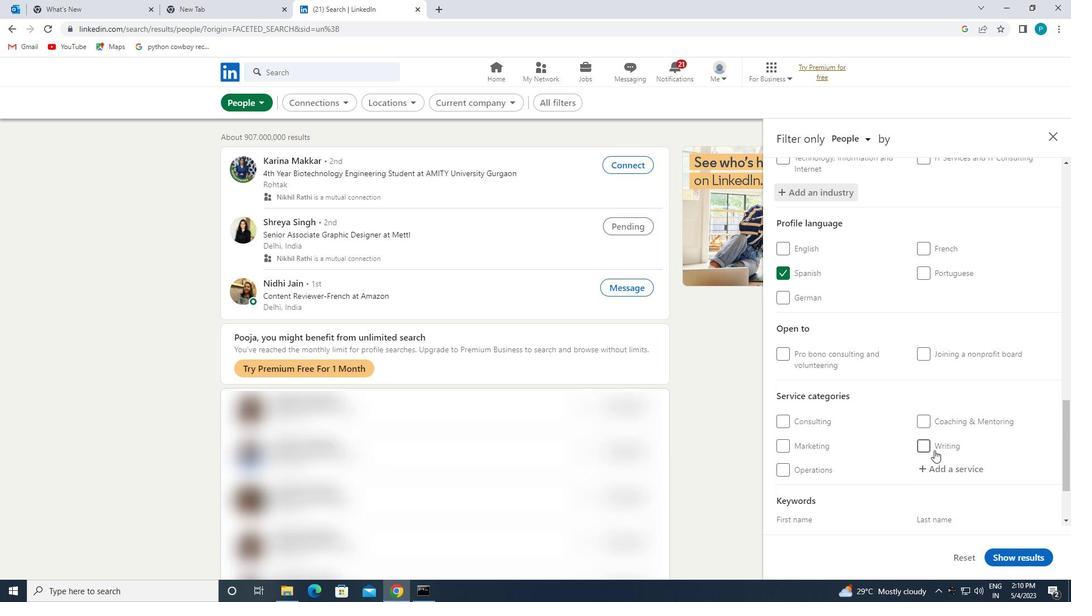 
Action: Mouse pressed left at (946, 472)
Screenshot: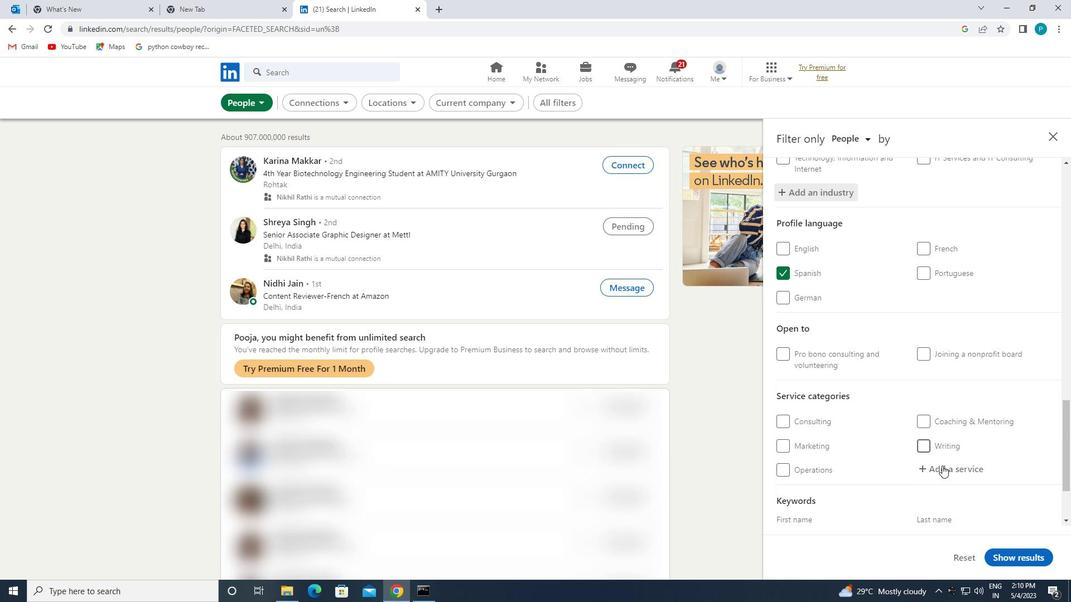 
Action: Mouse moved to (954, 457)
Screenshot: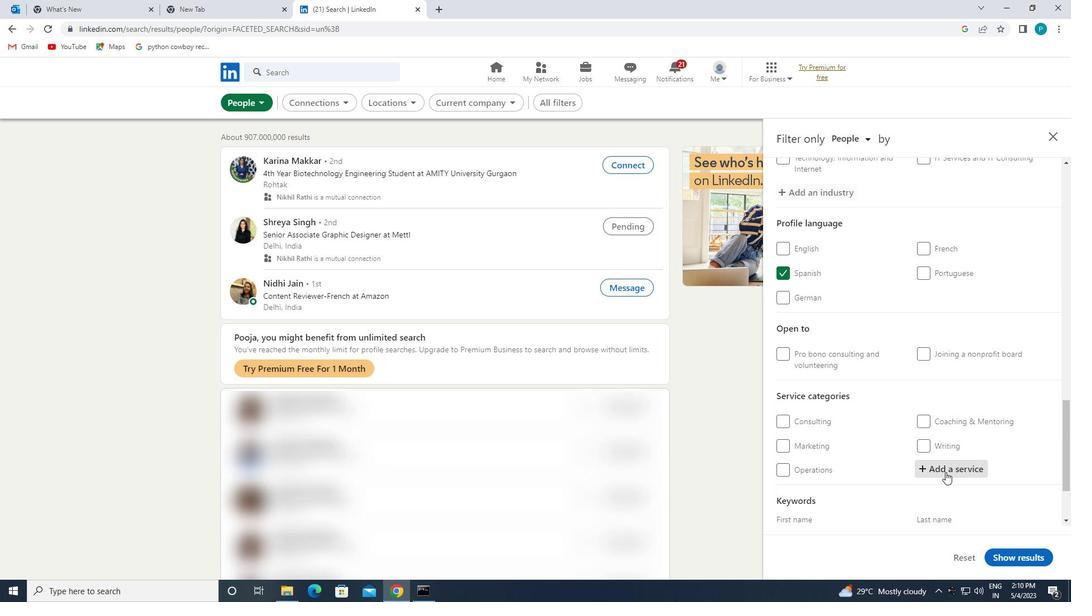 
Action: Key pressed <Key.caps_lock>M<Key.caps_lock>ARKET
Screenshot: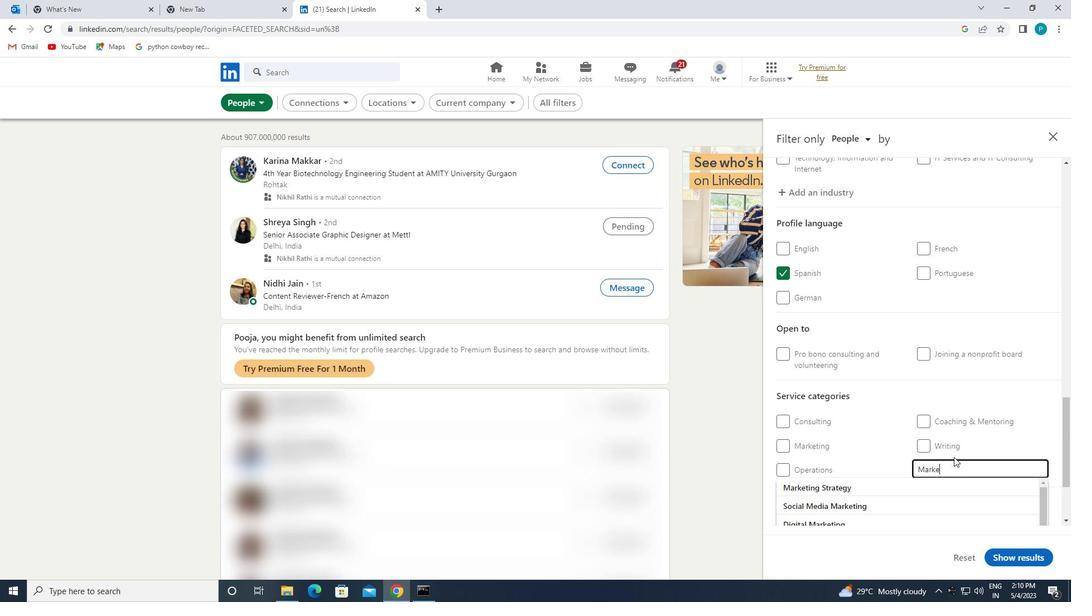 
Action: Mouse moved to (859, 437)
Screenshot: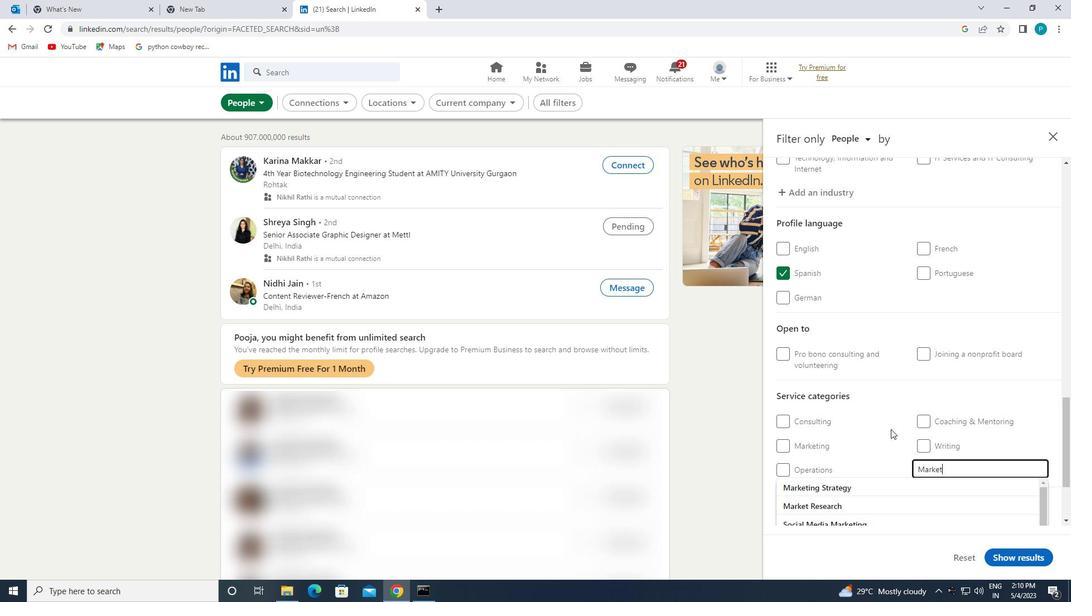 
Action: Mouse scrolled (859, 436) with delta (0, 0)
Screenshot: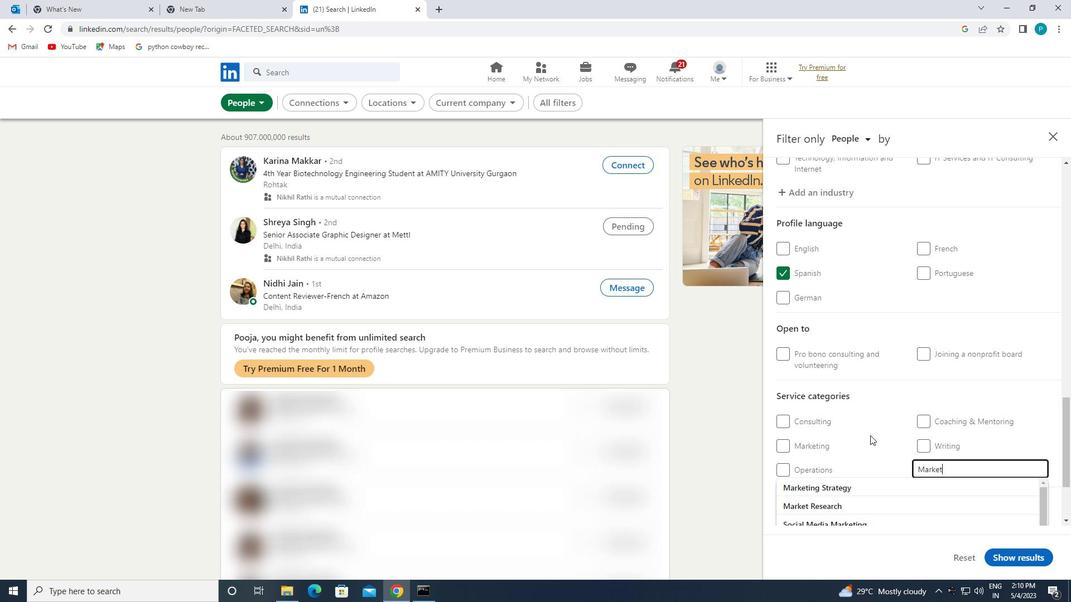 
Action: Mouse scrolled (859, 436) with delta (0, 0)
Screenshot: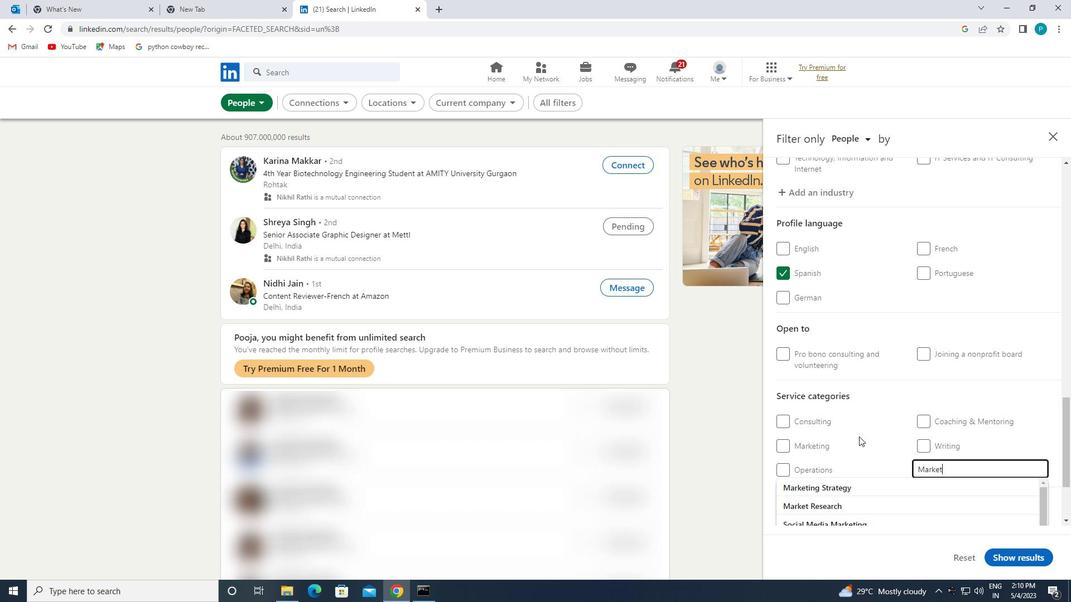 
Action: Mouse moved to (832, 399)
Screenshot: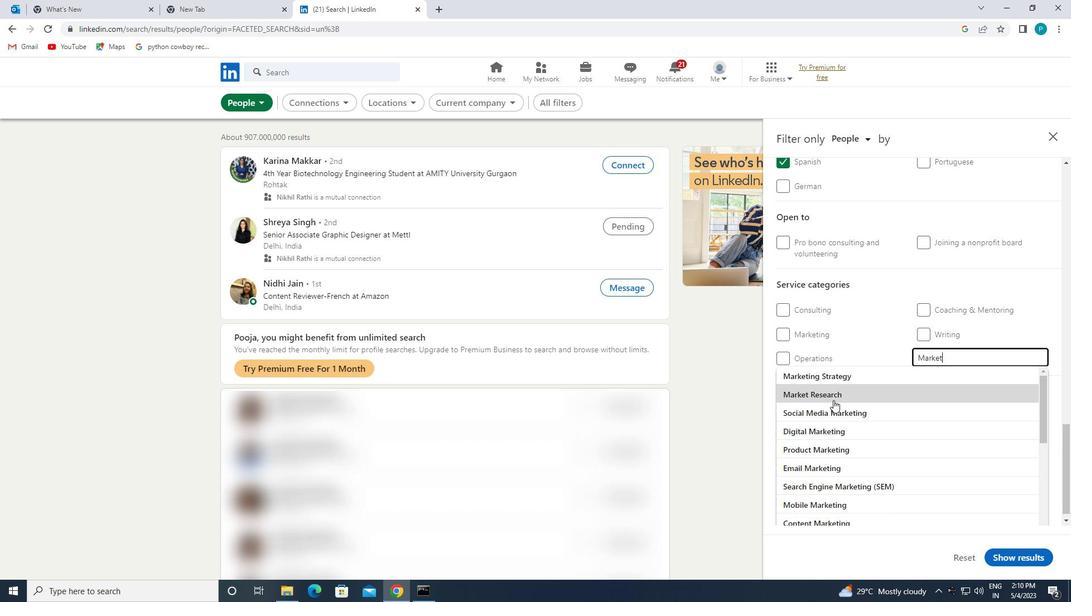 
Action: Mouse pressed left at (832, 399)
Screenshot: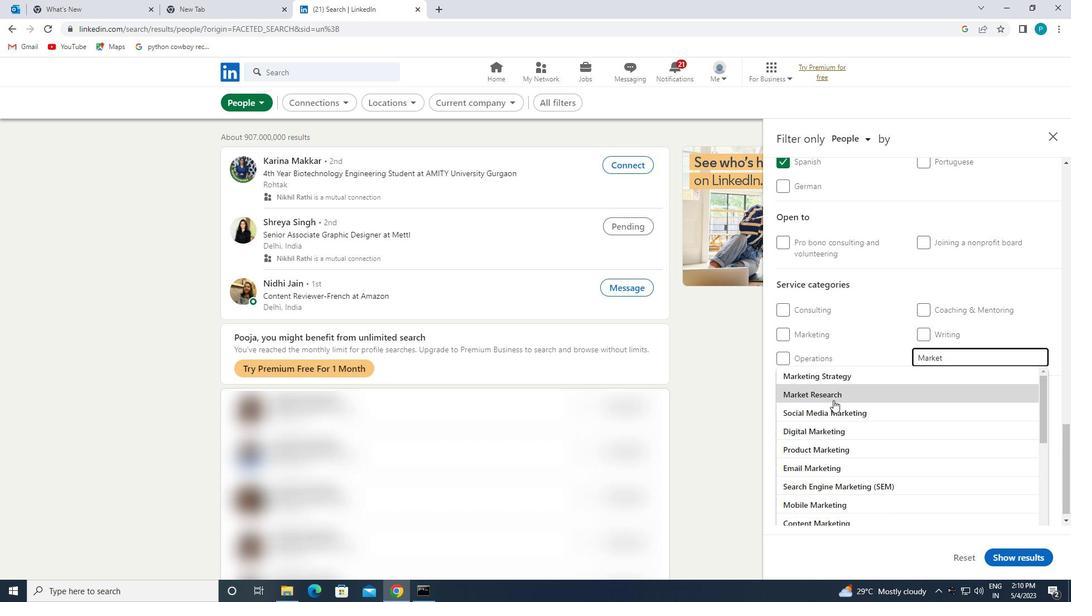 
Action: Mouse moved to (855, 392)
Screenshot: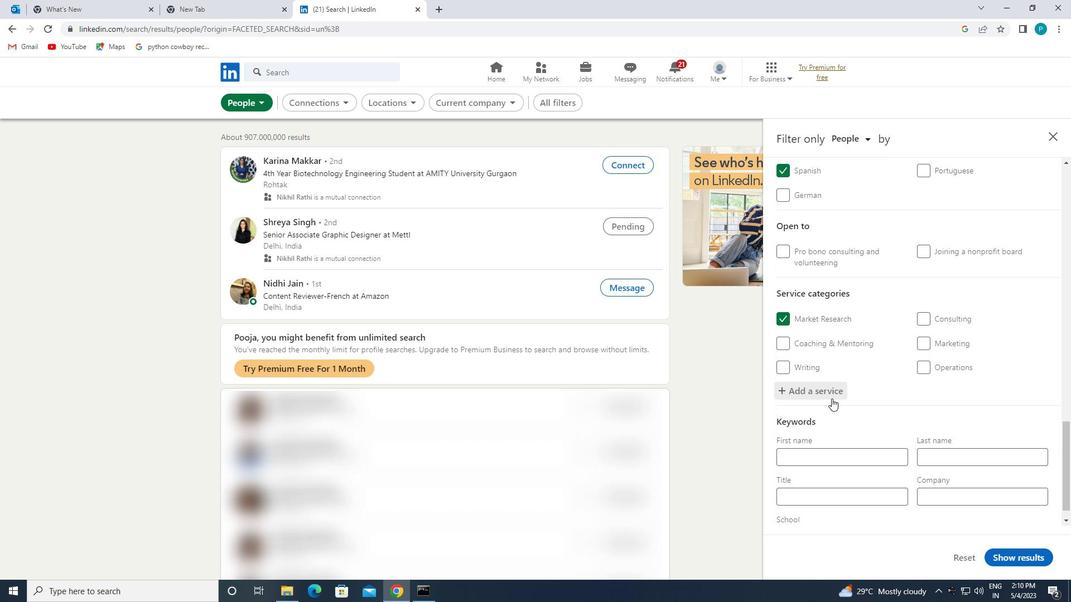
Action: Mouse scrolled (855, 391) with delta (0, 0)
Screenshot: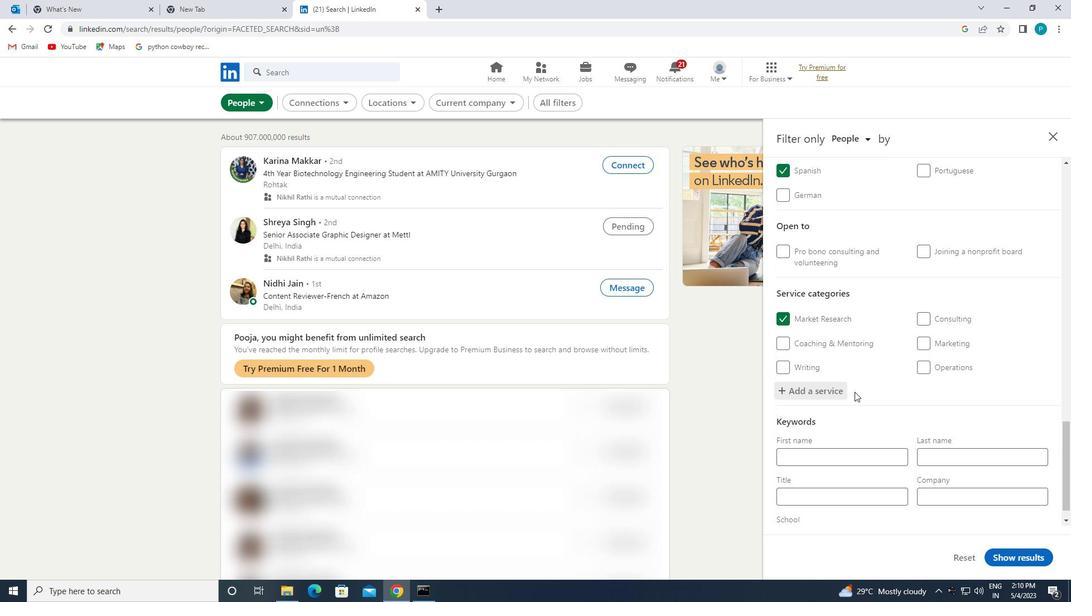
Action: Mouse scrolled (855, 391) with delta (0, 0)
Screenshot: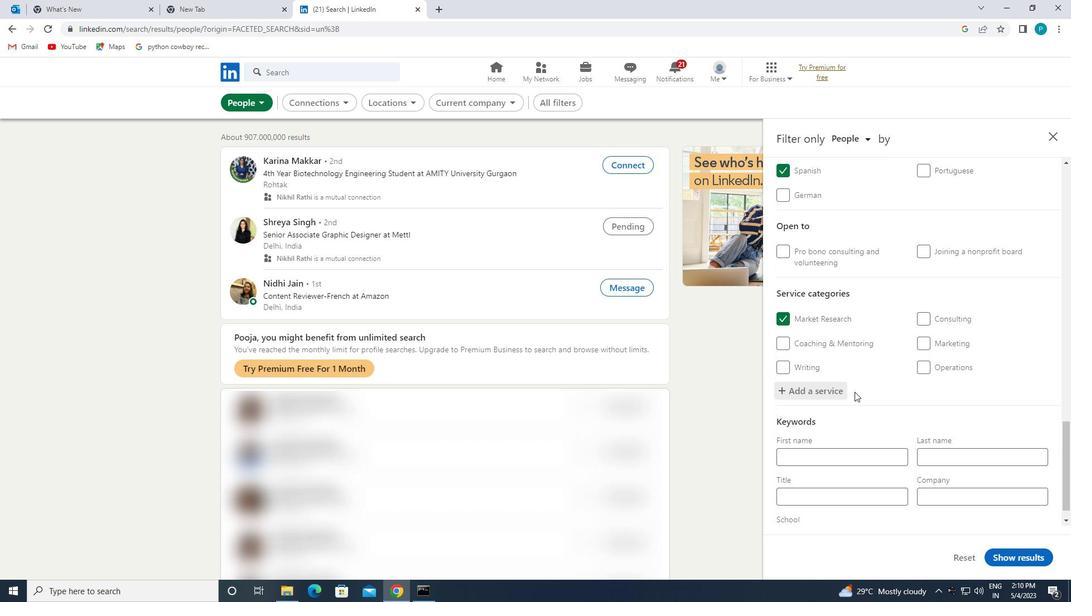 
Action: Mouse scrolled (855, 391) with delta (0, 0)
Screenshot: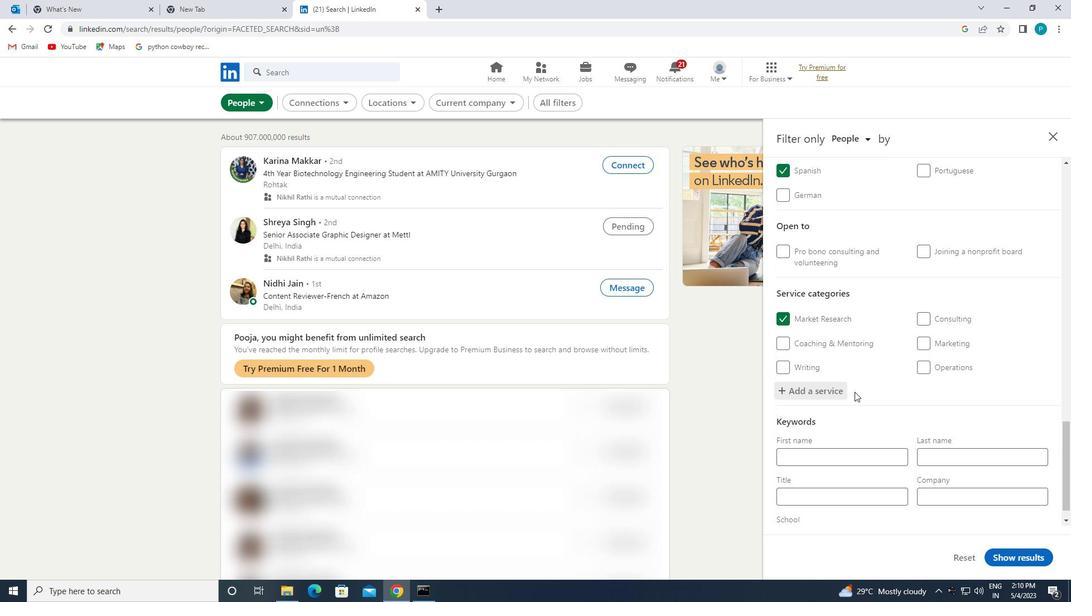 
Action: Mouse moved to (845, 433)
Screenshot: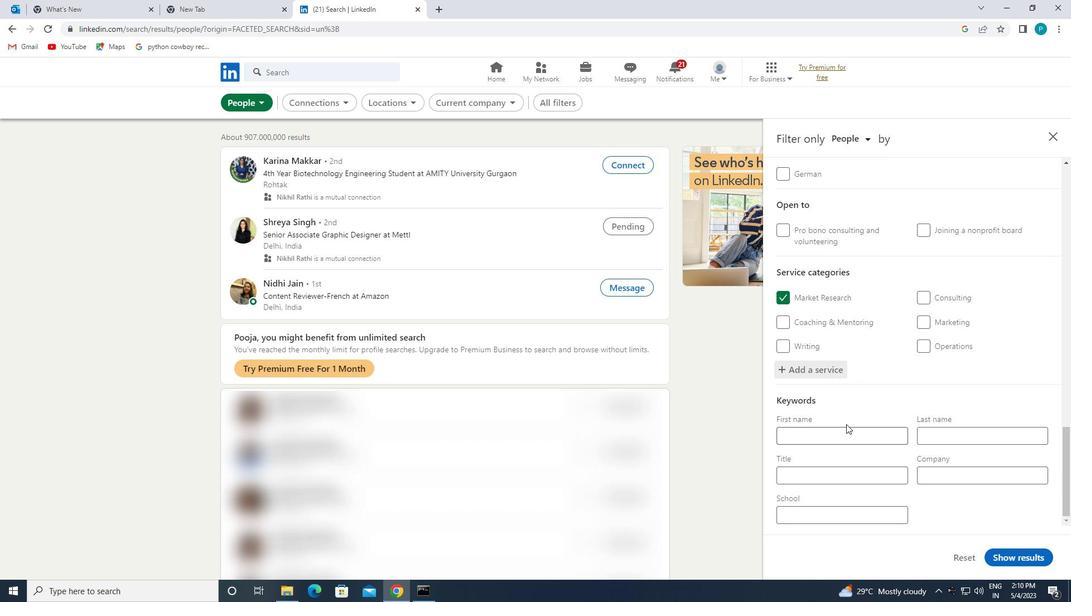 
Action: Mouse scrolled (845, 432) with delta (0, 0)
Screenshot: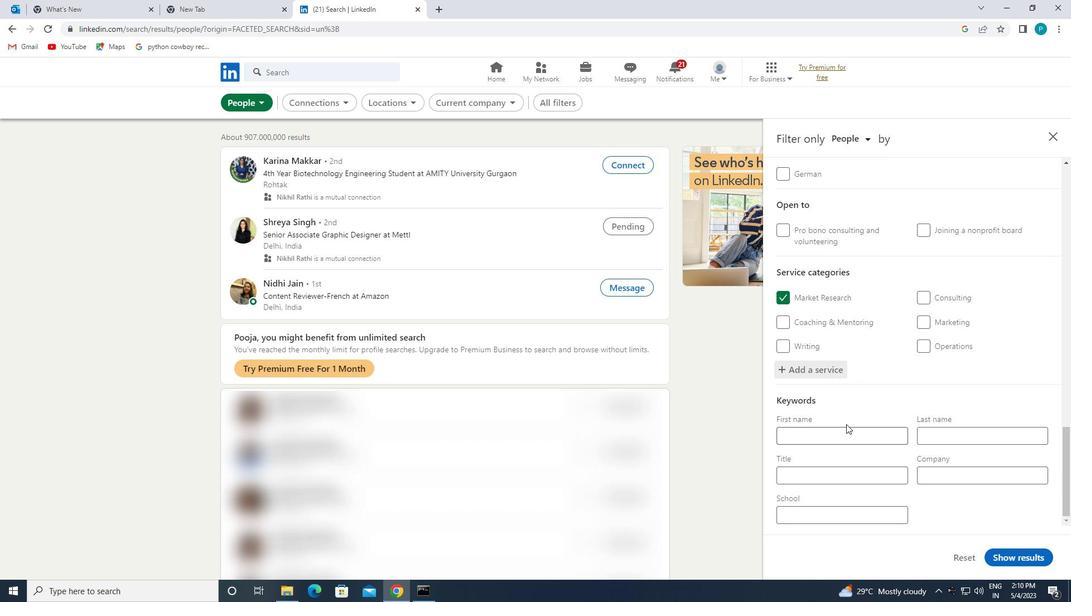 
Action: Mouse moved to (812, 480)
Screenshot: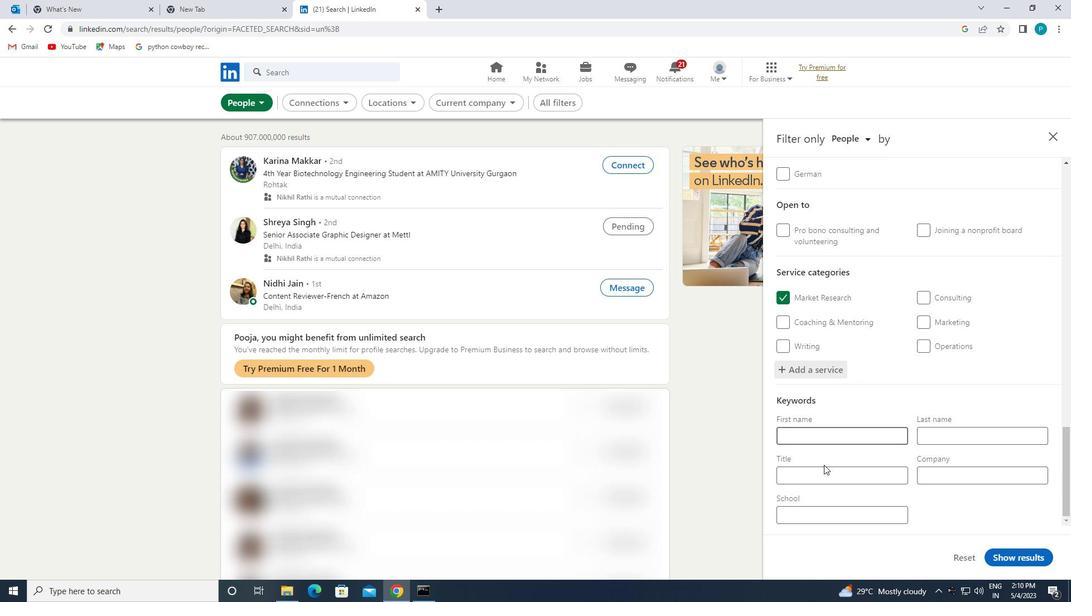 
Action: Mouse pressed left at (812, 480)
Screenshot: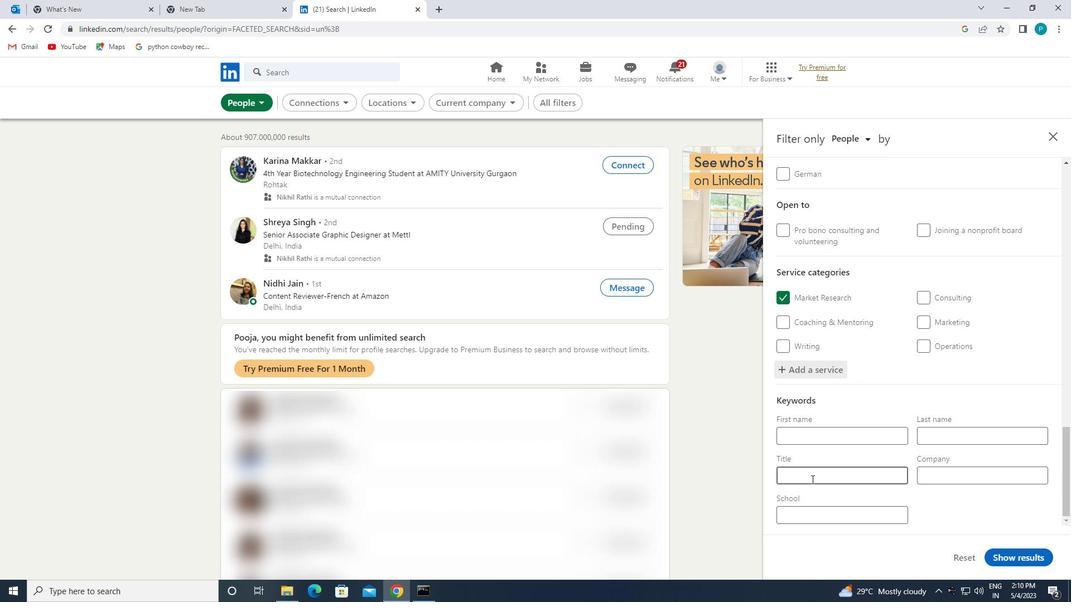 
Action: Mouse moved to (811, 480)
Screenshot: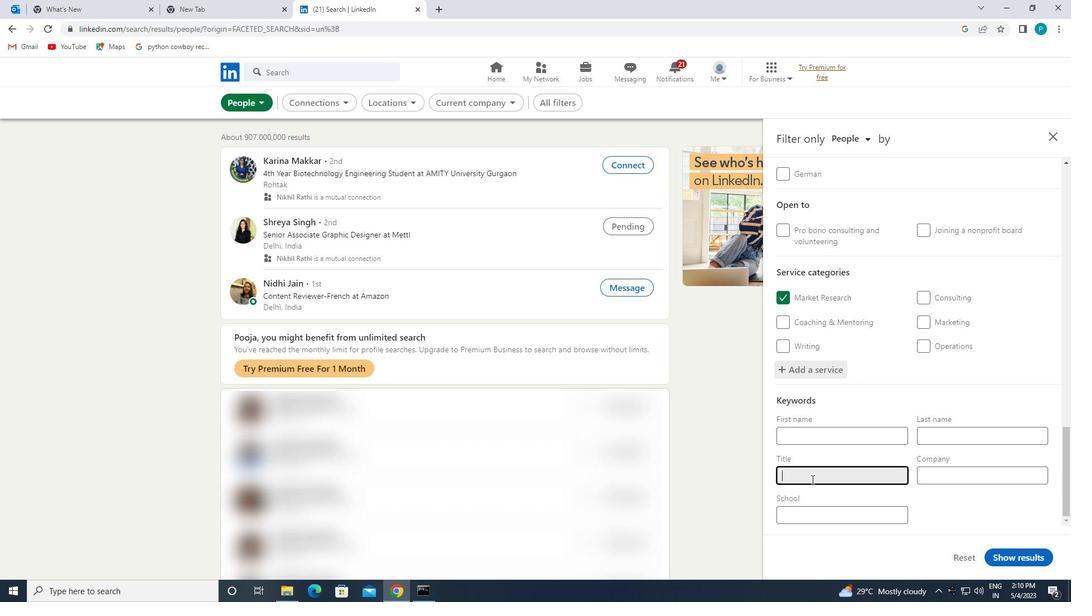 
Action: Key pressed <Key.caps_lock>P<Key.caps_lock>HONE<Key.space><Key.caps_lock>S<Key.caps_lock>R<Key.backspace>URVEY<Key.space><Key.caps_lock>C<Key.caps_lock>ONDUCTOR
Screenshot: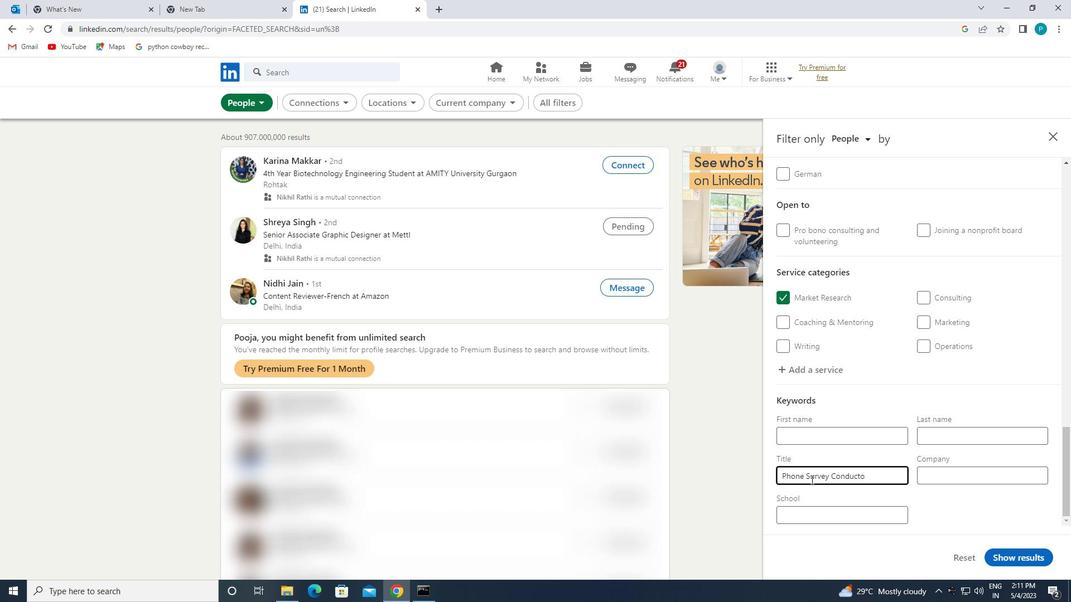 
Action: Mouse moved to (1013, 559)
Screenshot: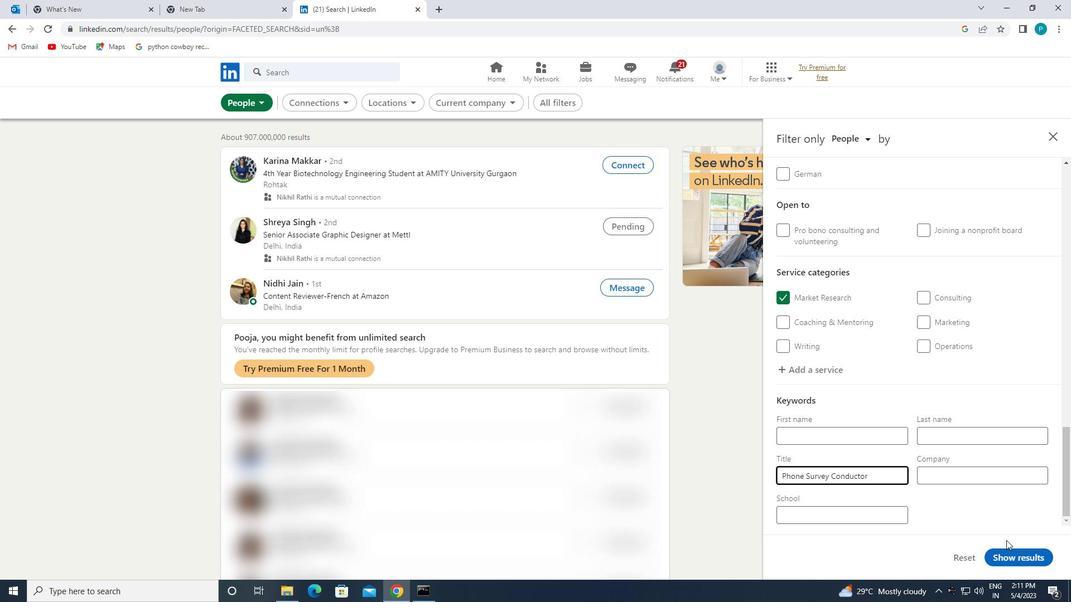 
Action: Mouse pressed left at (1013, 559)
Screenshot: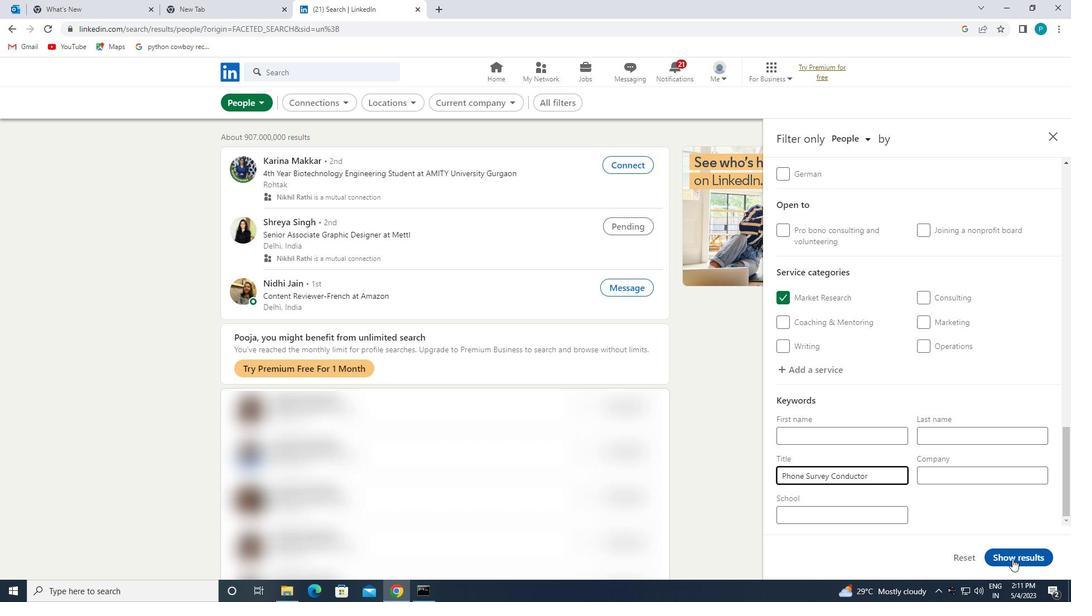 
Action: Mouse moved to (1012, 558)
Screenshot: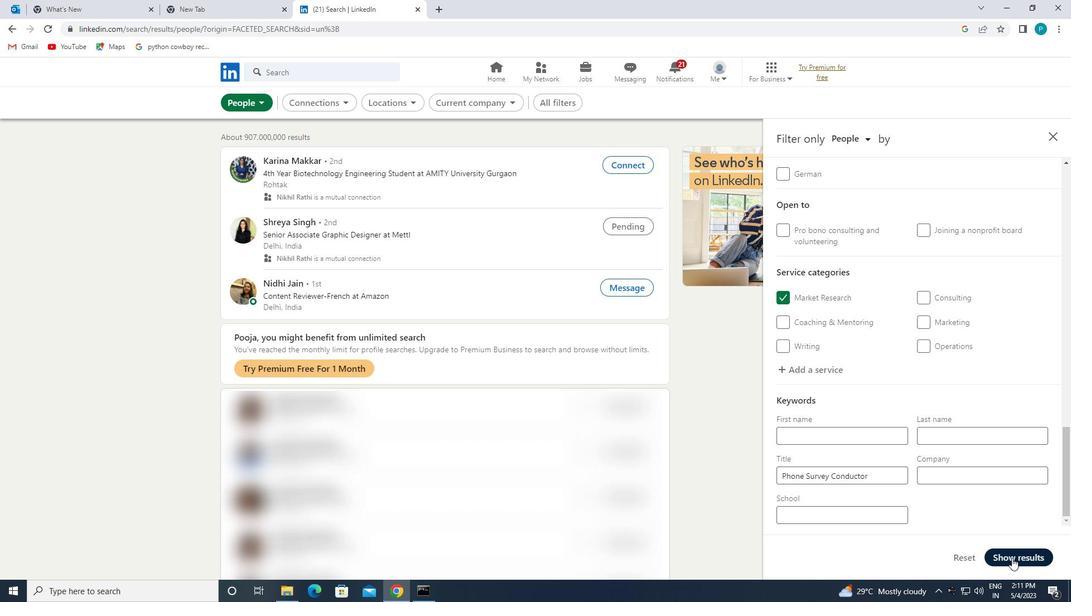 
